 Task: Add Surya Brasil Light Brown Henna Cream to the cart.
Action: Mouse moved to (316, 161)
Screenshot: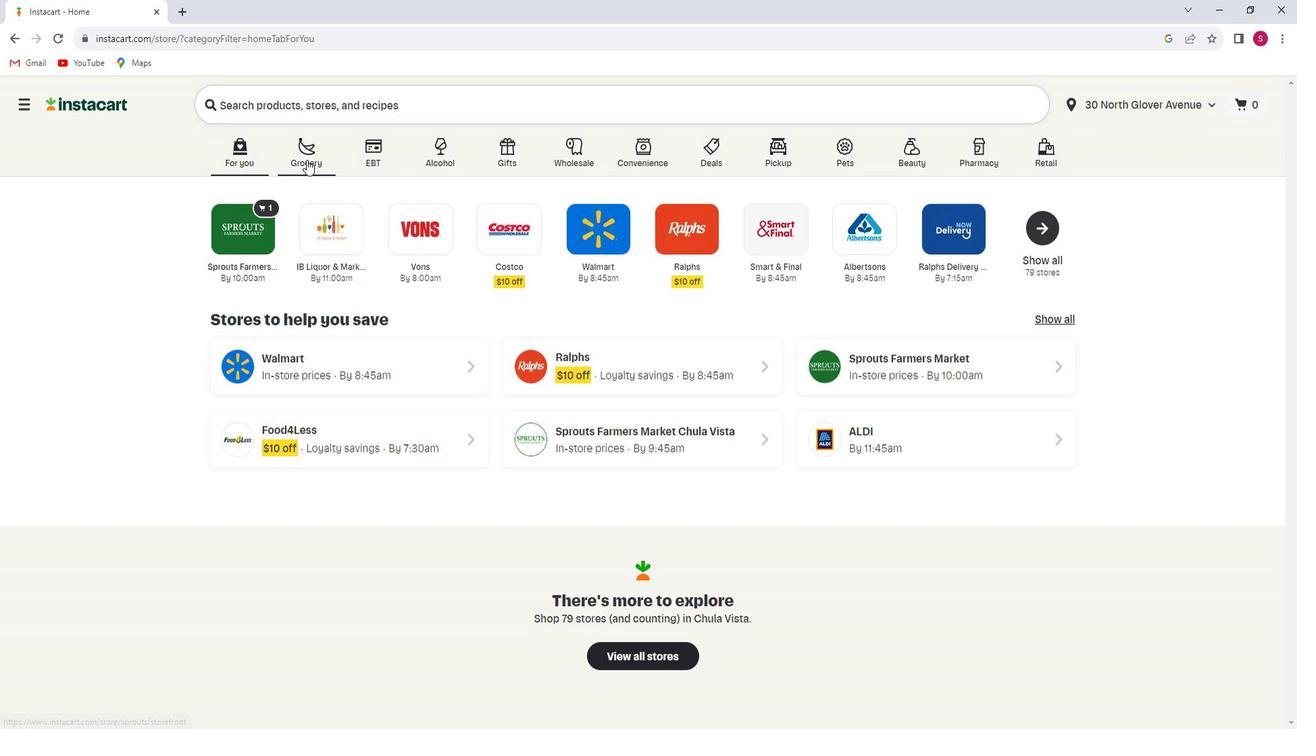 
Action: Mouse pressed left at (316, 161)
Screenshot: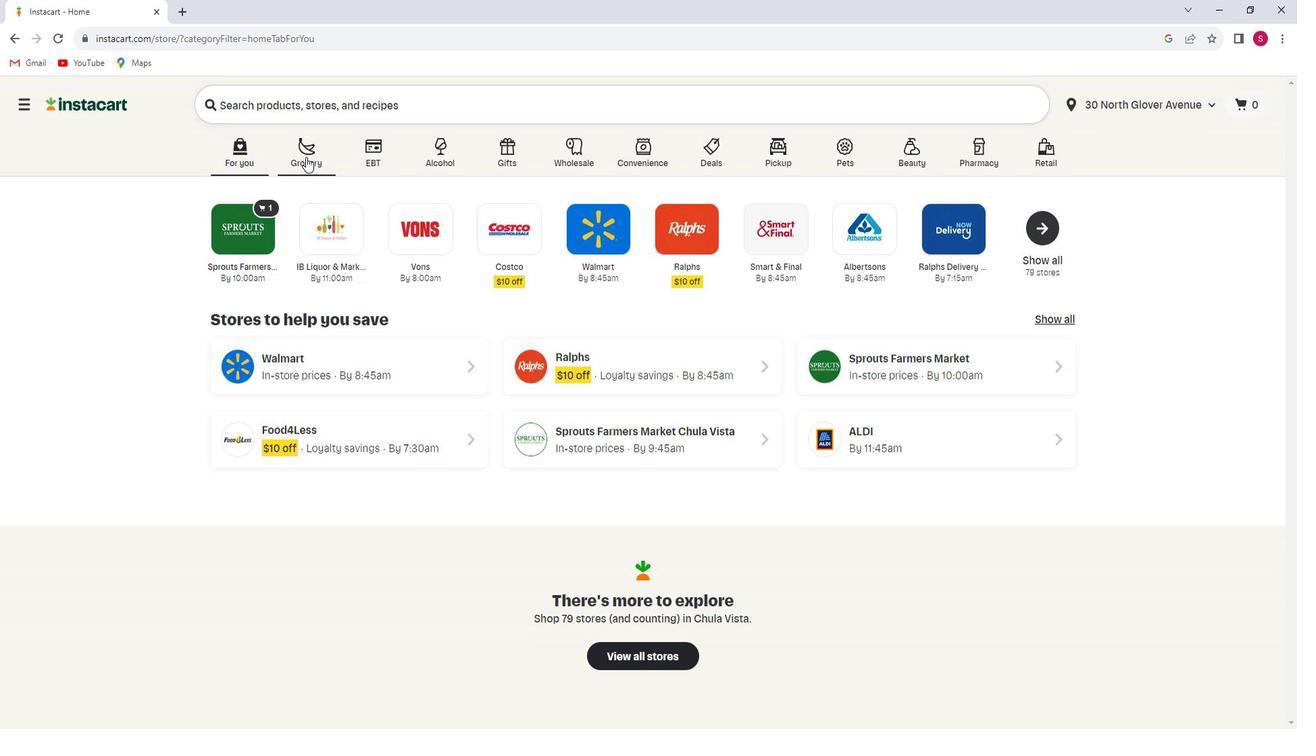 
Action: Mouse moved to (278, 304)
Screenshot: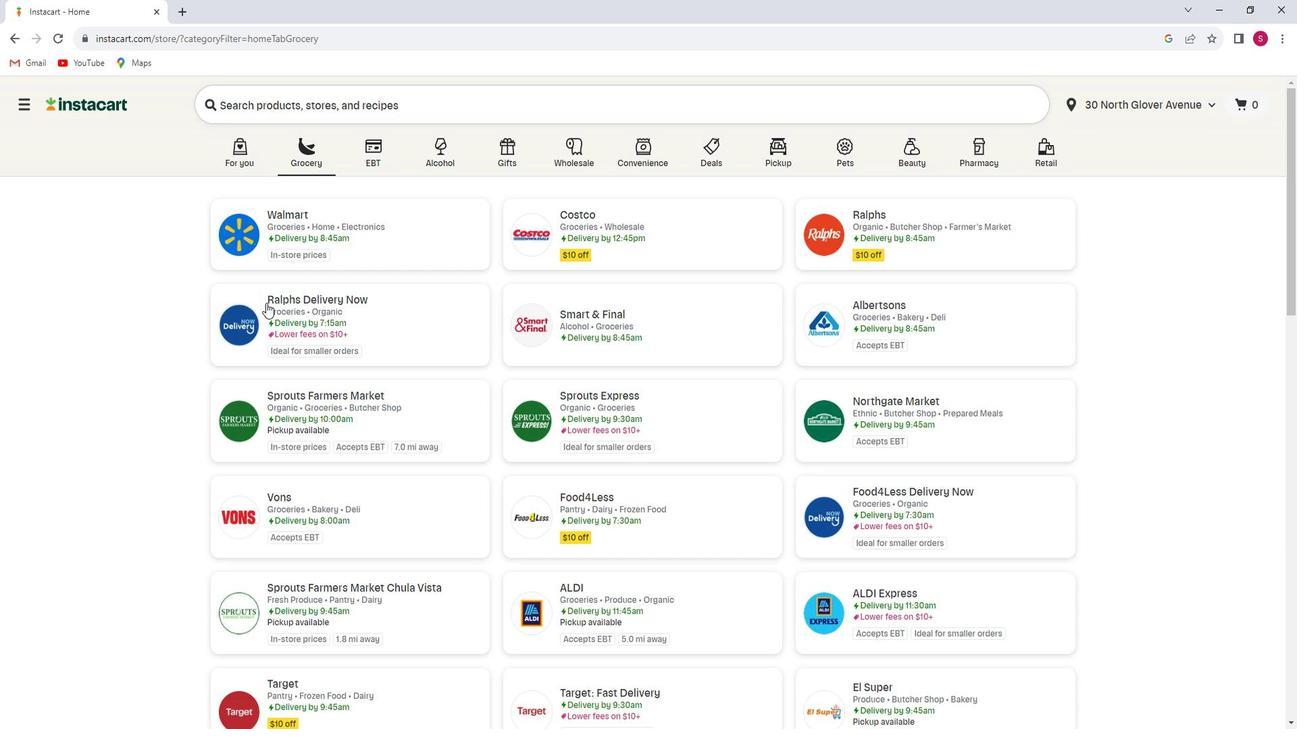 
Action: Mouse scrolled (278, 304) with delta (0, 0)
Screenshot: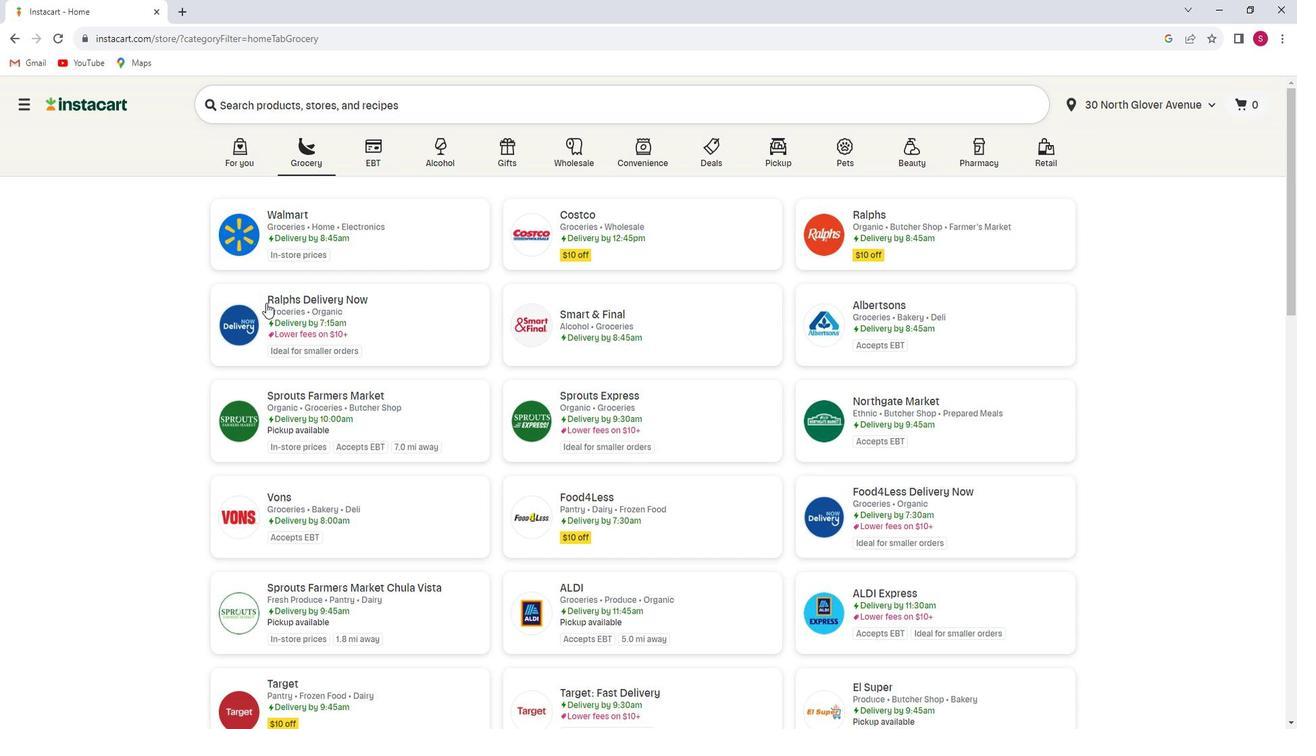 
Action: Mouse moved to (278, 305)
Screenshot: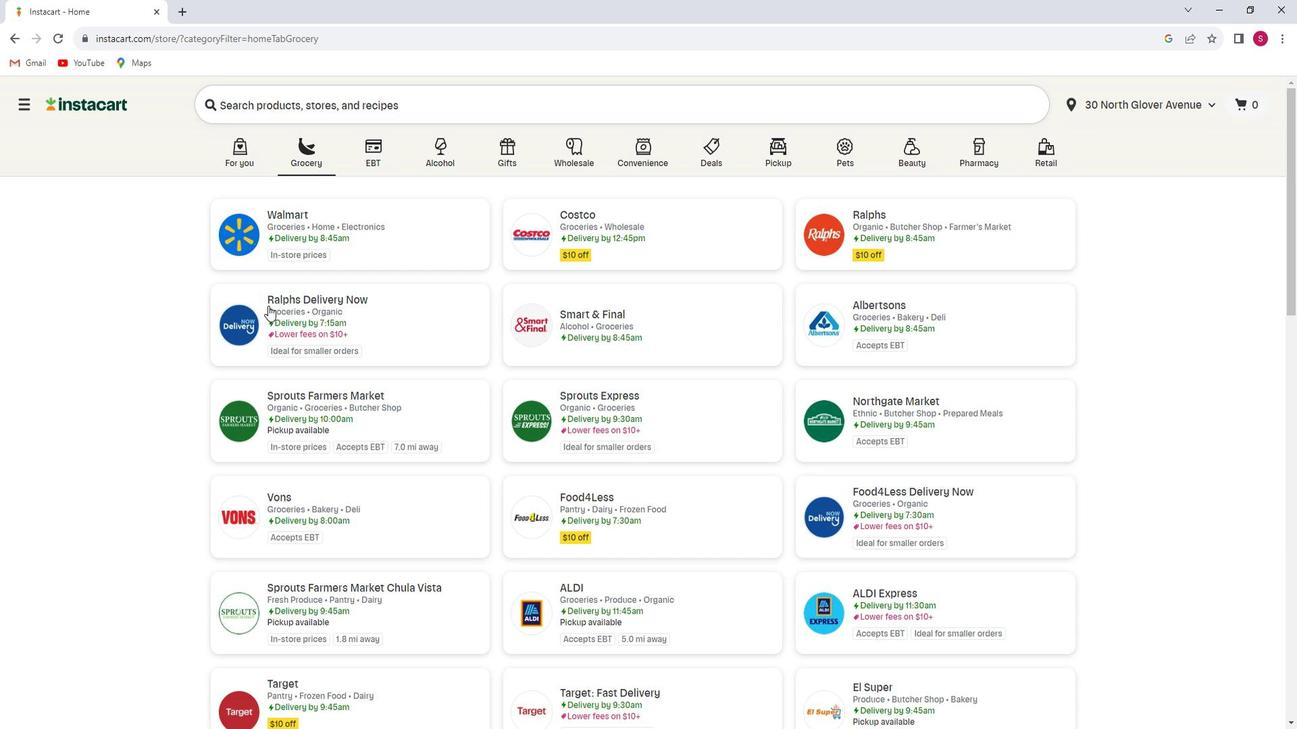 
Action: Mouse scrolled (278, 304) with delta (0, 0)
Screenshot: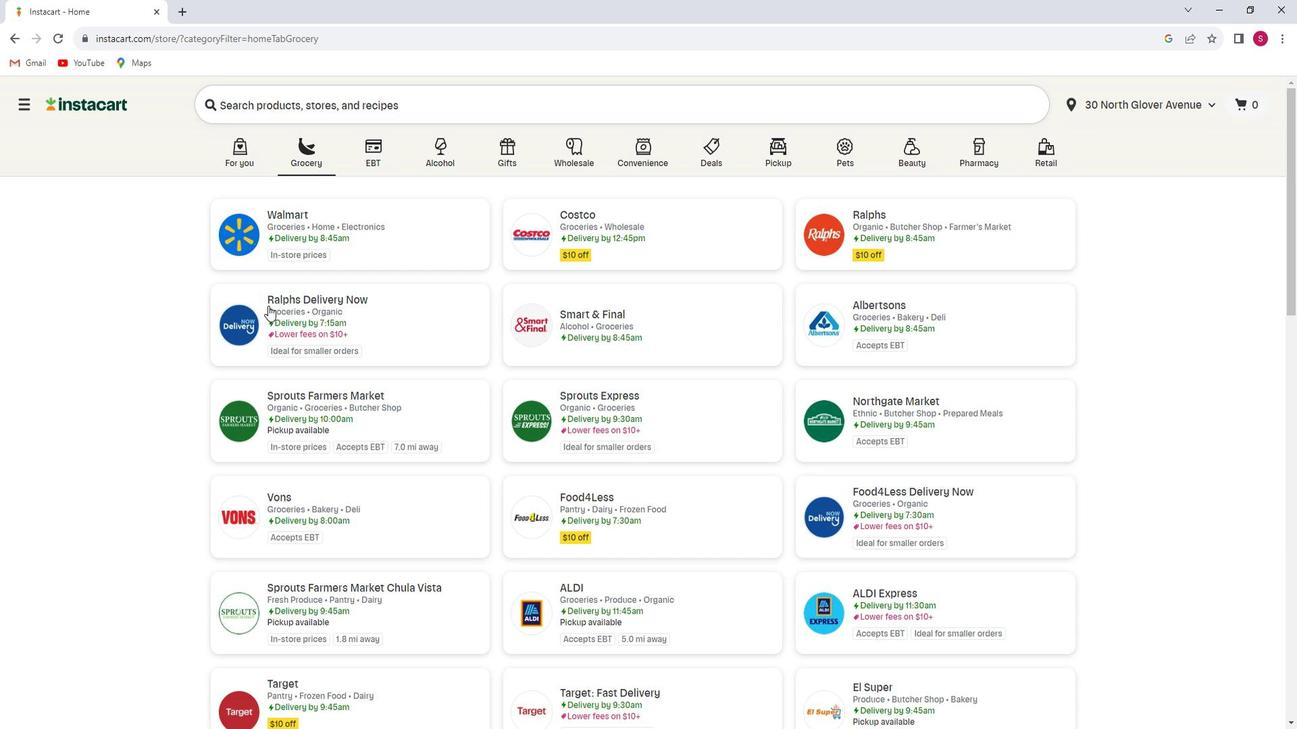 
Action: Mouse scrolled (278, 304) with delta (0, 0)
Screenshot: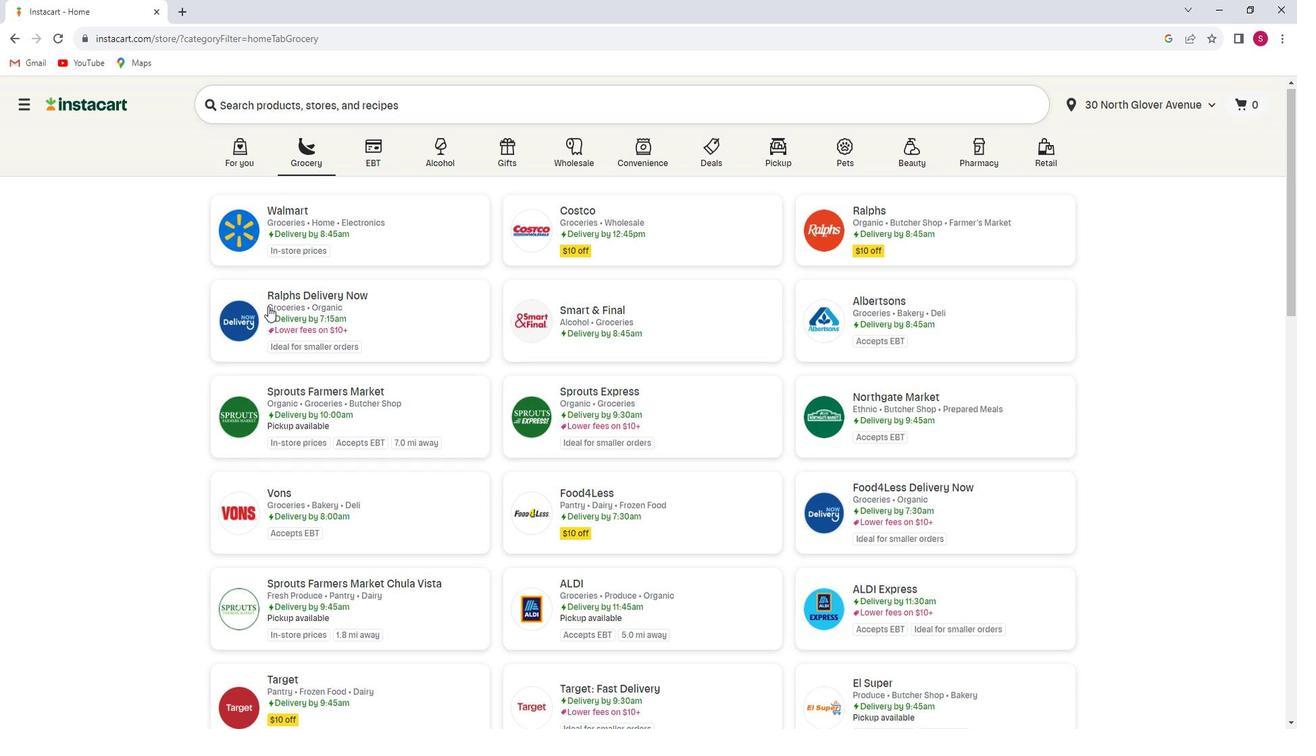 
Action: Mouse moved to (336, 208)
Screenshot: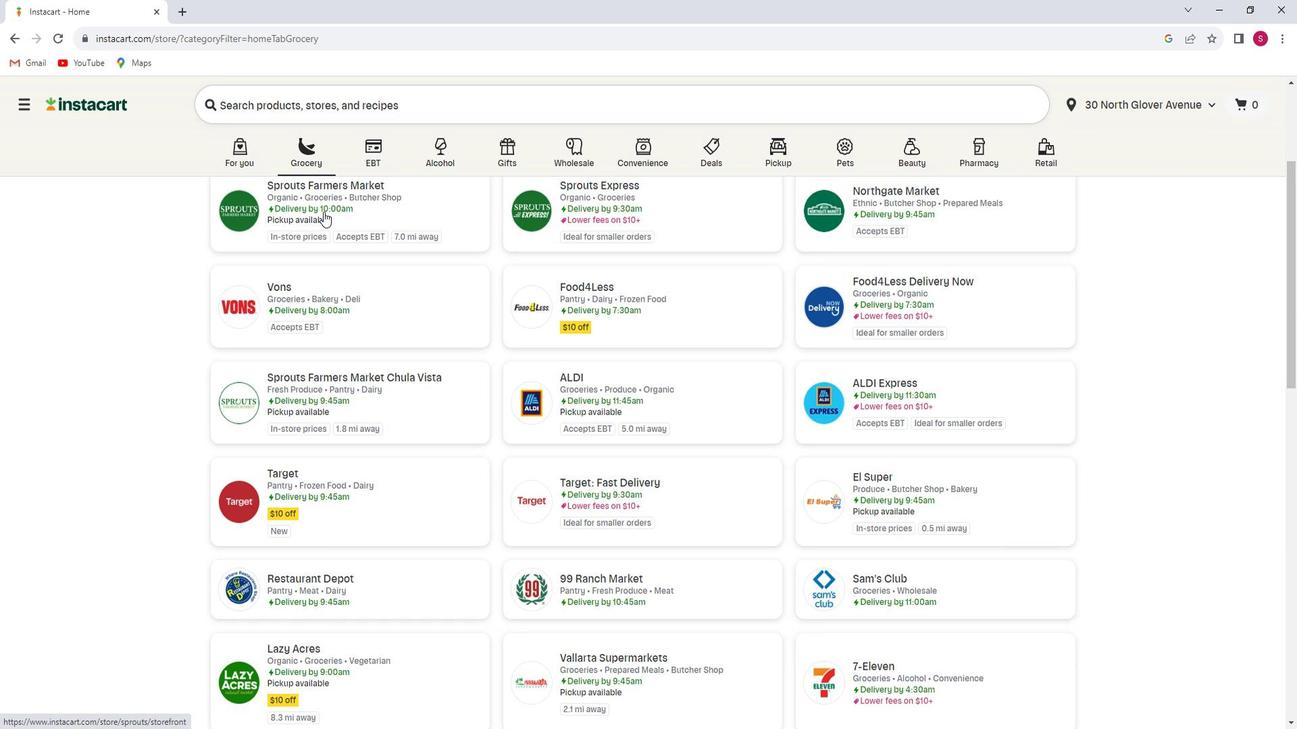 
Action: Mouse pressed left at (336, 208)
Screenshot: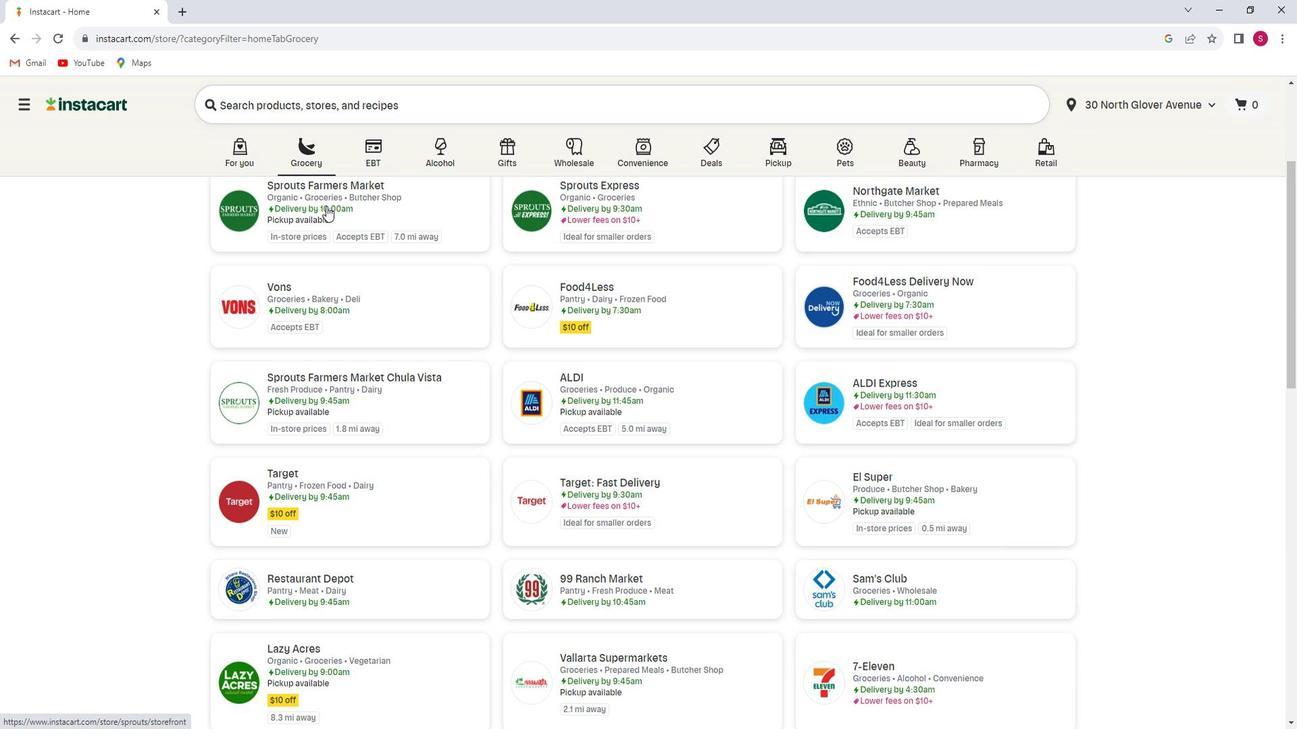 
Action: Mouse moved to (121, 350)
Screenshot: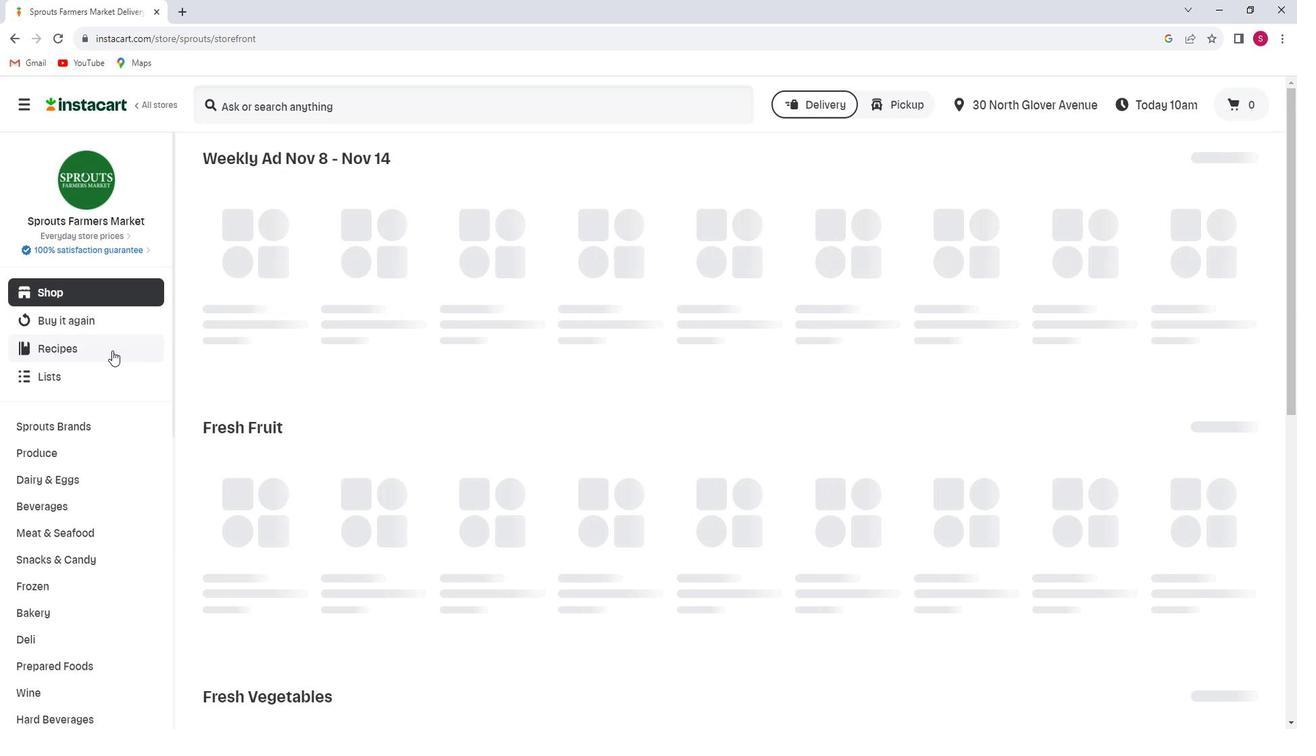 
Action: Mouse scrolled (121, 349) with delta (0, 0)
Screenshot: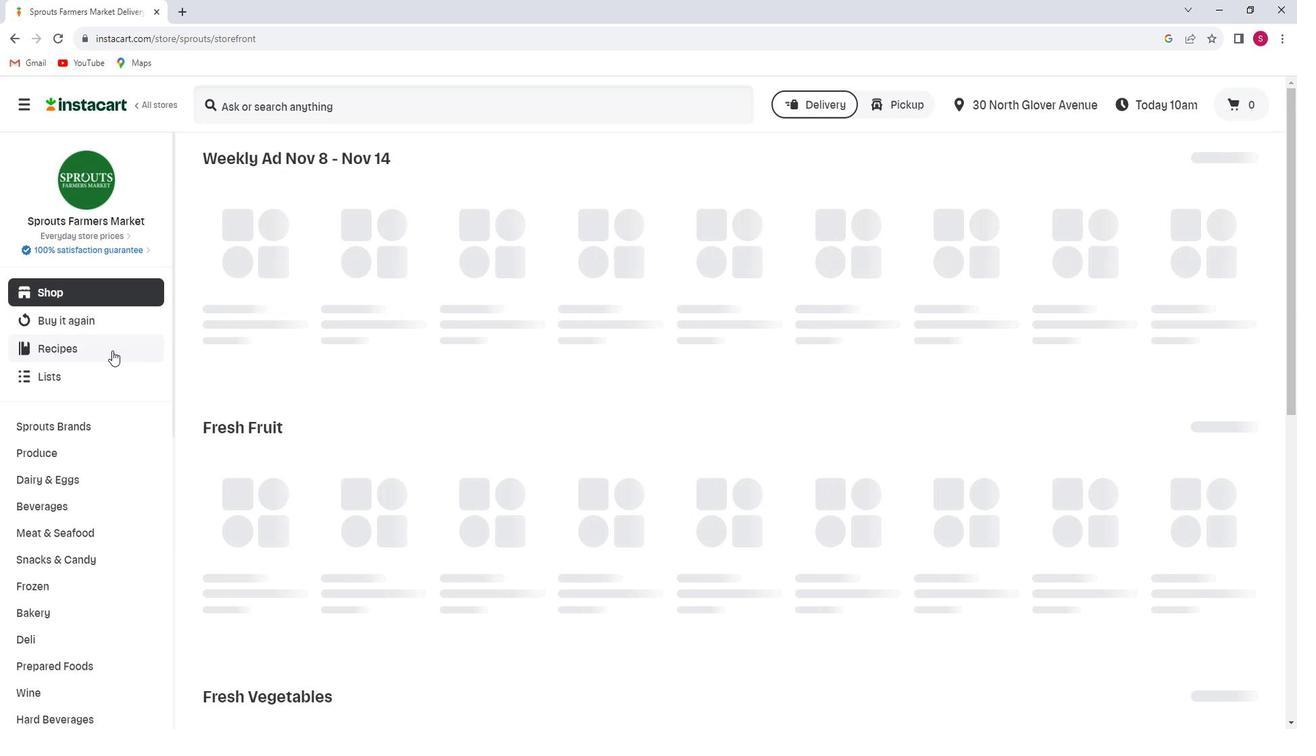 
Action: Mouse scrolled (121, 349) with delta (0, 0)
Screenshot: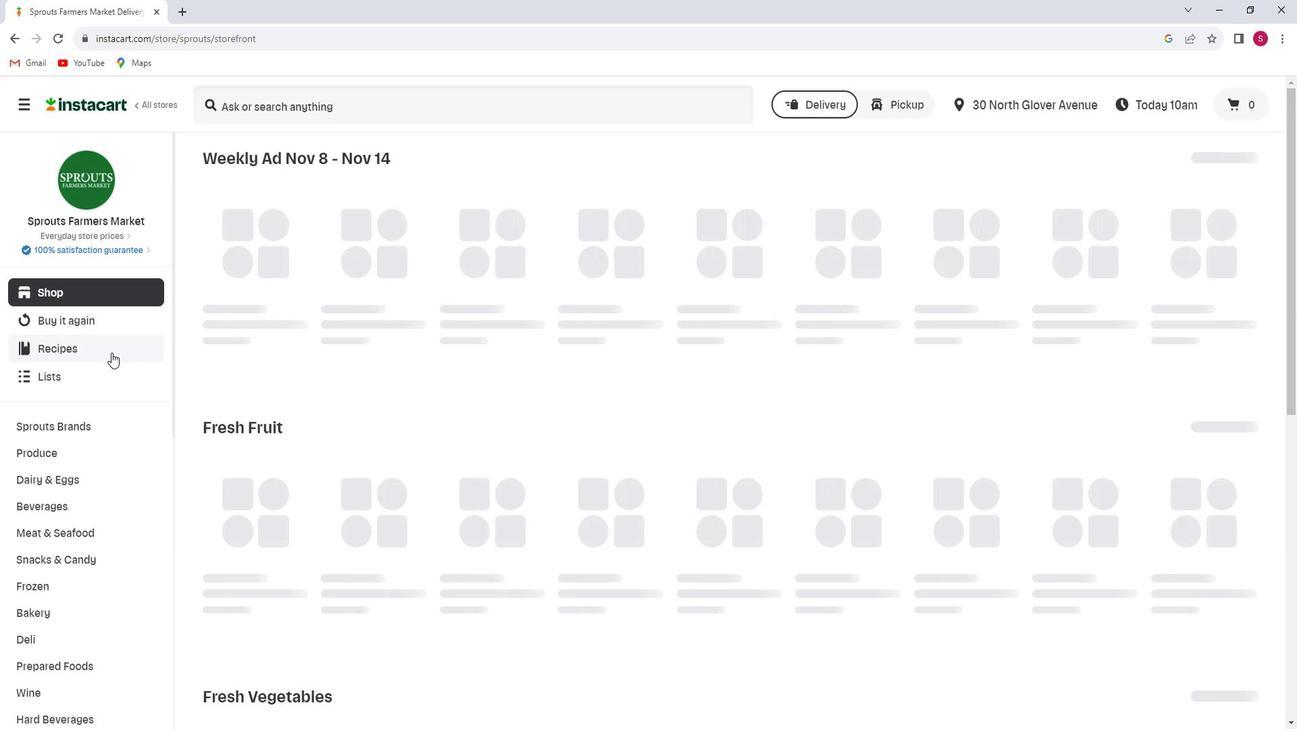
Action: Mouse scrolled (121, 349) with delta (0, 0)
Screenshot: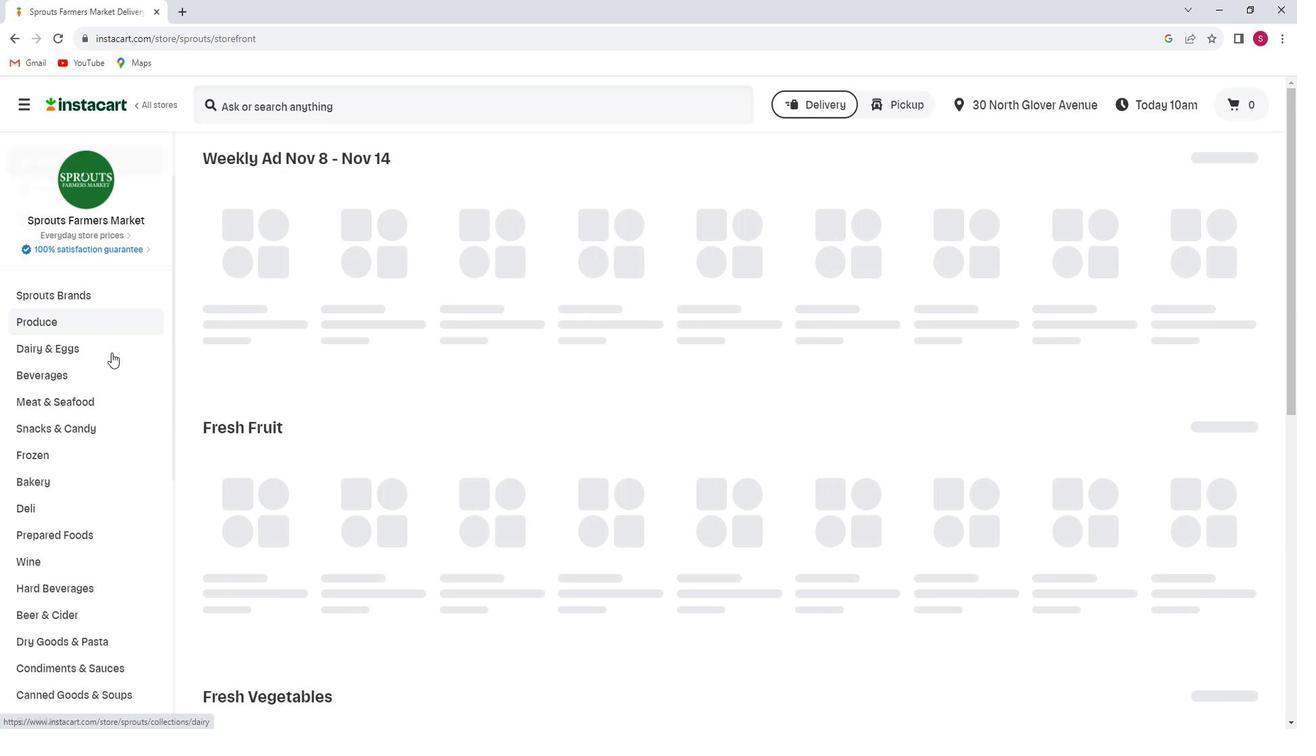 
Action: Mouse scrolled (121, 349) with delta (0, 0)
Screenshot: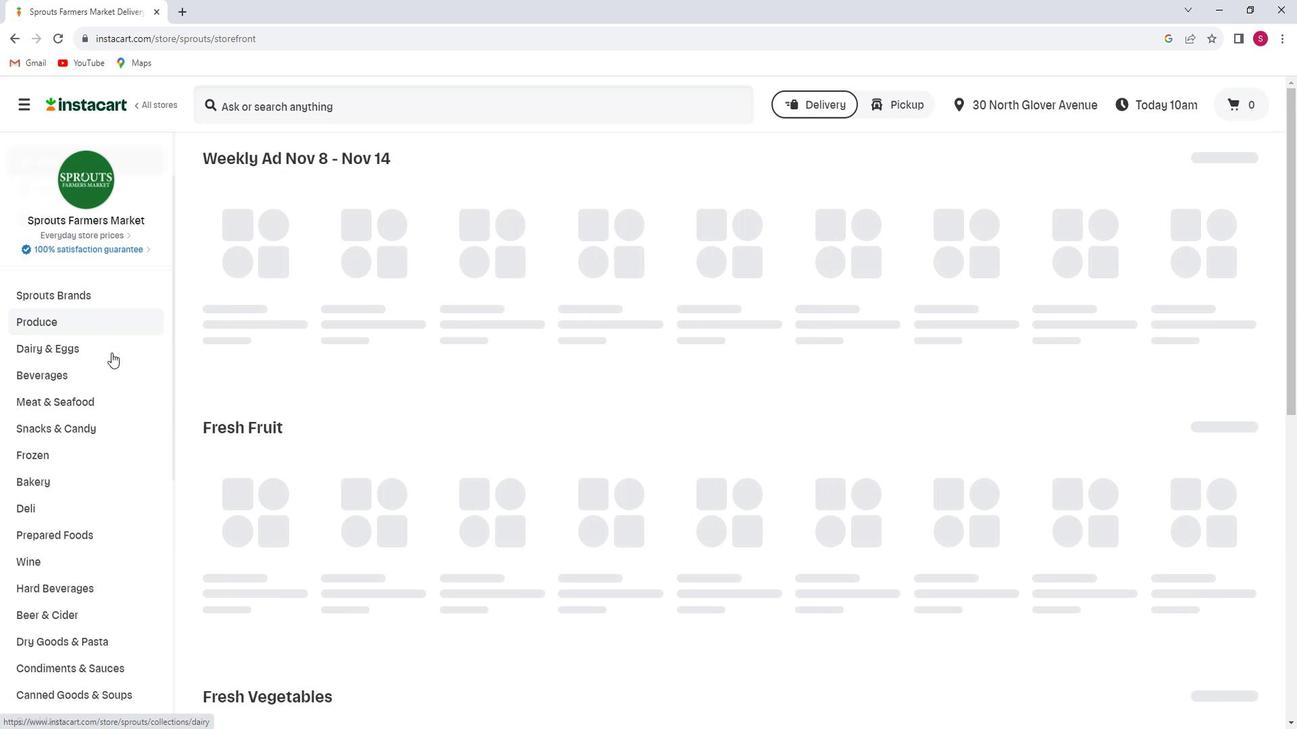 
Action: Mouse scrolled (121, 349) with delta (0, 0)
Screenshot: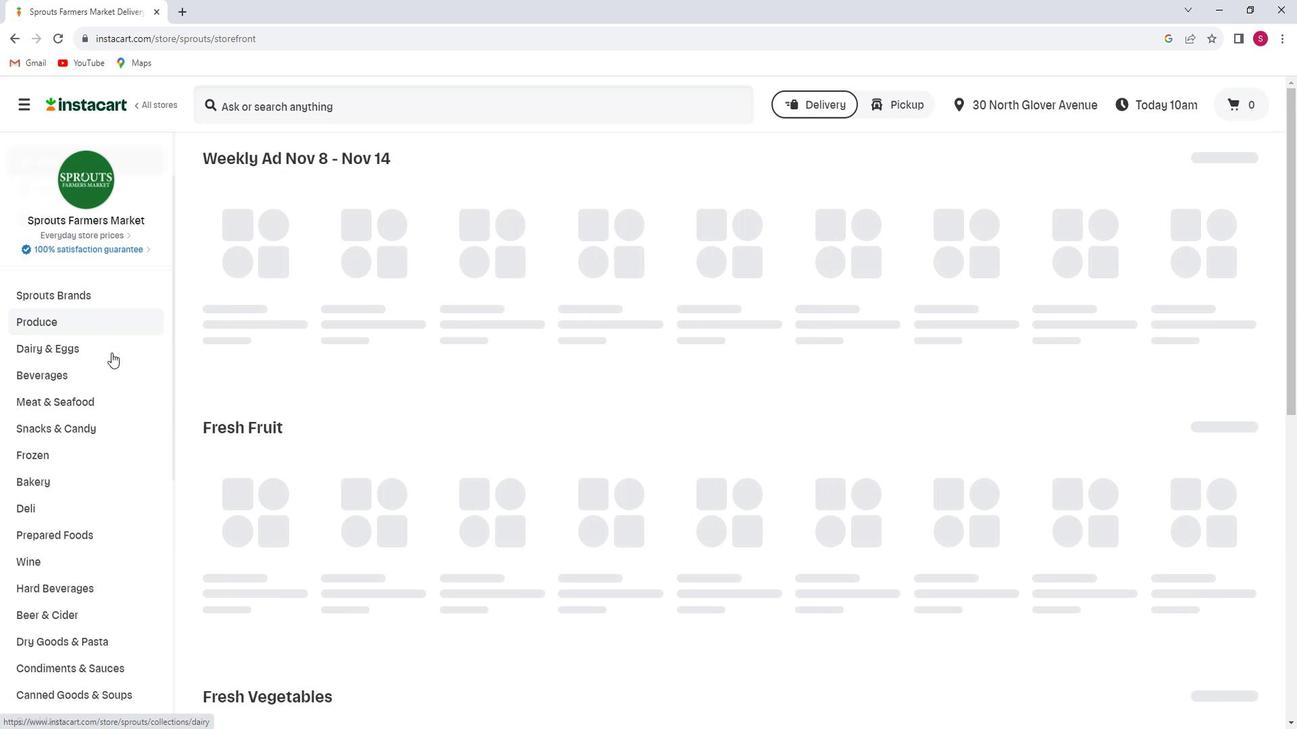 
Action: Mouse scrolled (121, 349) with delta (0, 0)
Screenshot: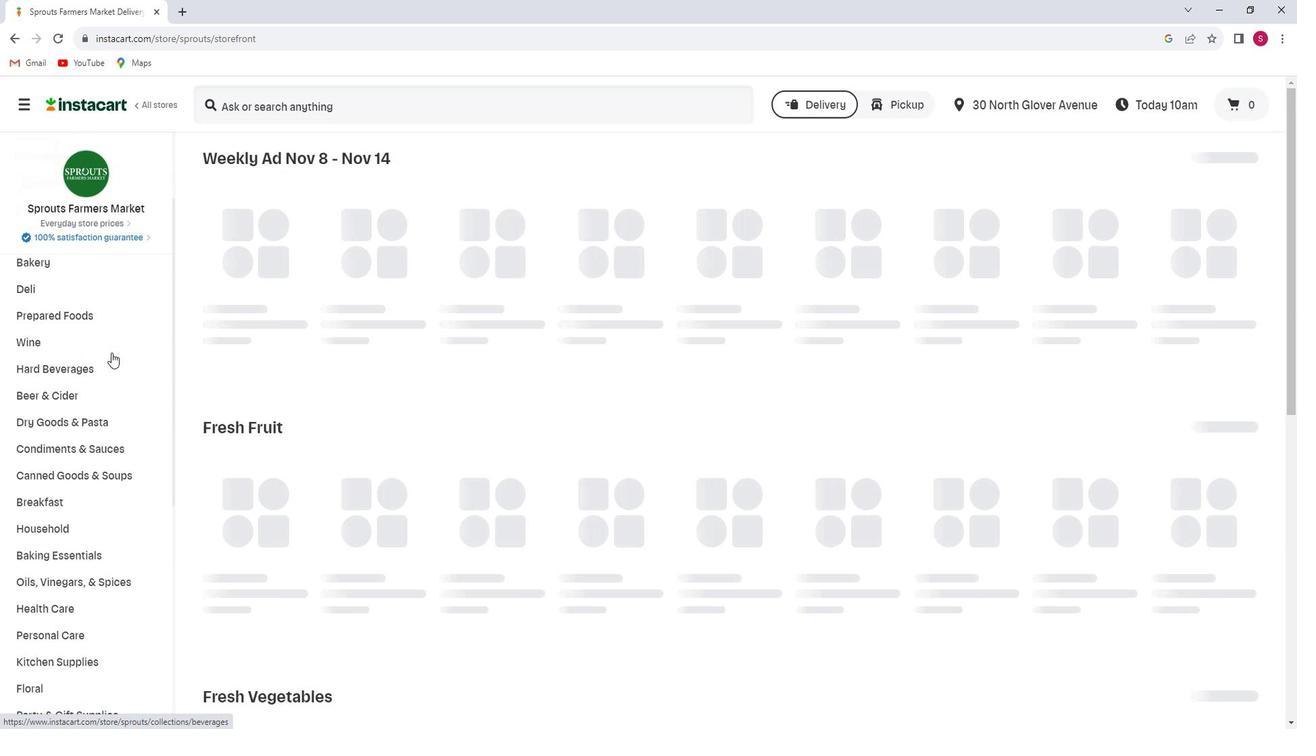 
Action: Mouse scrolled (121, 349) with delta (0, 0)
Screenshot: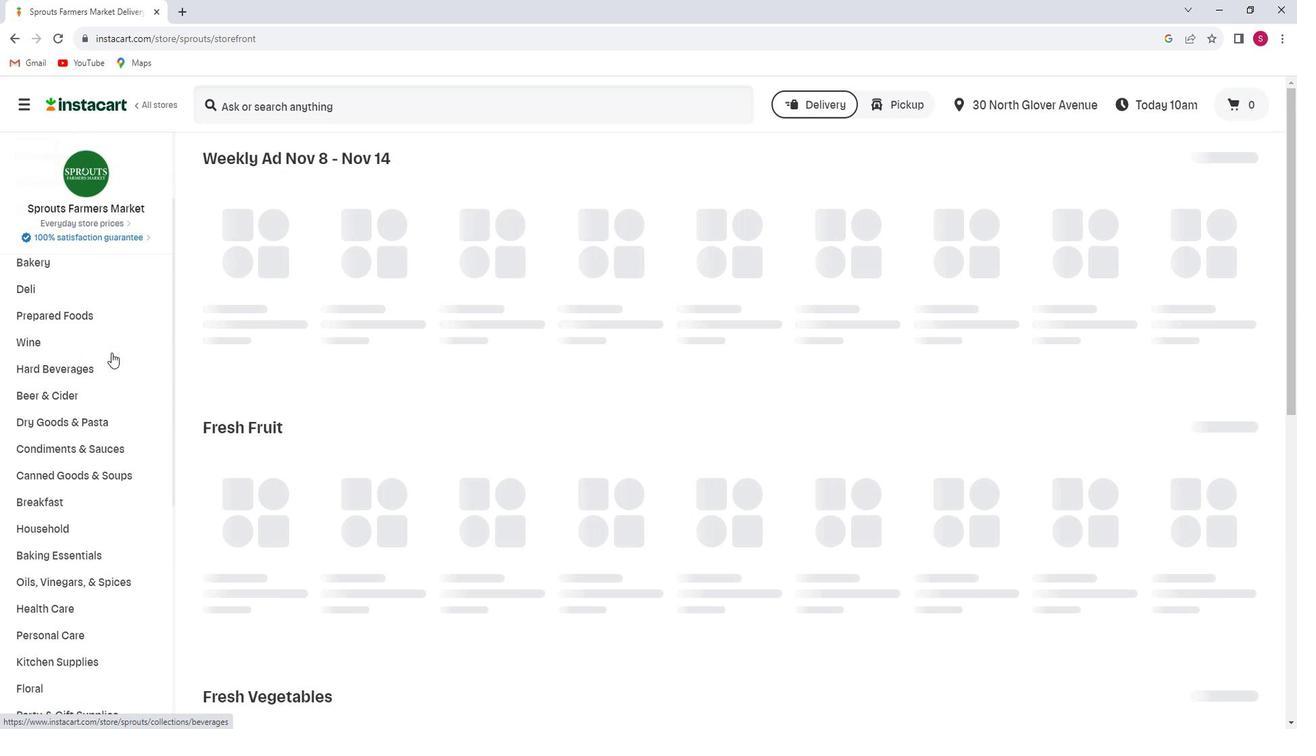
Action: Mouse scrolled (121, 349) with delta (0, 0)
Screenshot: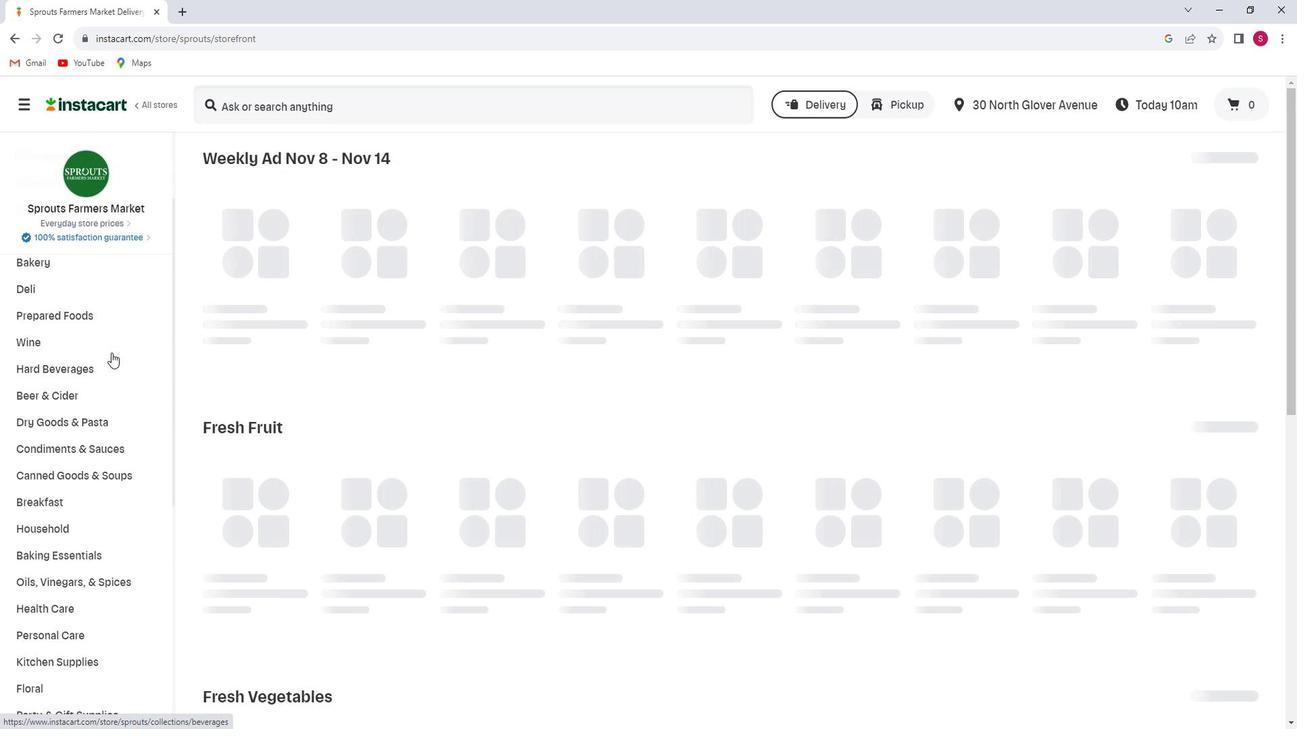 
Action: Mouse scrolled (121, 349) with delta (0, 0)
Screenshot: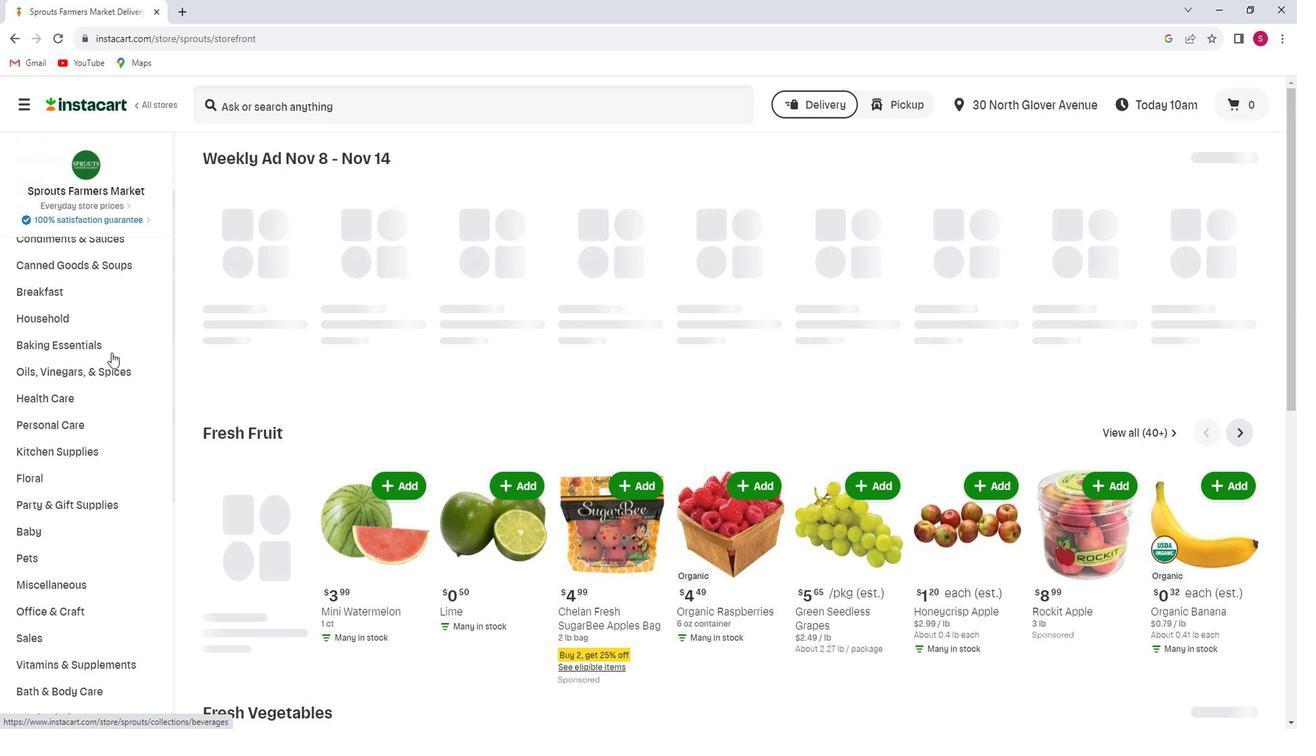 
Action: Mouse scrolled (121, 349) with delta (0, 0)
Screenshot: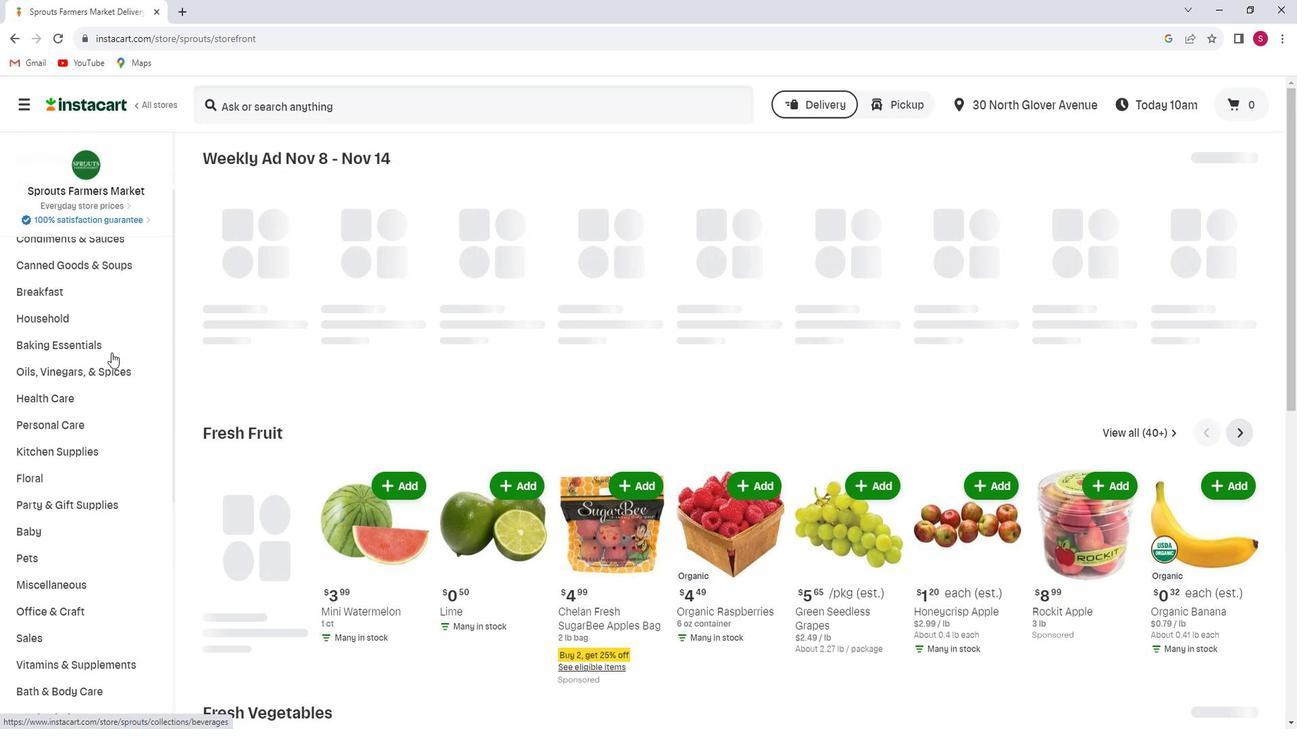 
Action: Mouse scrolled (121, 349) with delta (0, 0)
Screenshot: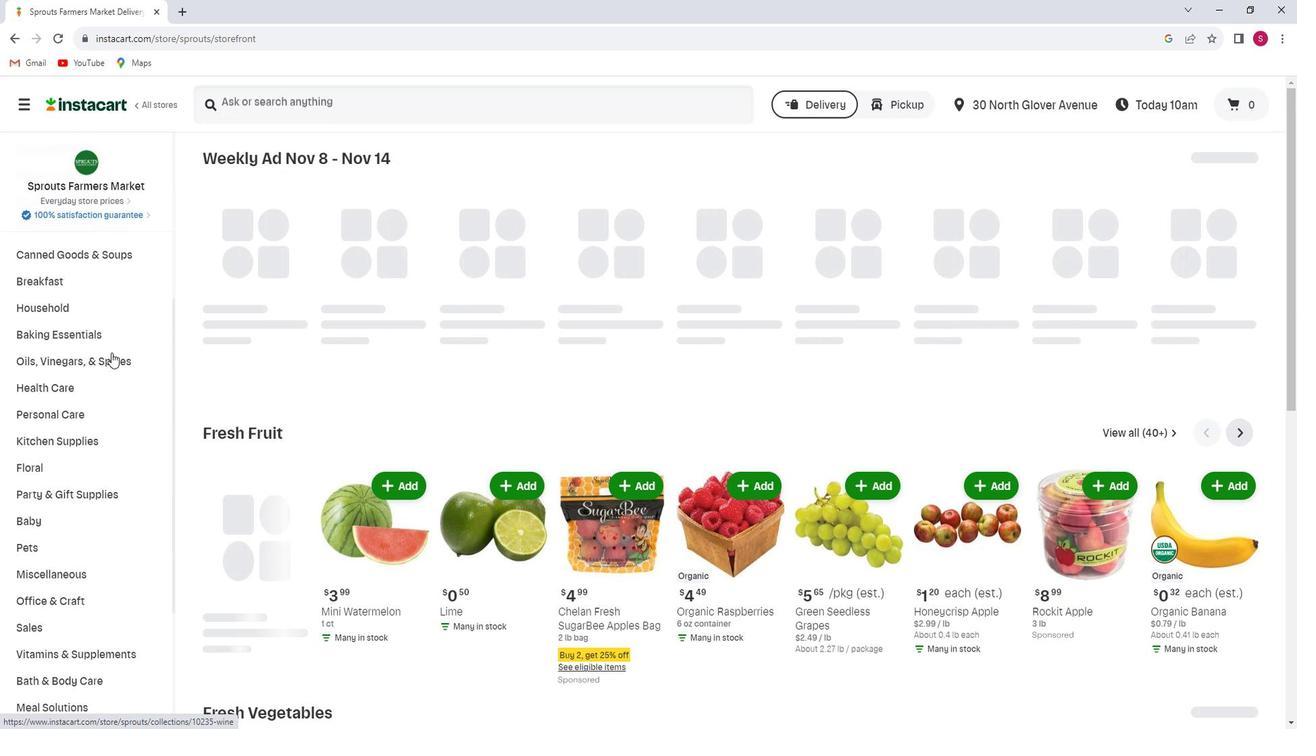 
Action: Mouse scrolled (121, 349) with delta (0, 0)
Screenshot: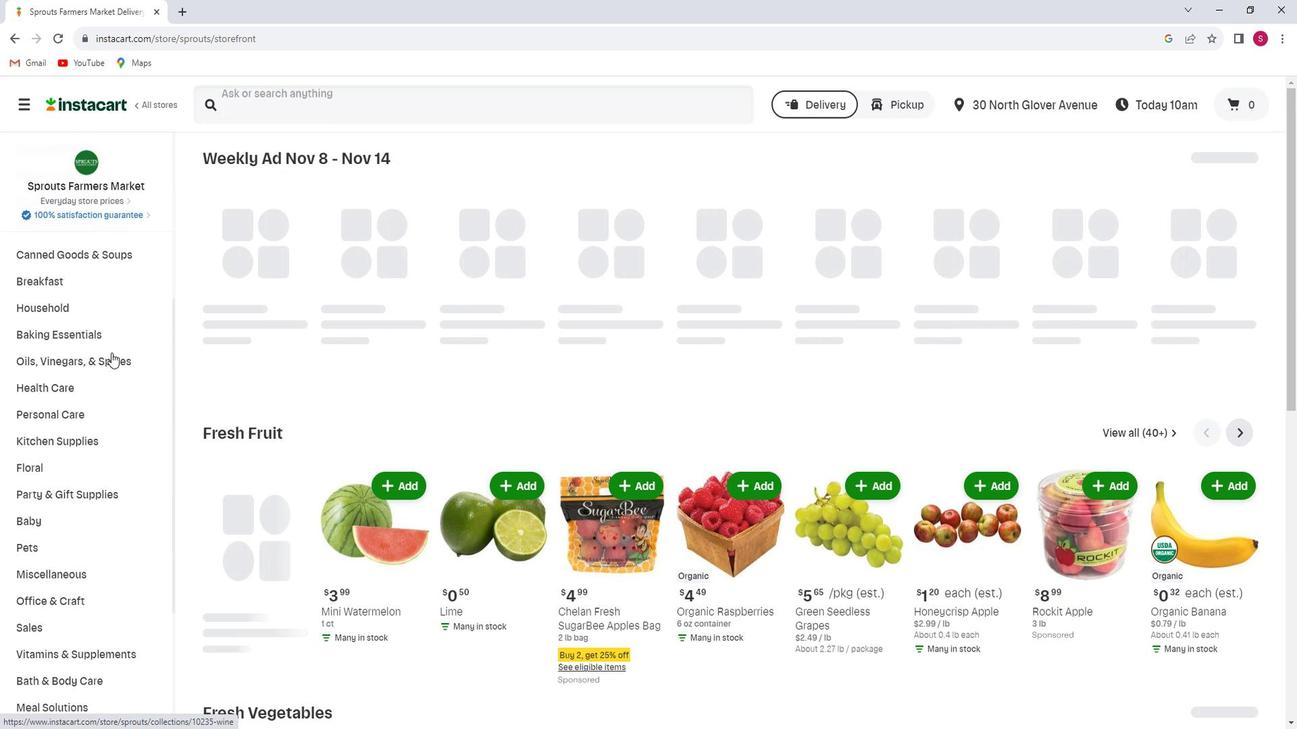 
Action: Mouse moved to (106, 406)
Screenshot: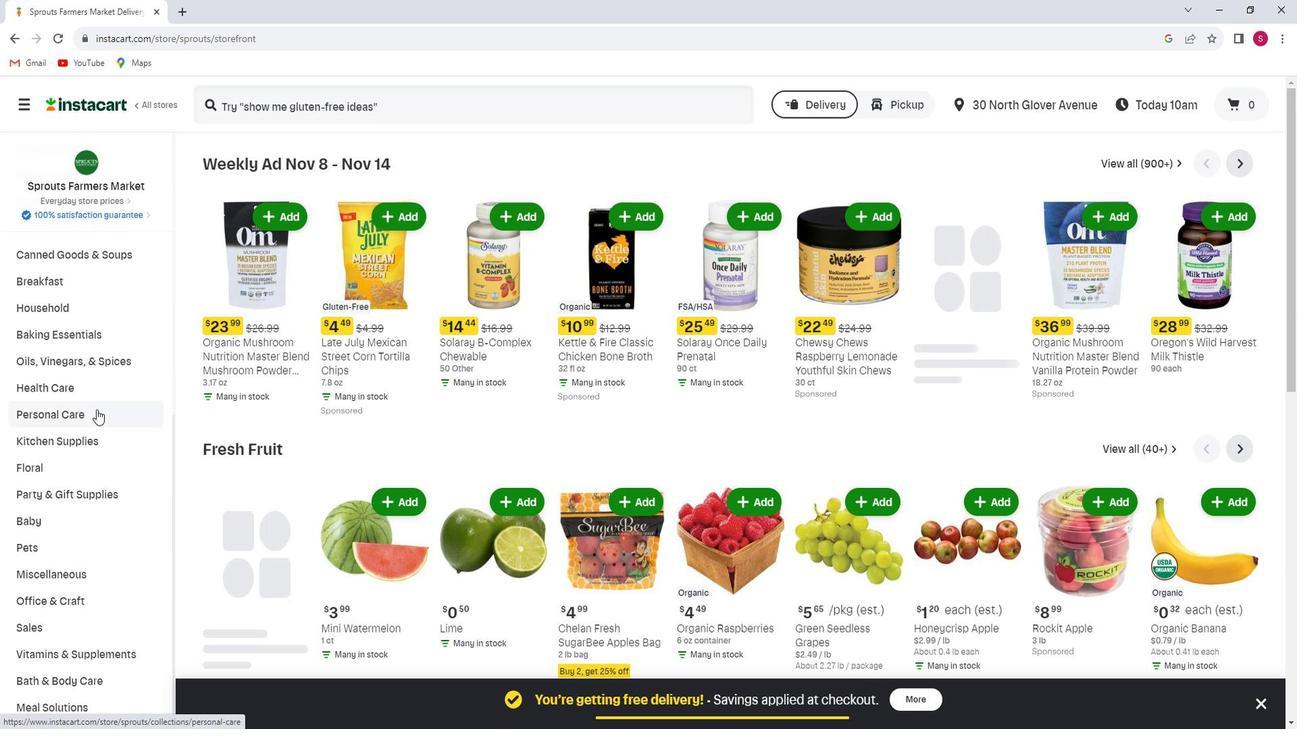 
Action: Mouse pressed left at (106, 406)
Screenshot: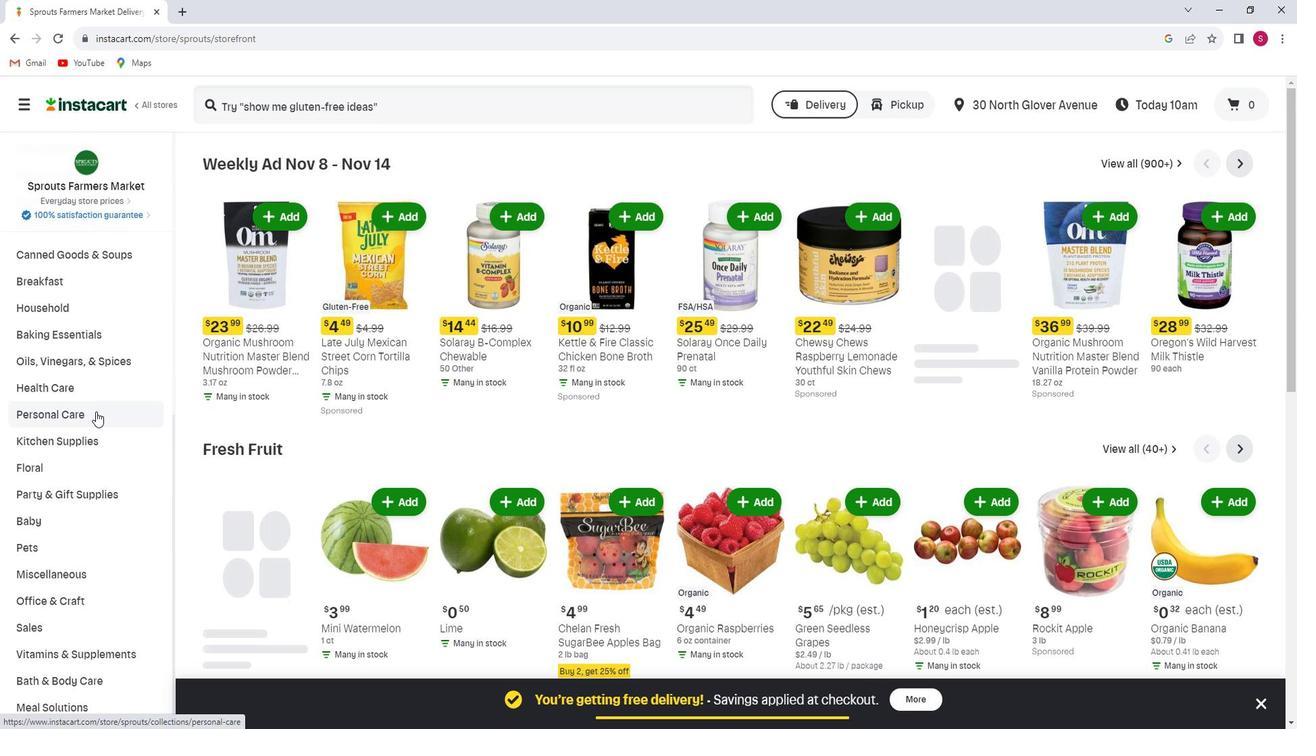 
Action: Mouse moved to (877, 199)
Screenshot: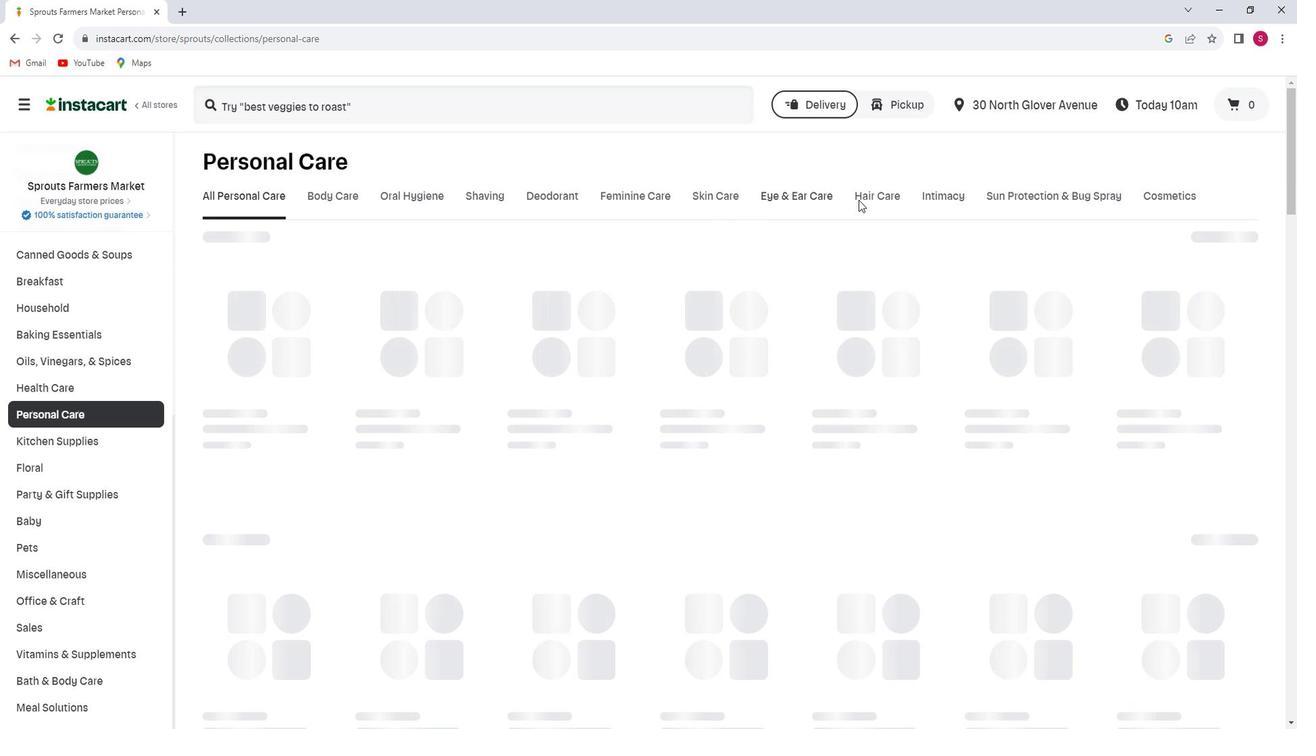 
Action: Mouse pressed left at (877, 199)
Screenshot: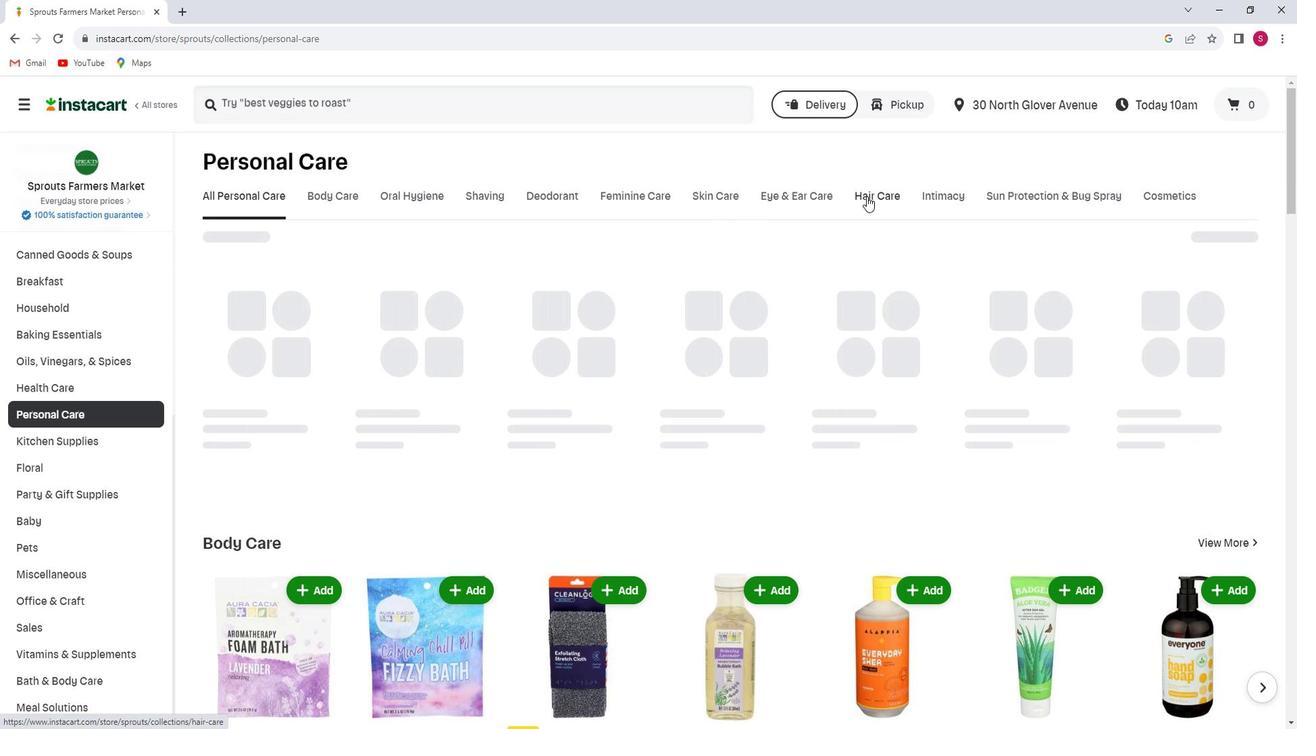 
Action: Mouse moved to (685, 252)
Screenshot: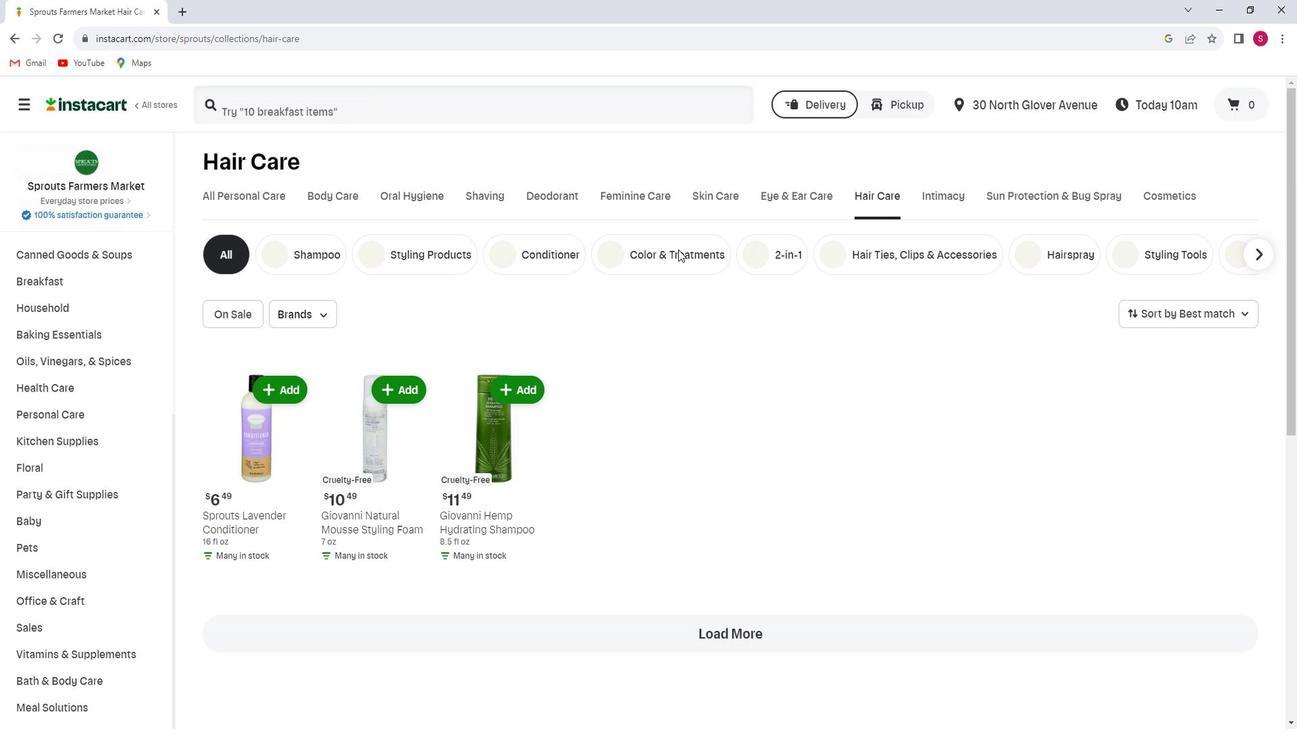 
Action: Mouse pressed left at (685, 252)
Screenshot: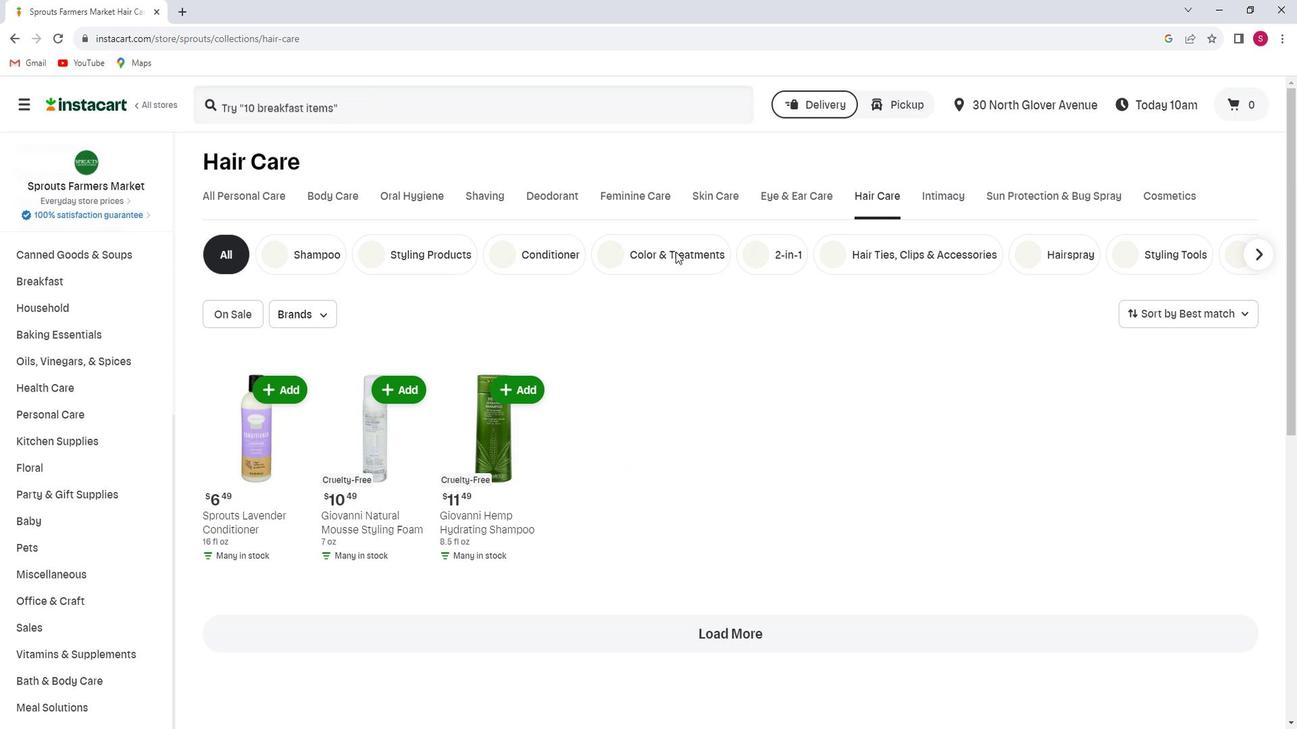 
Action: Mouse moved to (395, 109)
Screenshot: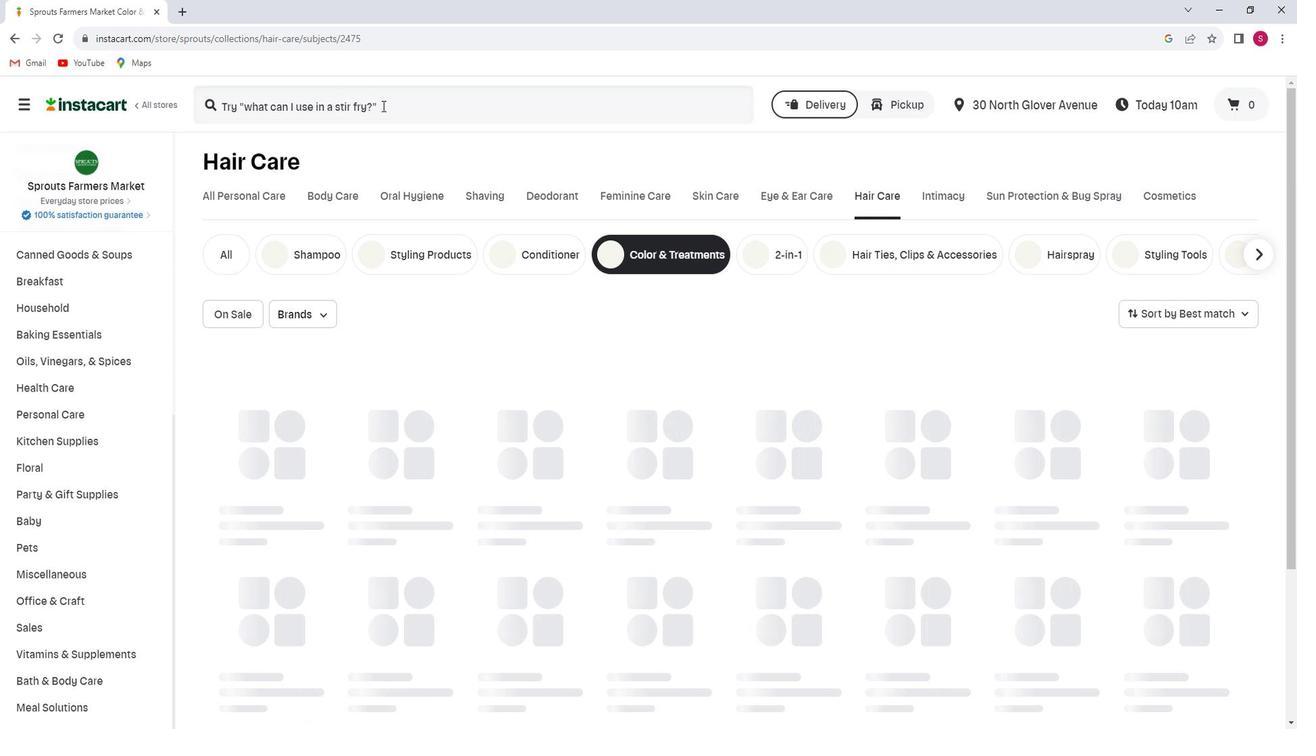 
Action: Mouse pressed left at (395, 109)
Screenshot: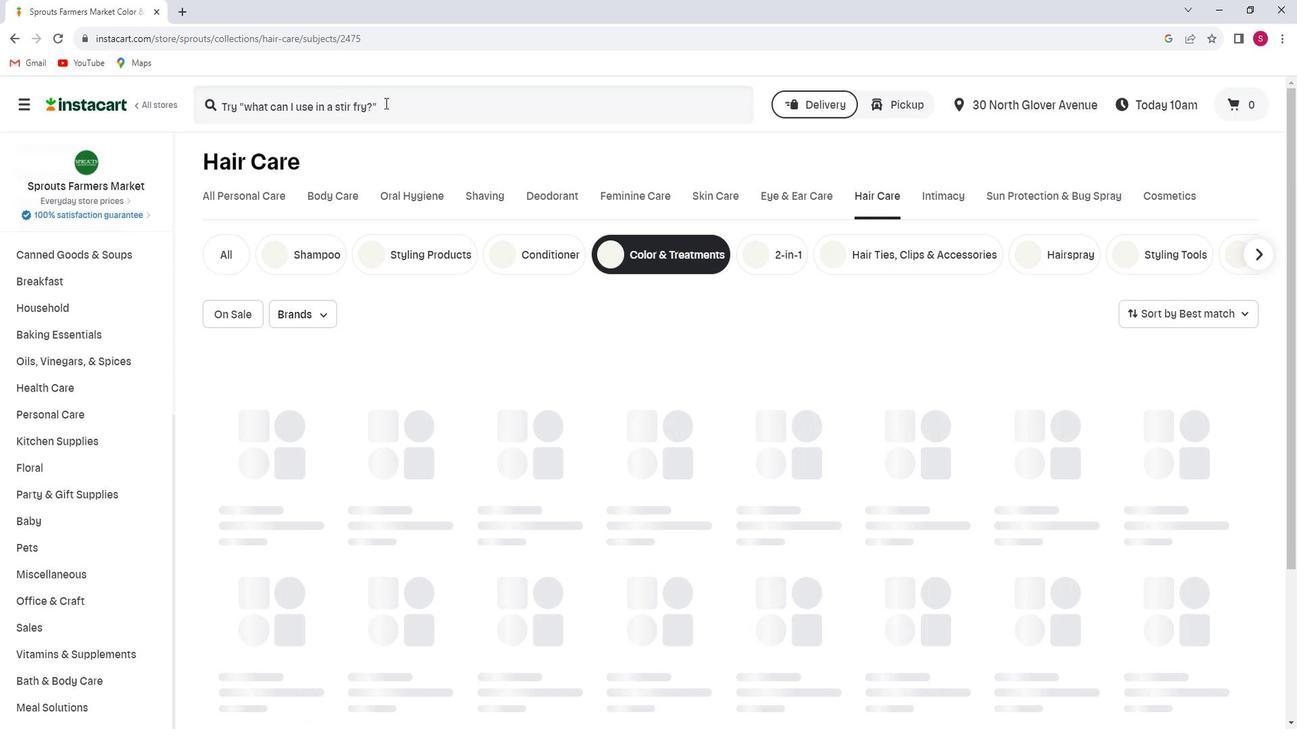 
Action: Key pressed <Key.shift>Surya<Key.space><Key.shift>Brasil<Key.space><Key.shift>light<Key.space><Key.shift>Brown<Key.space><Key.shift><Key.shift><Key.shift><Key.shift>Henna<Key.space><Key.shift>Cream<Key.enter>
Screenshot: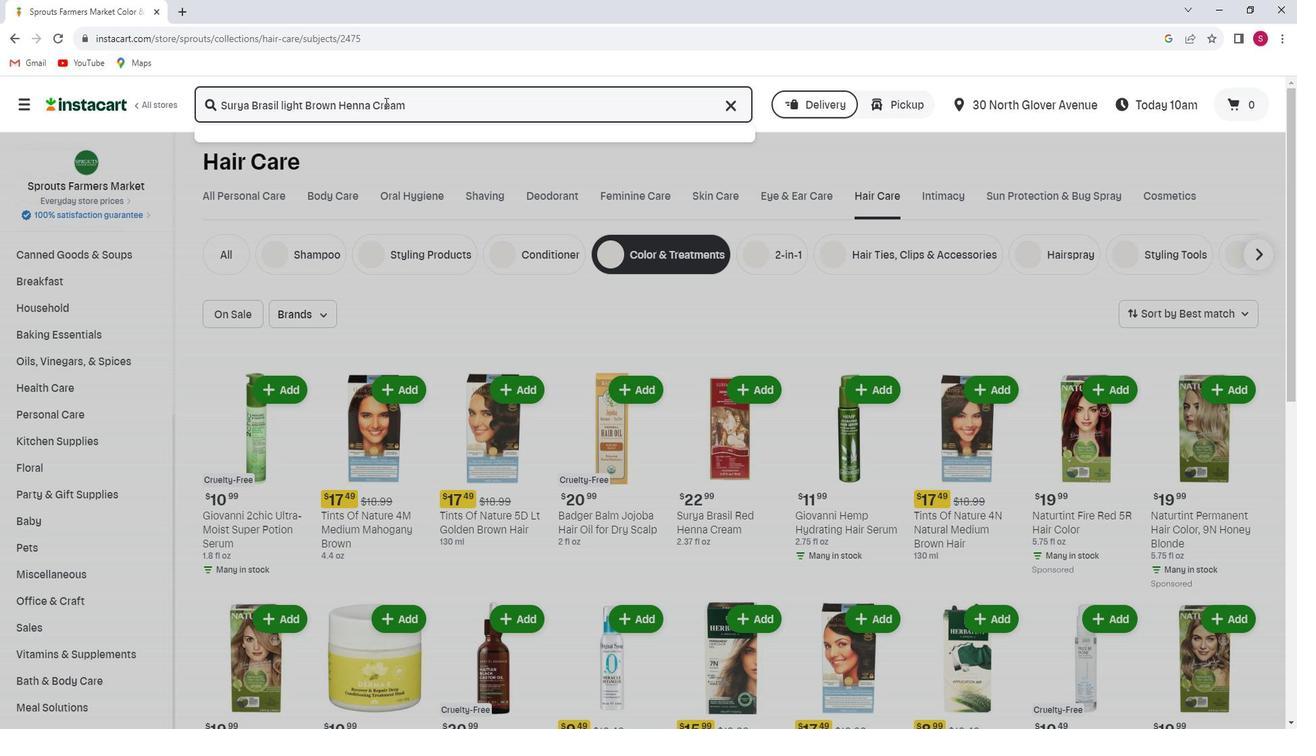 
Action: Mouse moved to (420, 255)
Screenshot: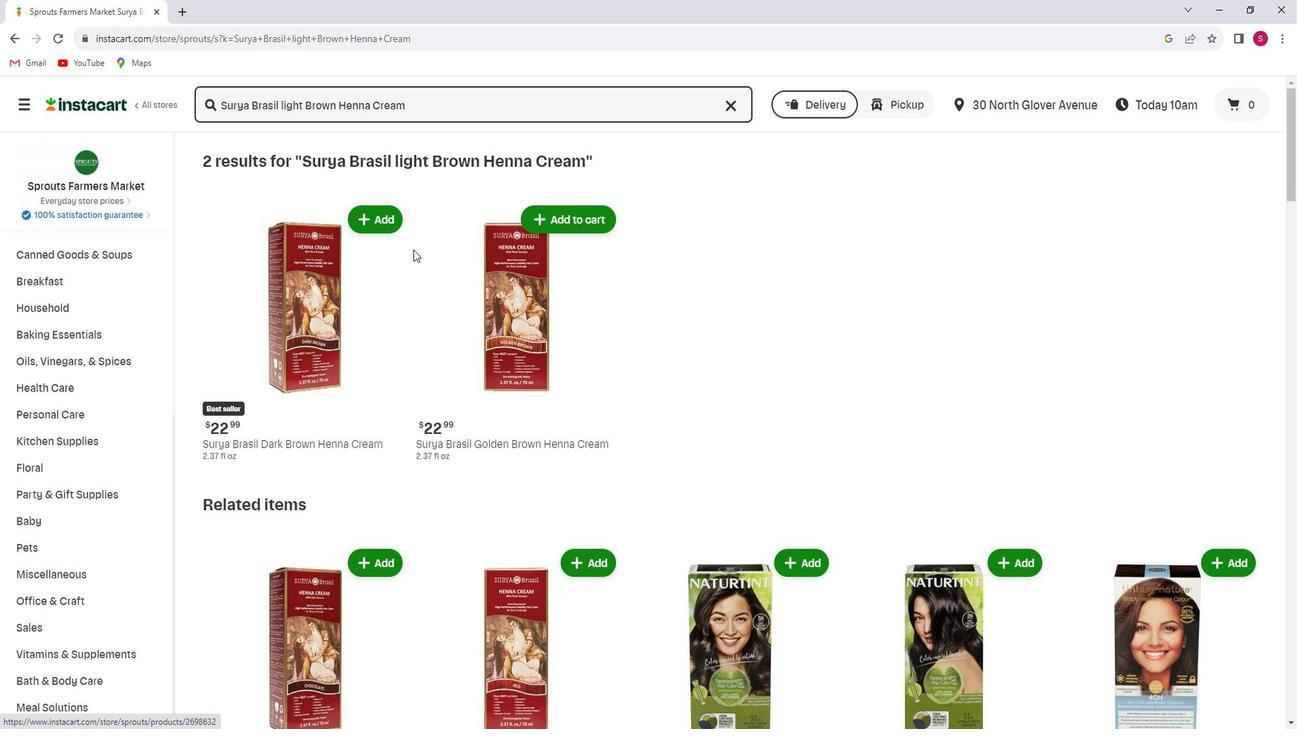 
Action: Mouse scrolled (420, 254) with delta (0, 0)
Screenshot: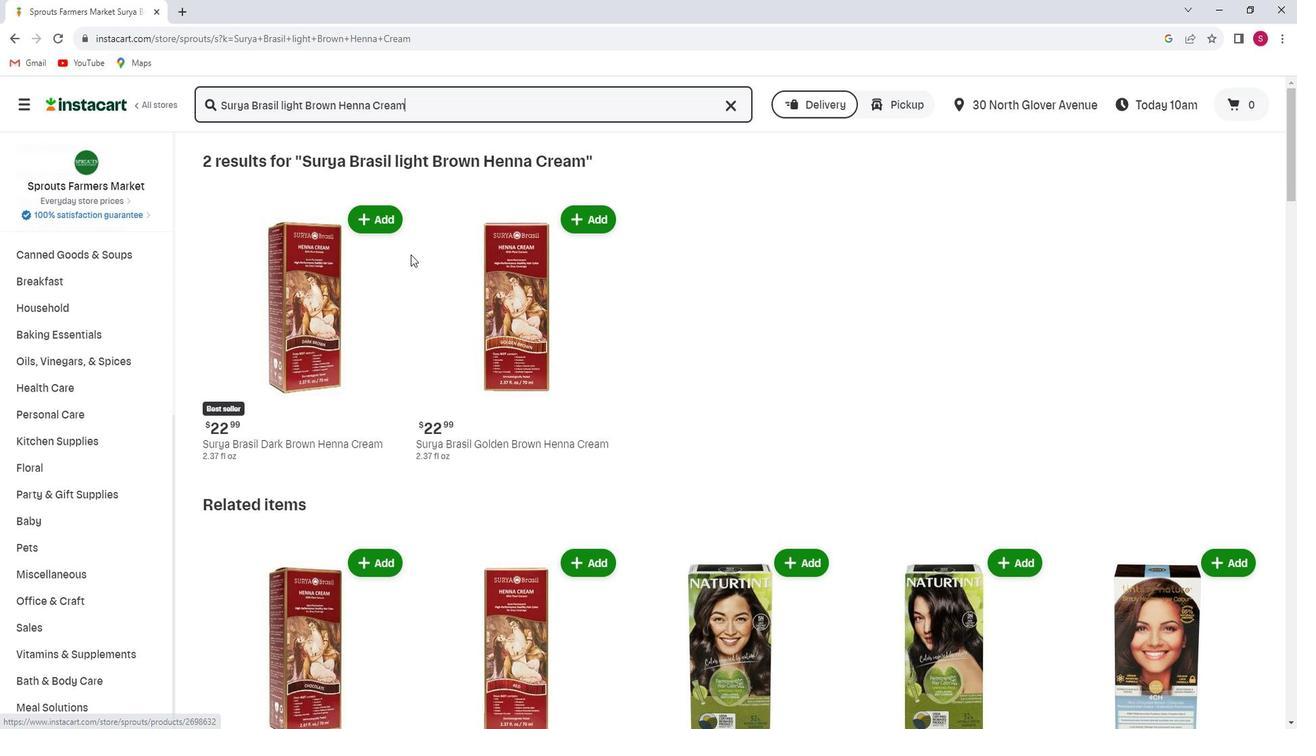 
Action: Mouse scrolled (420, 254) with delta (0, 0)
Screenshot: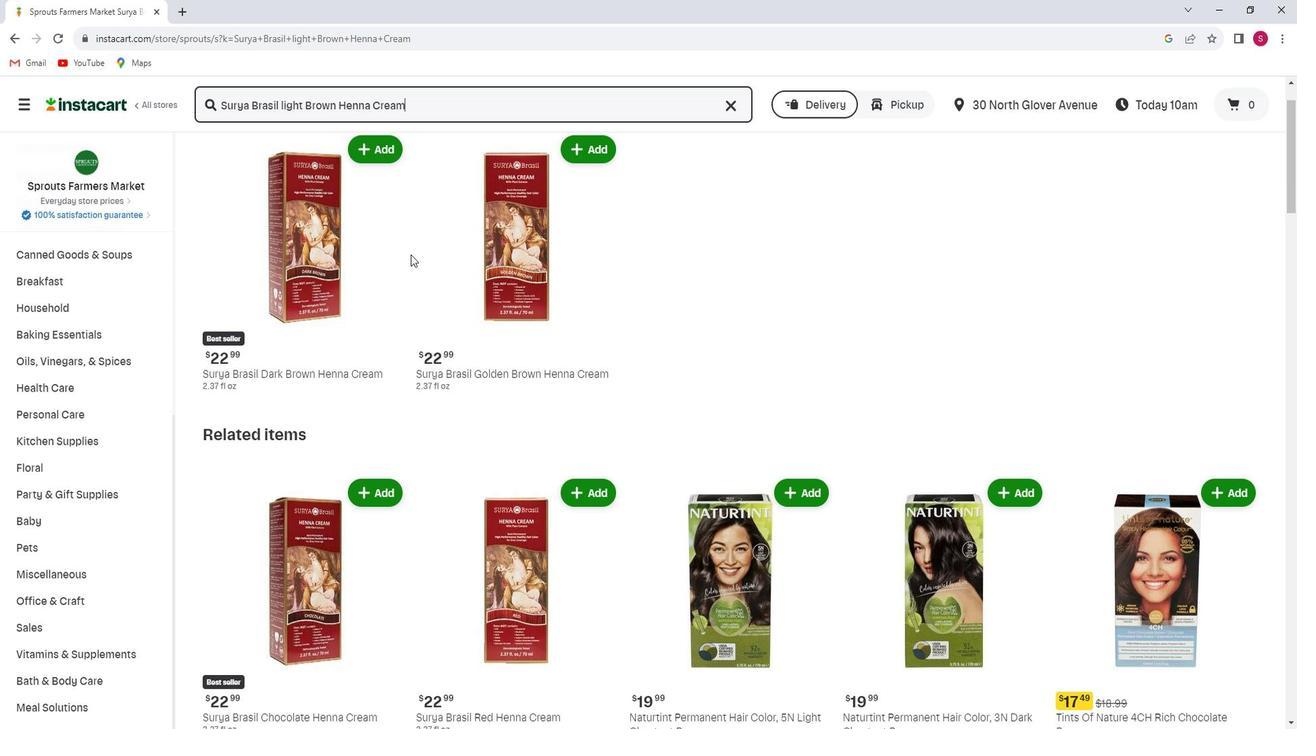 
Action: Mouse scrolled (420, 254) with delta (0, 0)
Screenshot: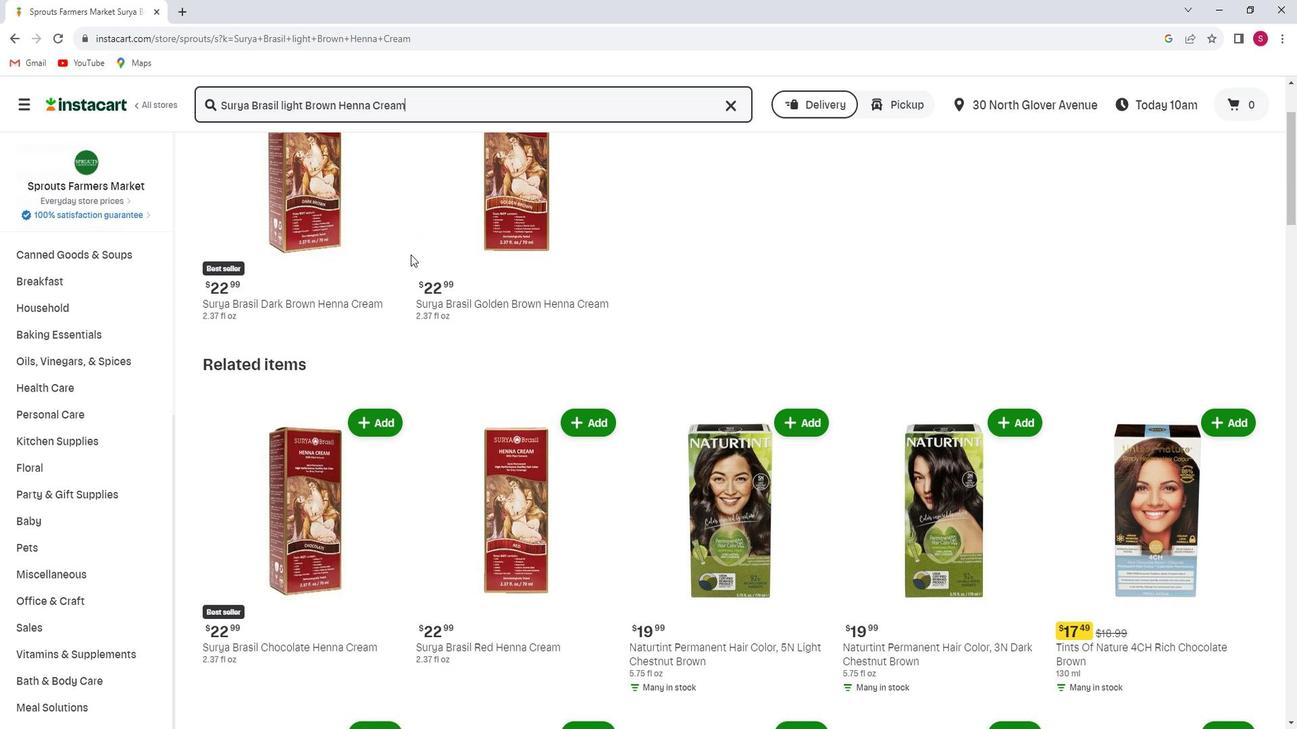 
Action: Mouse scrolled (420, 254) with delta (0, 0)
Screenshot: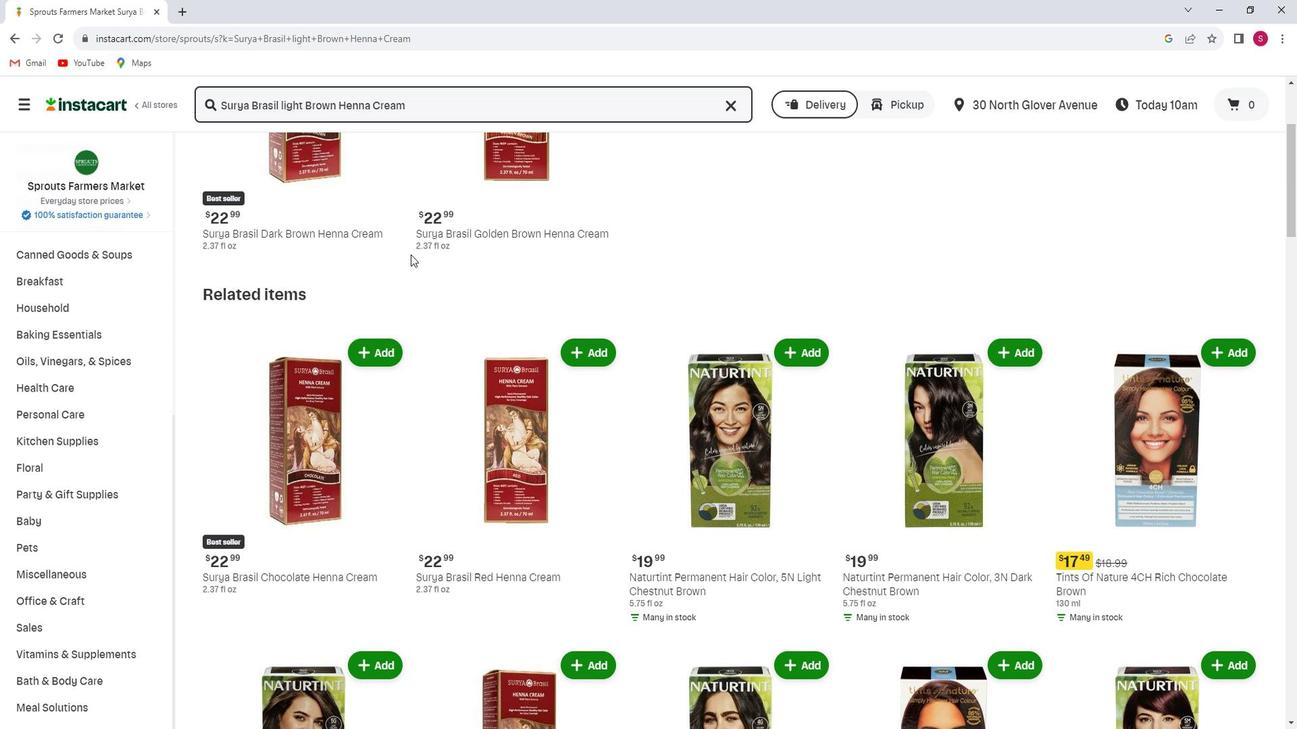 
Action: Mouse scrolled (420, 254) with delta (0, 0)
Screenshot: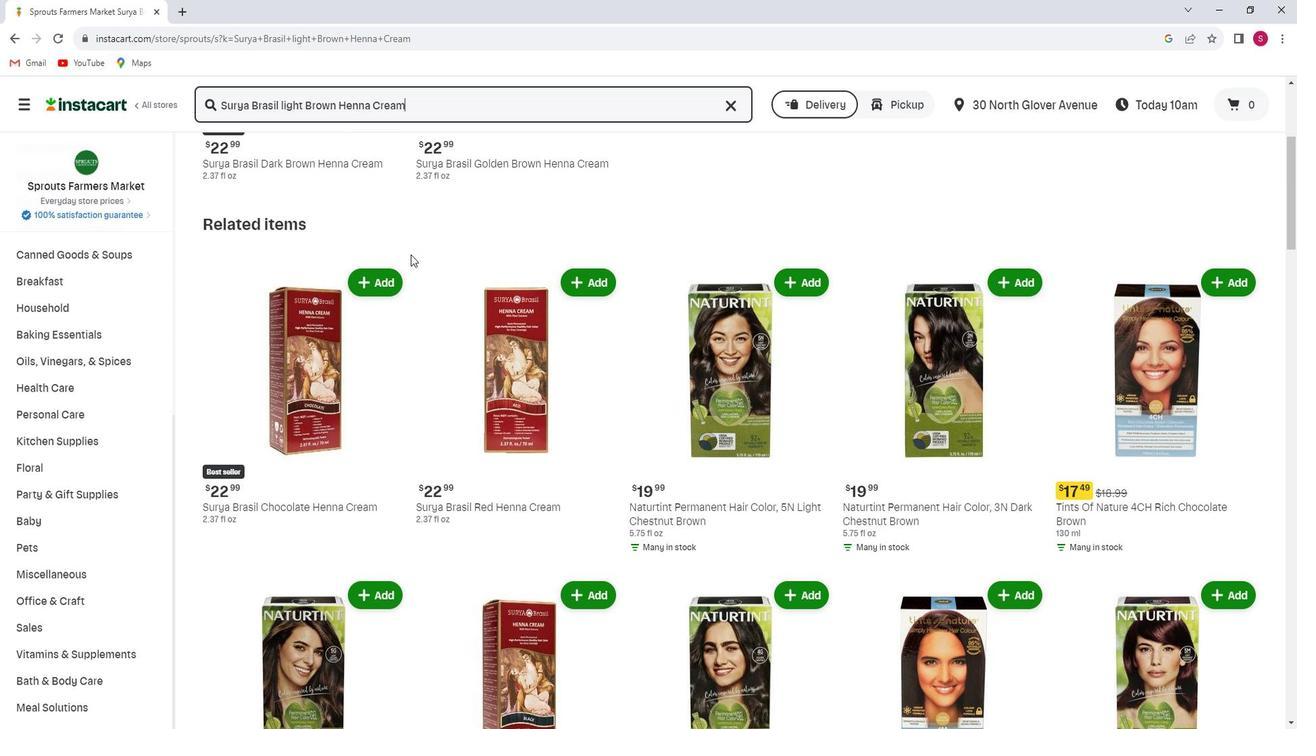 
Action: Mouse moved to (436, 266)
Screenshot: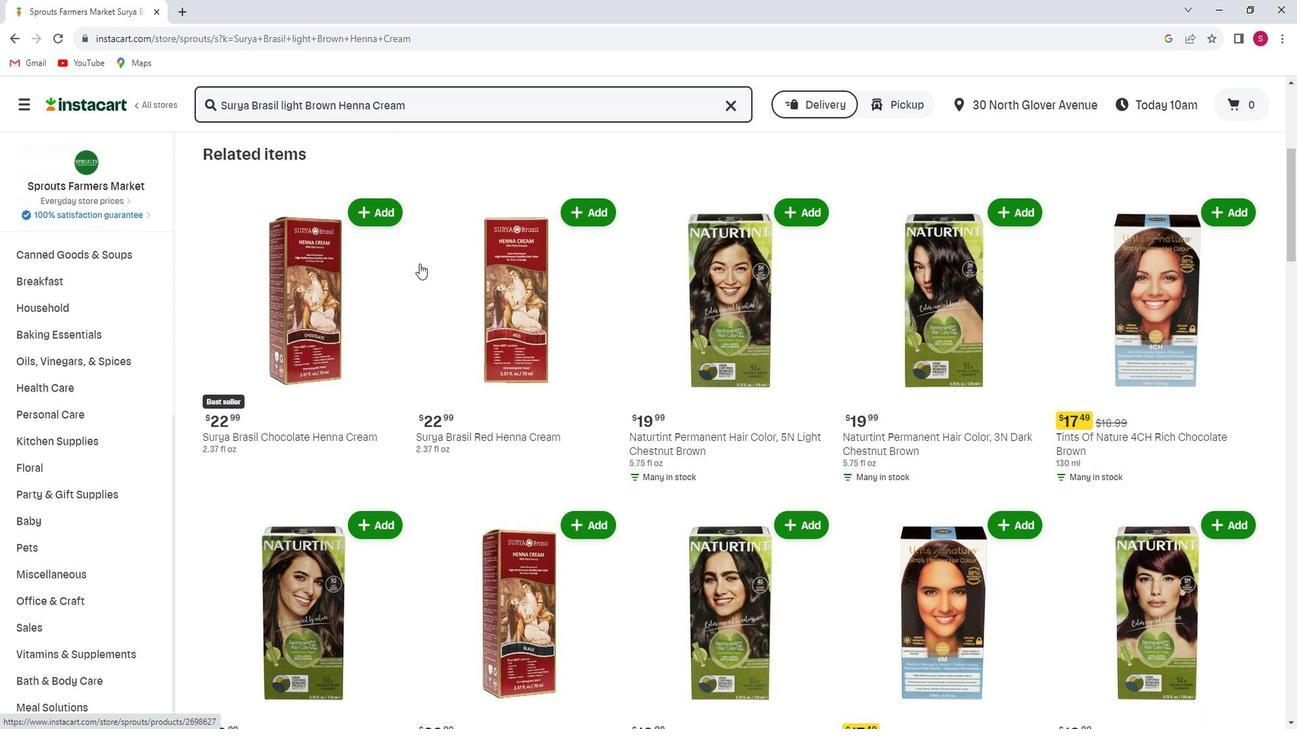 
Action: Mouse scrolled (436, 266) with delta (0, 0)
Screenshot: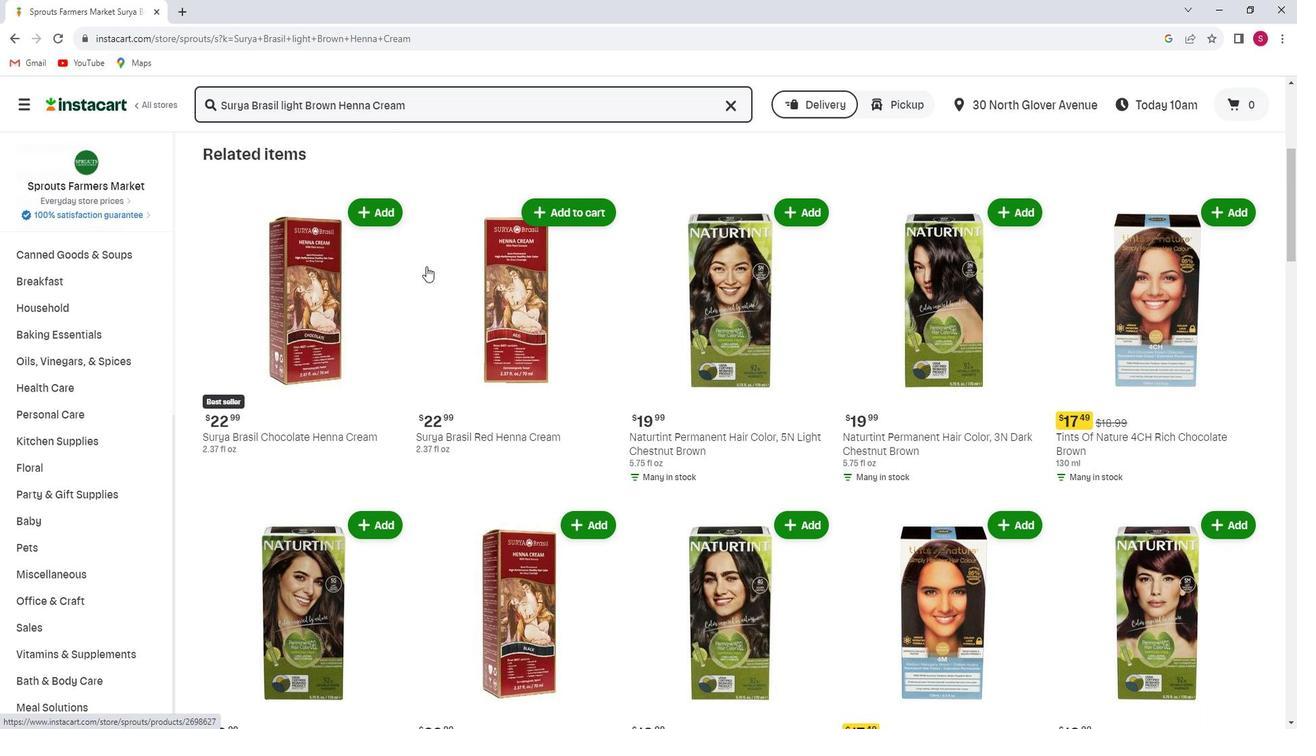 
Action: Mouse scrolled (436, 266) with delta (0, 0)
Screenshot: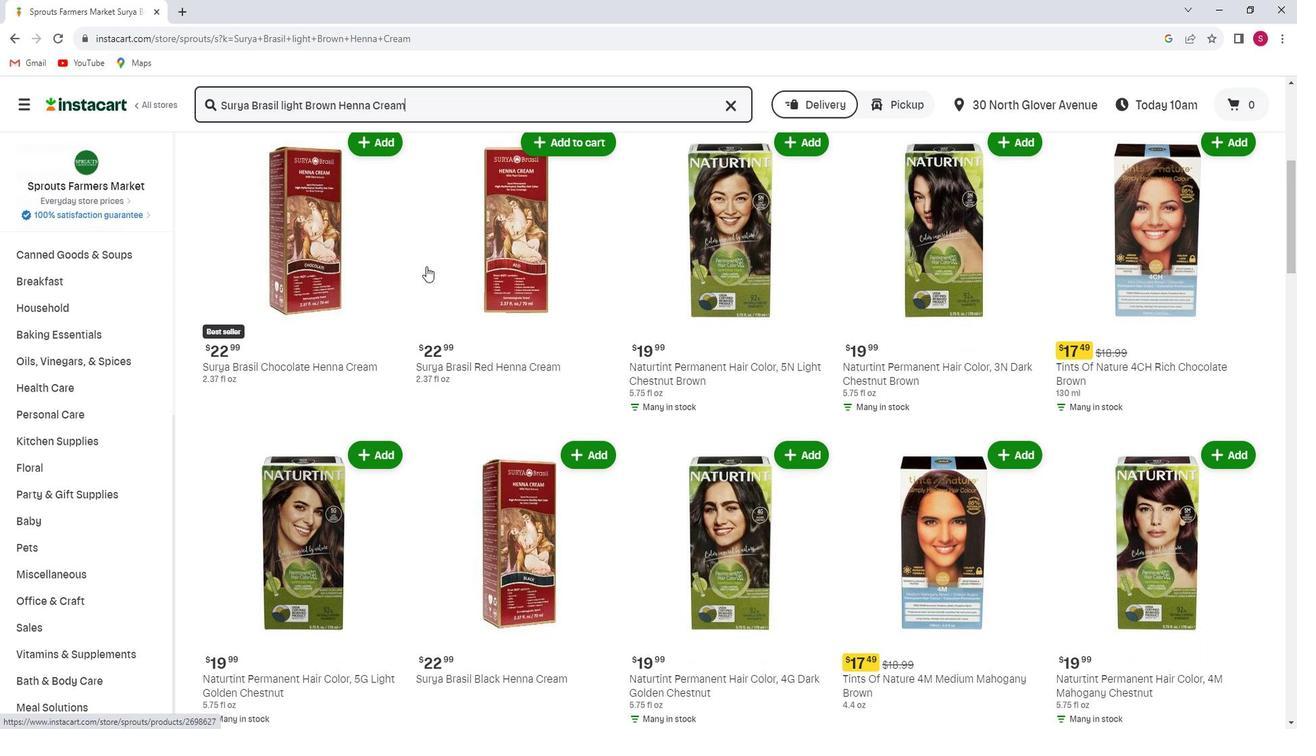 
Action: Mouse scrolled (436, 266) with delta (0, 0)
Screenshot: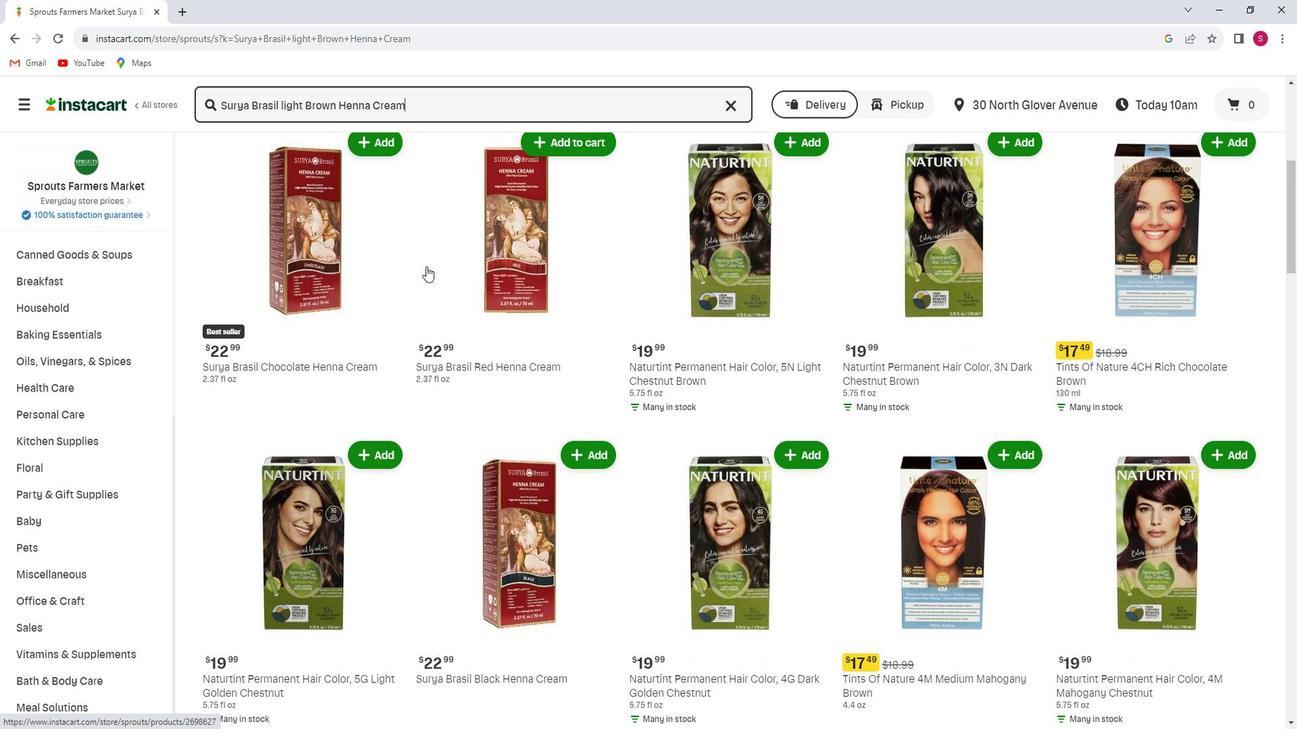 
Action: Mouse scrolled (436, 266) with delta (0, 0)
Screenshot: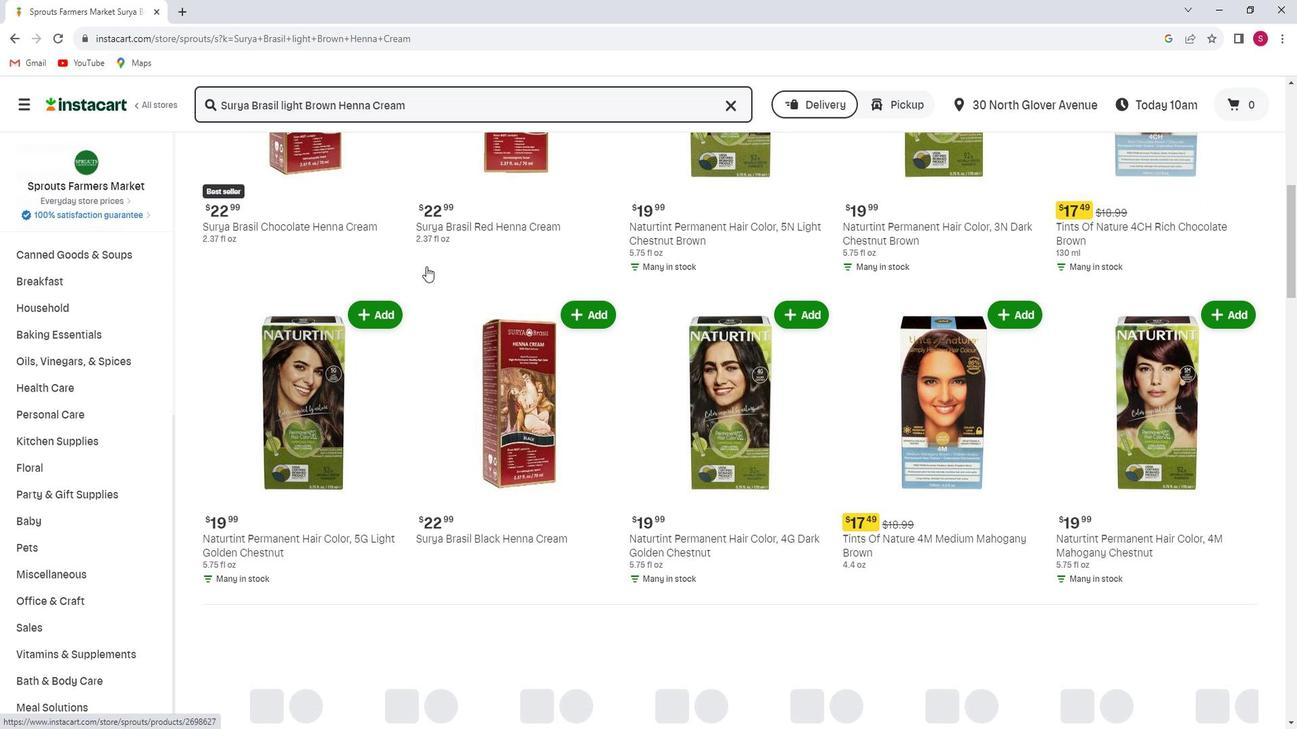 
Action: Mouse scrolled (436, 266) with delta (0, 0)
Screenshot: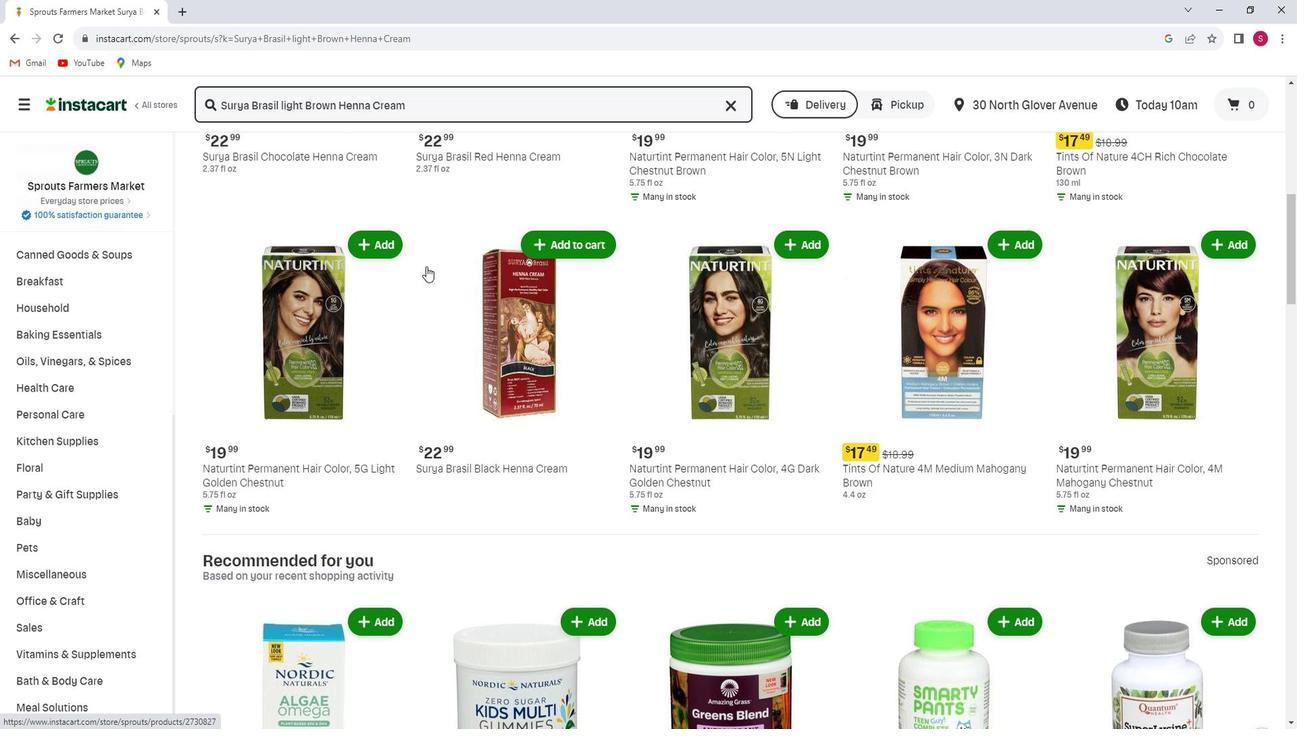 
Action: Mouse scrolled (436, 266) with delta (0, 0)
Screenshot: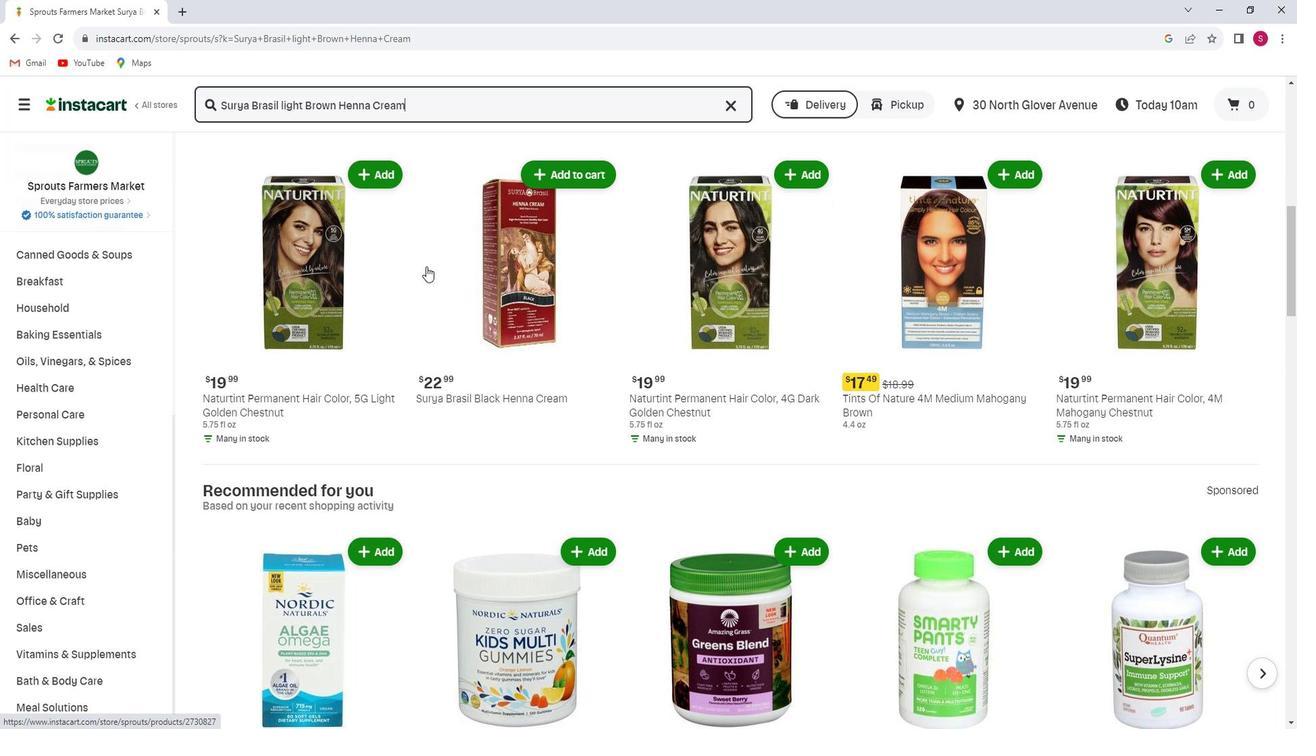 
Action: Mouse scrolled (436, 266) with delta (0, 0)
Screenshot: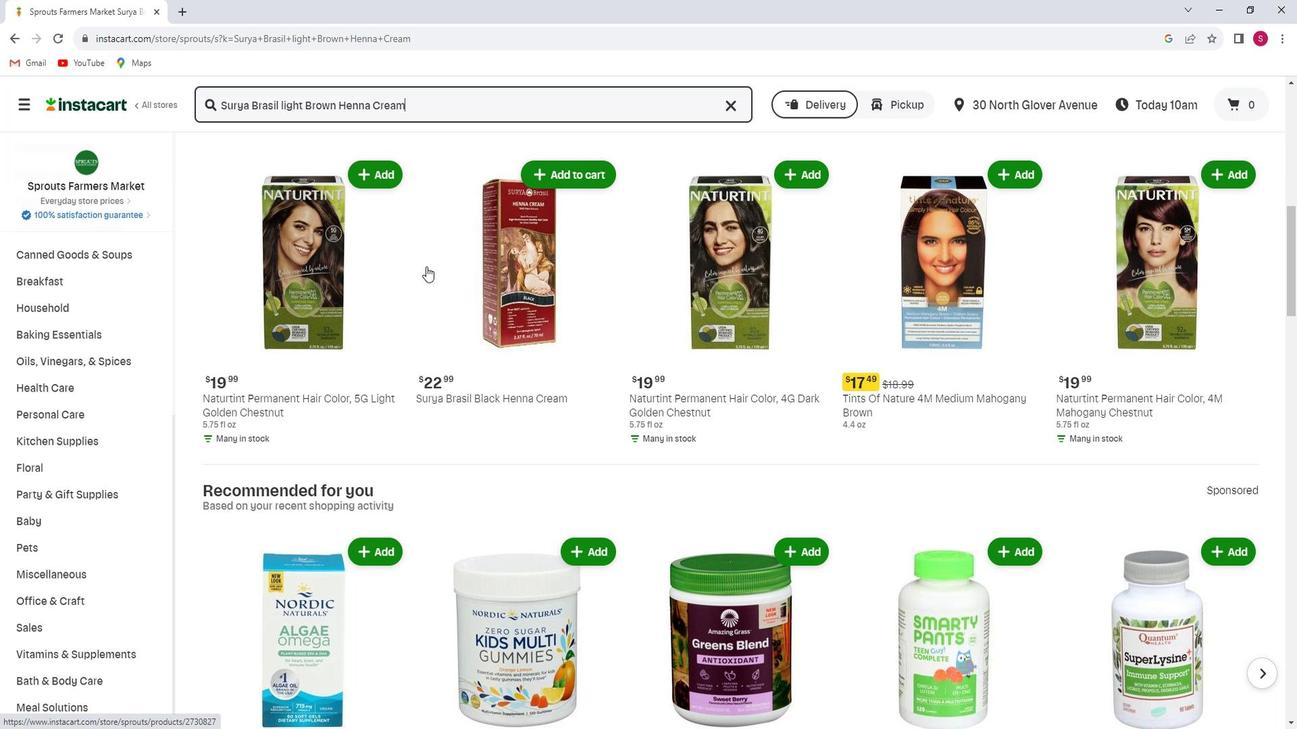 
Action: Mouse scrolled (436, 266) with delta (0, 0)
Screenshot: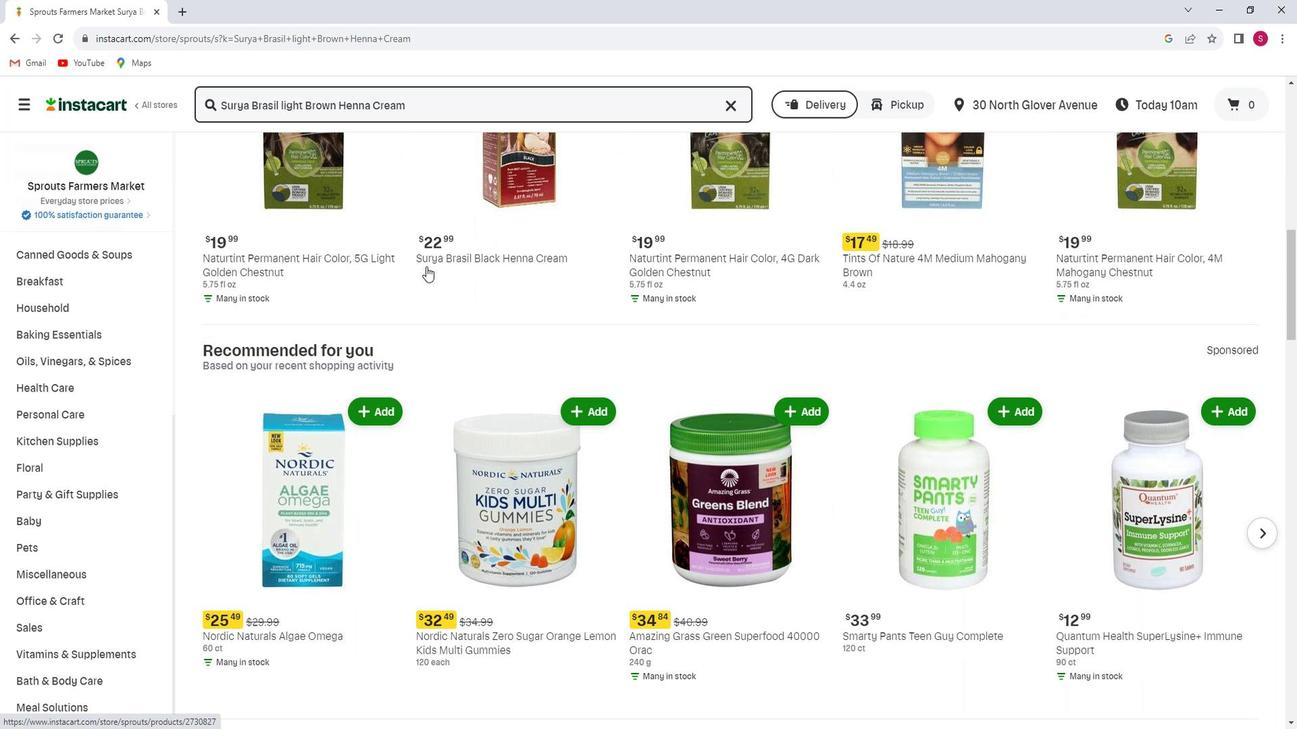 
Action: Mouse scrolled (436, 266) with delta (0, 0)
Screenshot: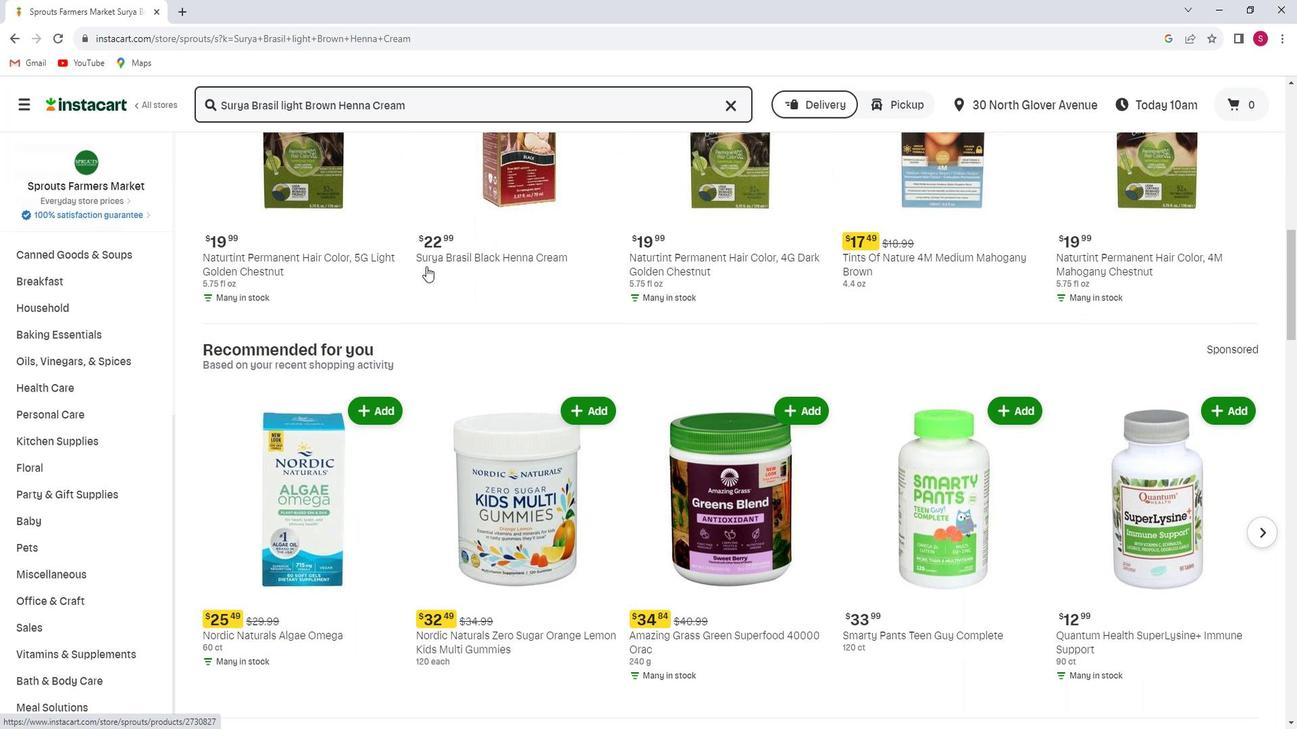 
Action: Mouse scrolled (436, 266) with delta (0, 0)
Screenshot: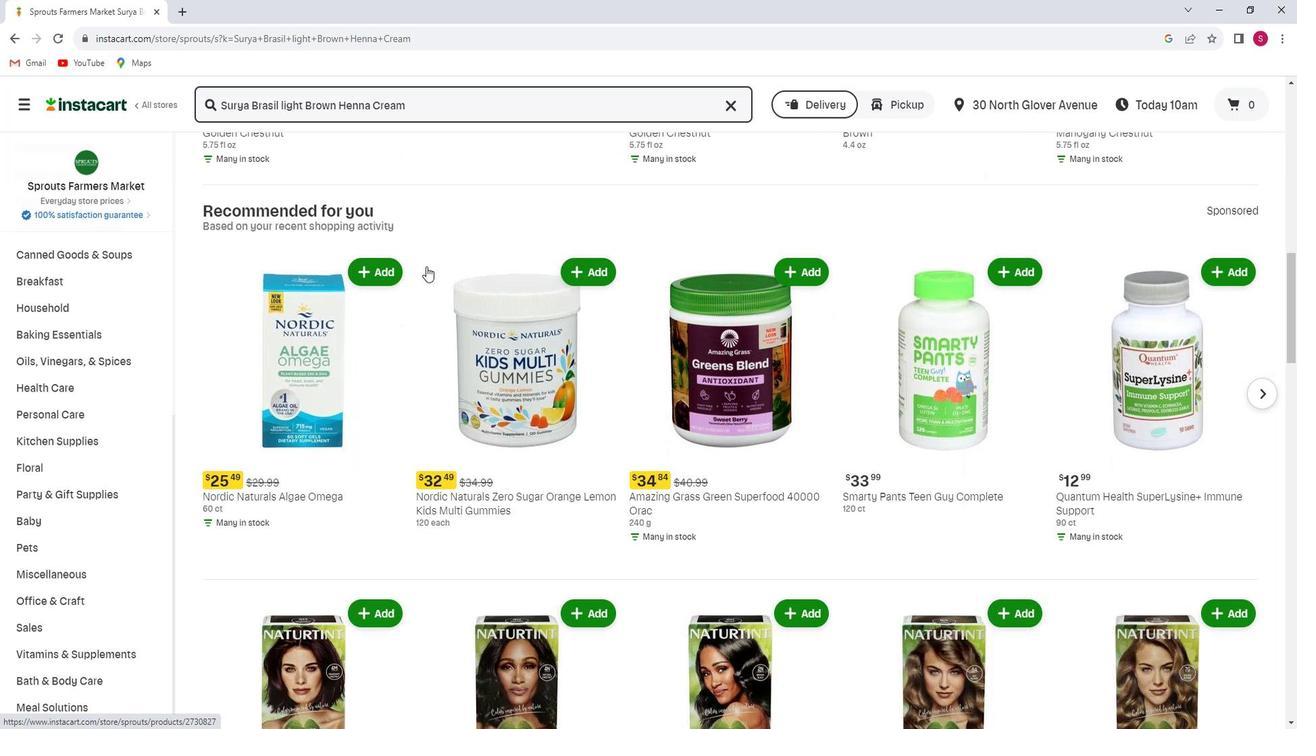 
Action: Mouse scrolled (436, 266) with delta (0, 0)
Screenshot: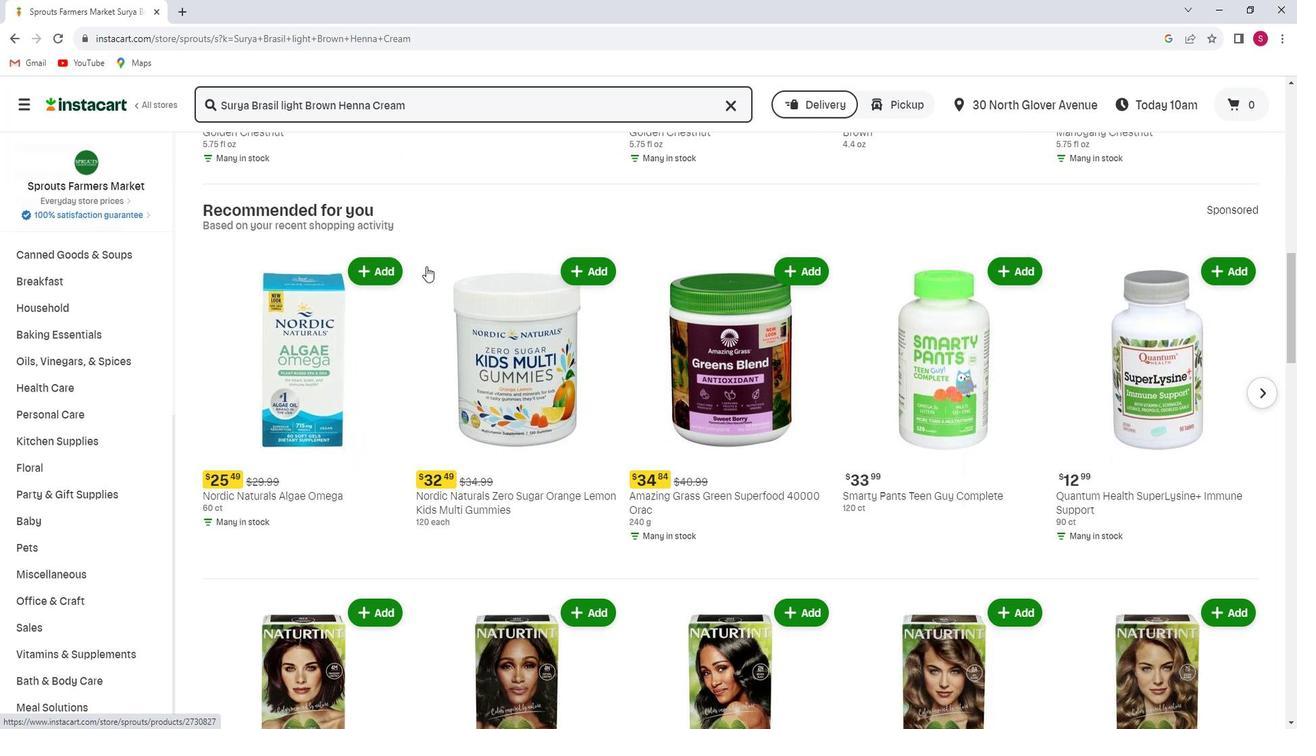 
Action: Mouse scrolled (436, 266) with delta (0, 0)
Screenshot: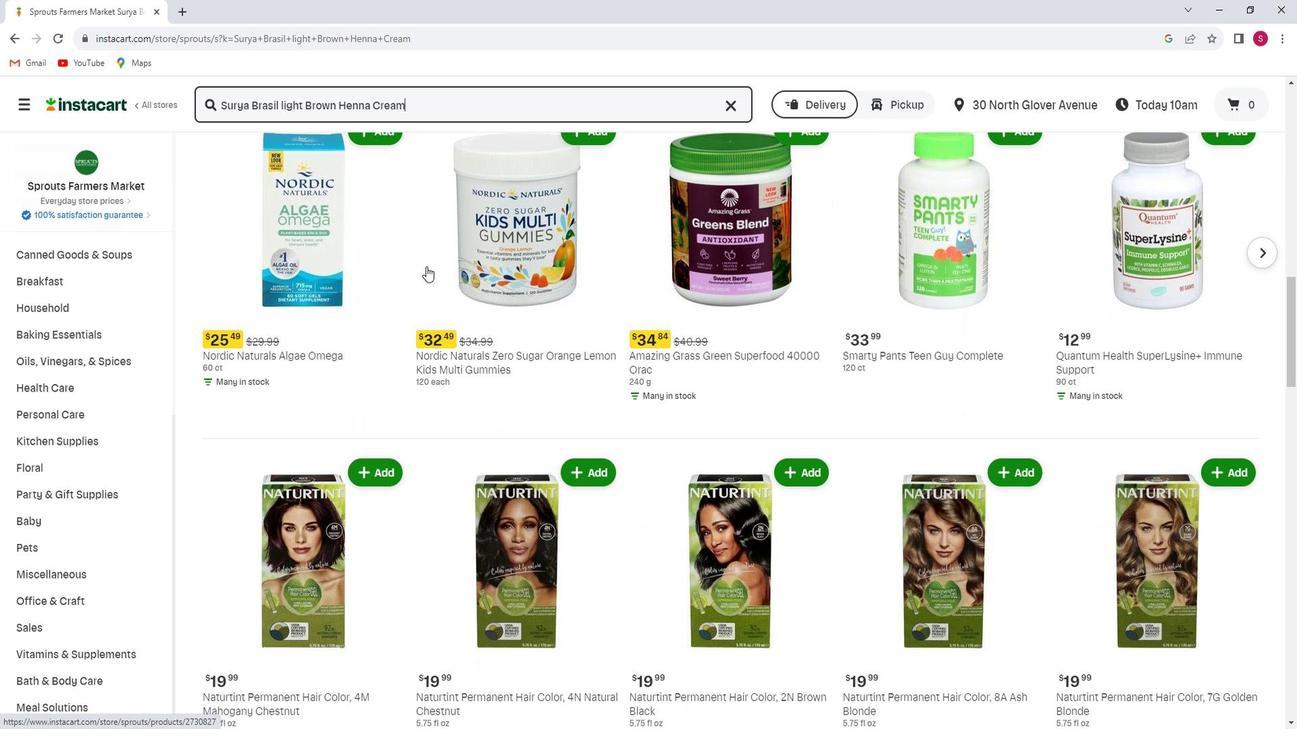 
Action: Mouse scrolled (436, 266) with delta (0, 0)
Screenshot: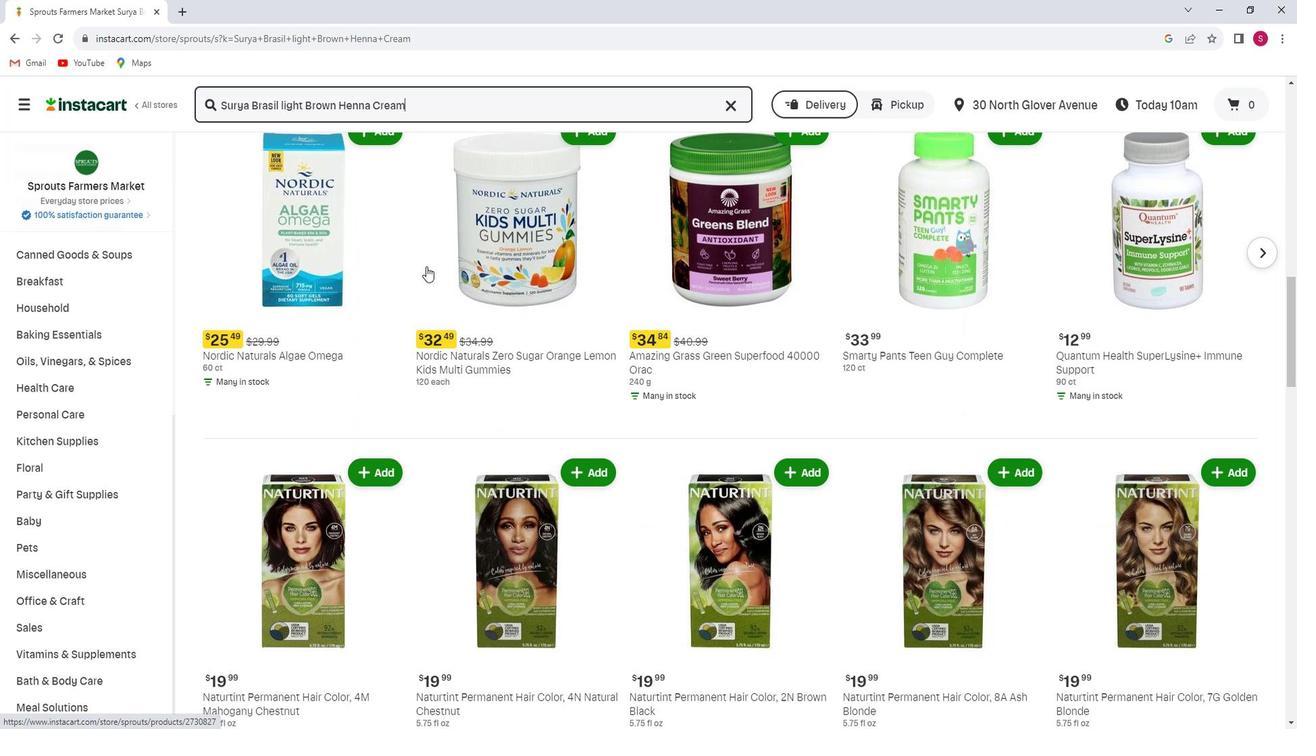 
Action: Mouse scrolled (436, 266) with delta (0, 0)
Screenshot: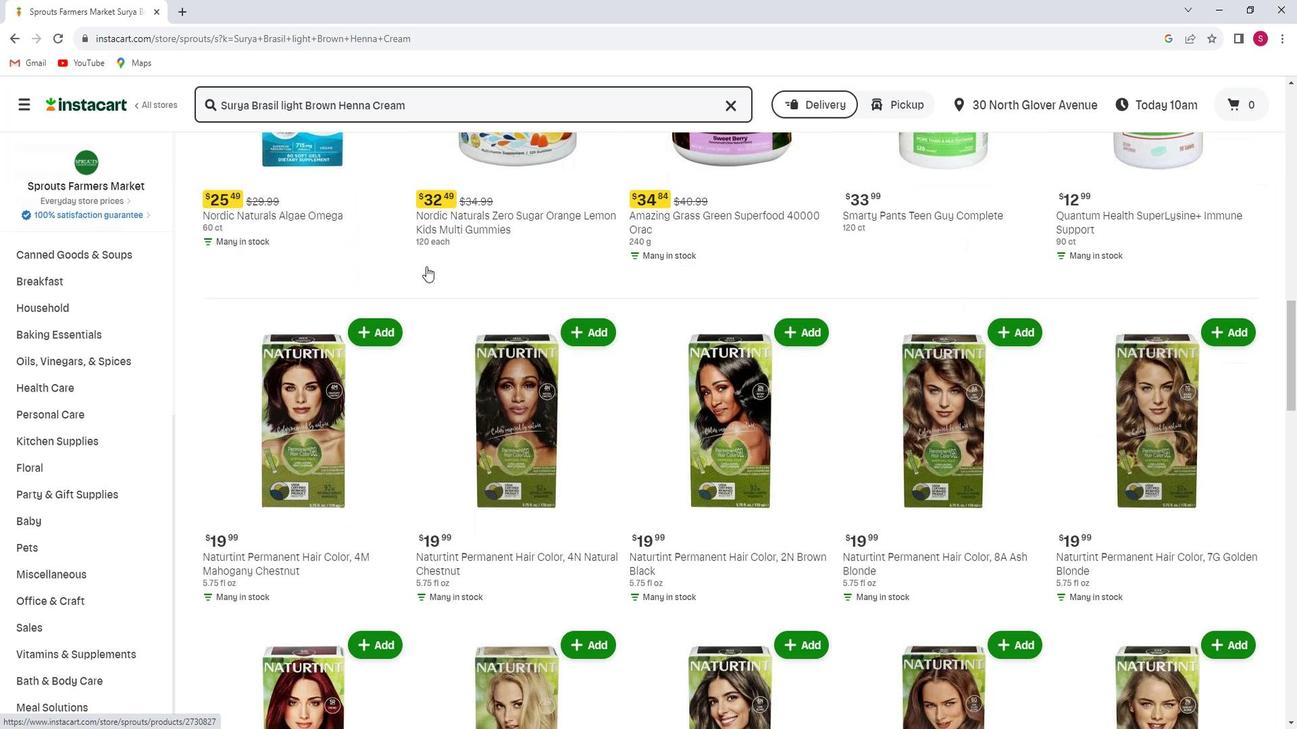 
Action: Mouse scrolled (436, 266) with delta (0, 0)
Screenshot: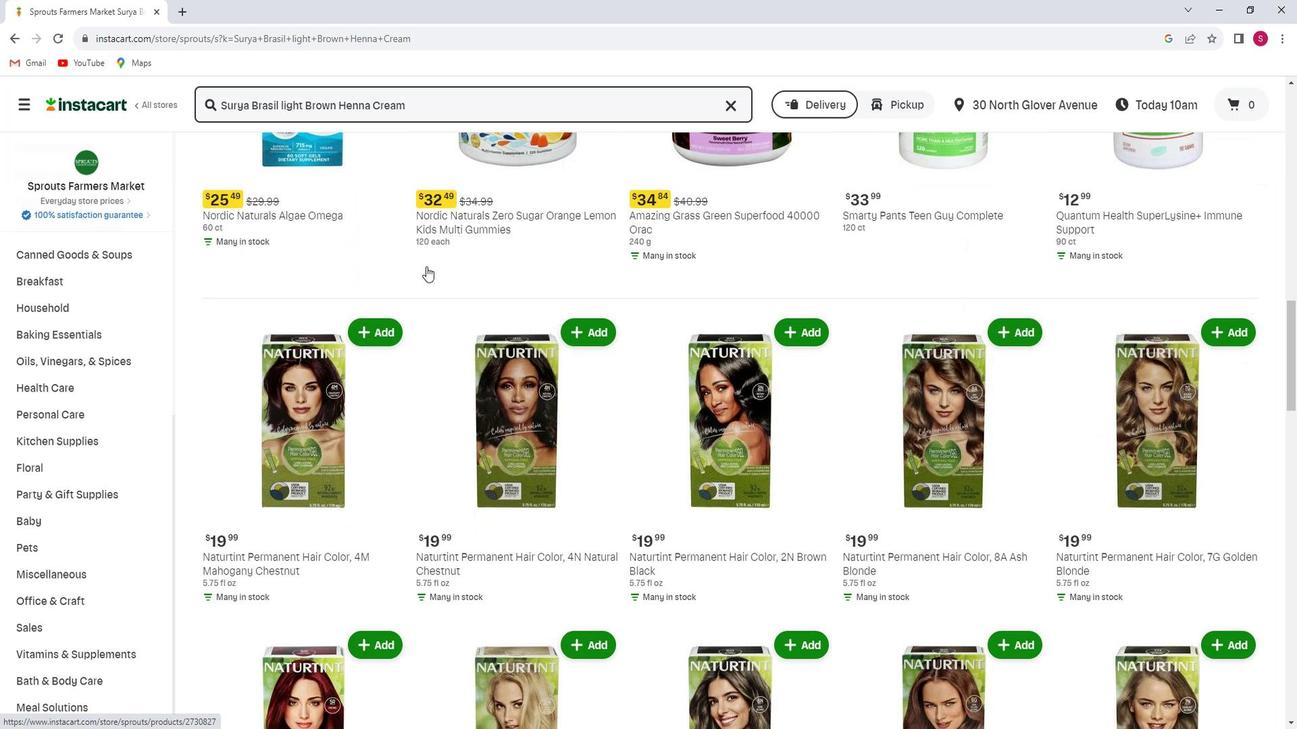 
Action: Mouse scrolled (436, 266) with delta (0, 0)
Screenshot: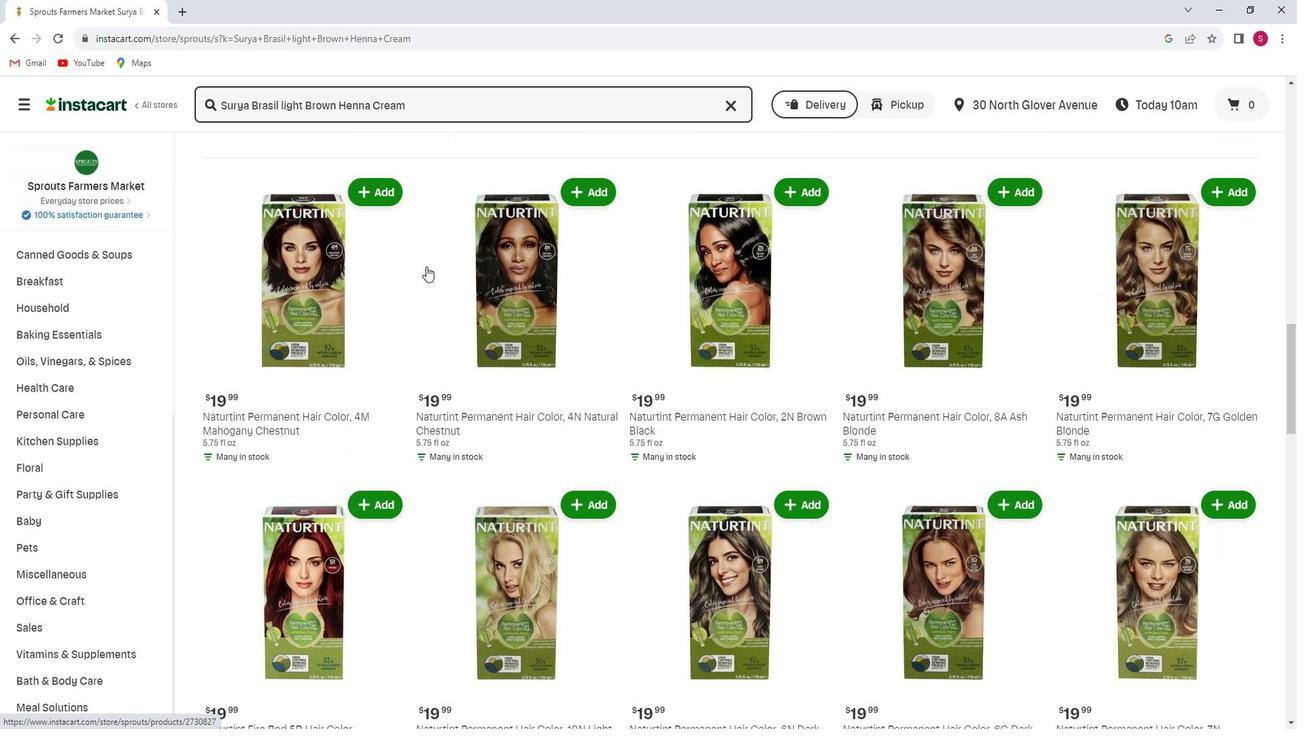 
Action: Mouse scrolled (436, 266) with delta (0, 0)
Screenshot: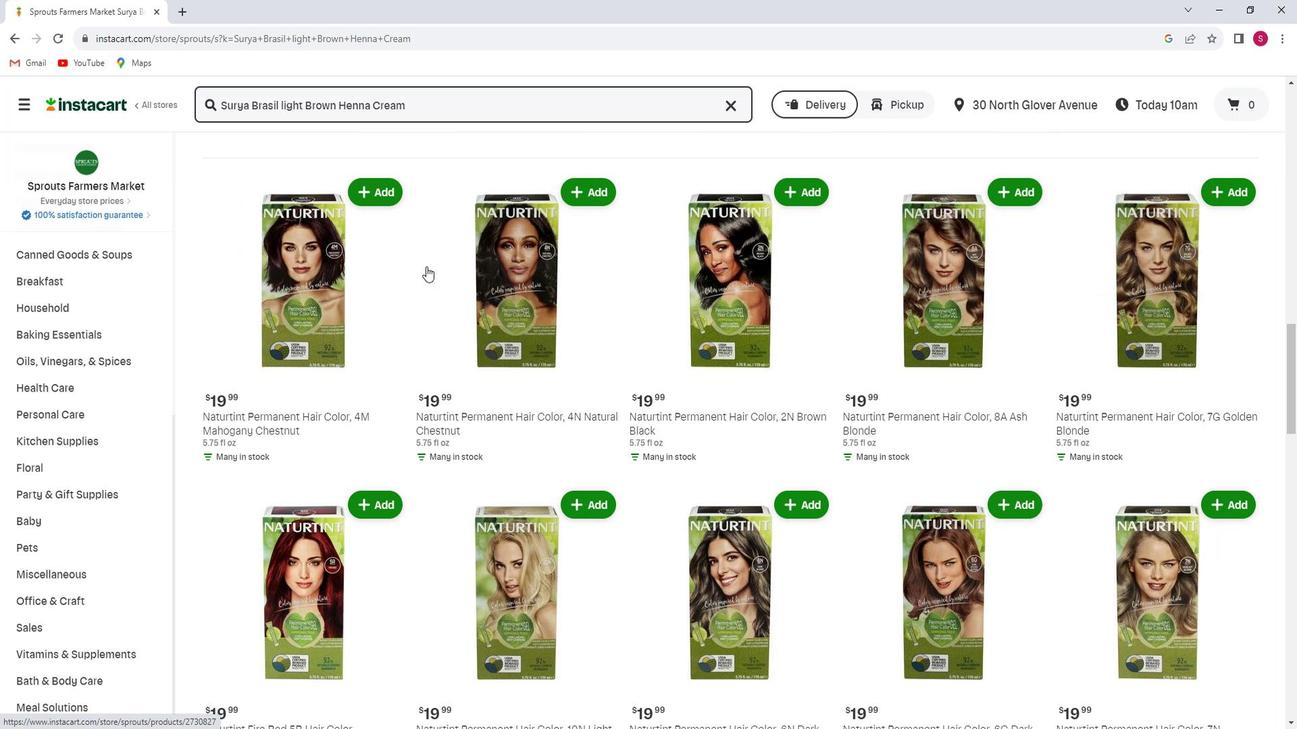 
Action: Mouse scrolled (436, 266) with delta (0, 0)
Screenshot: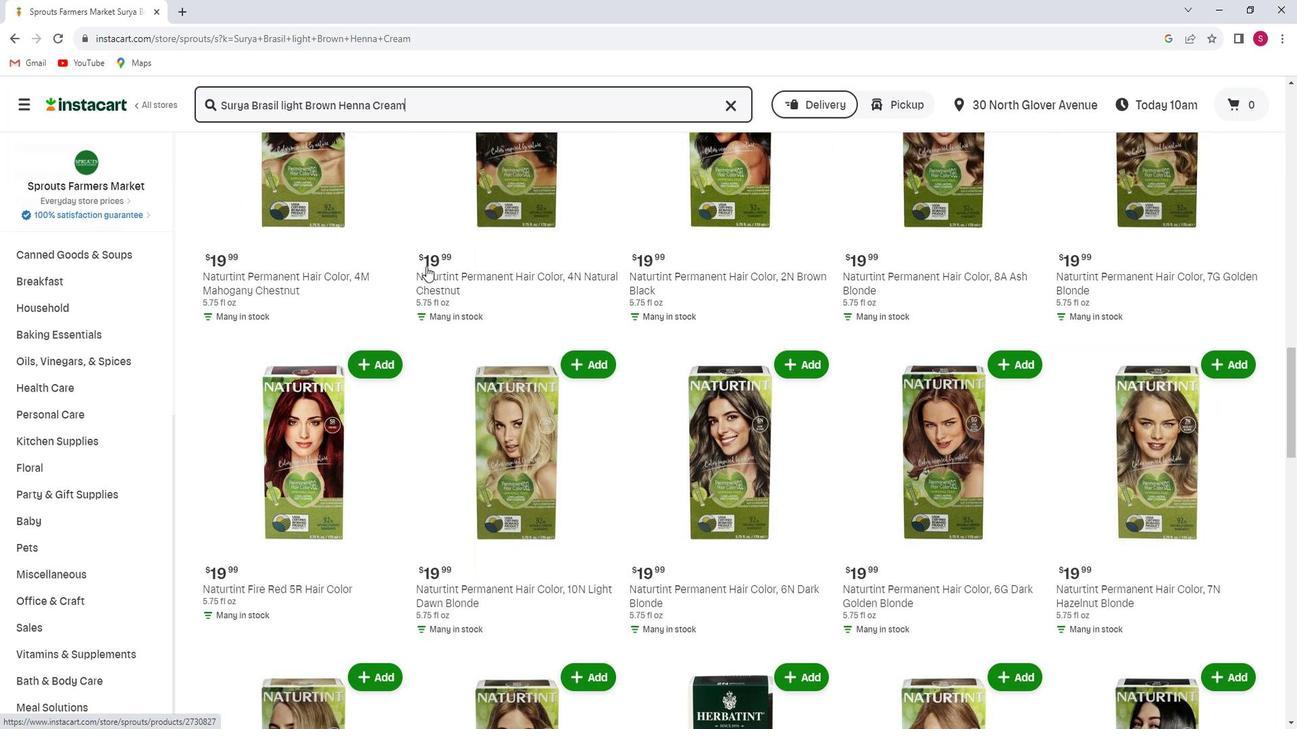 
Action: Mouse scrolled (436, 266) with delta (0, 0)
Screenshot: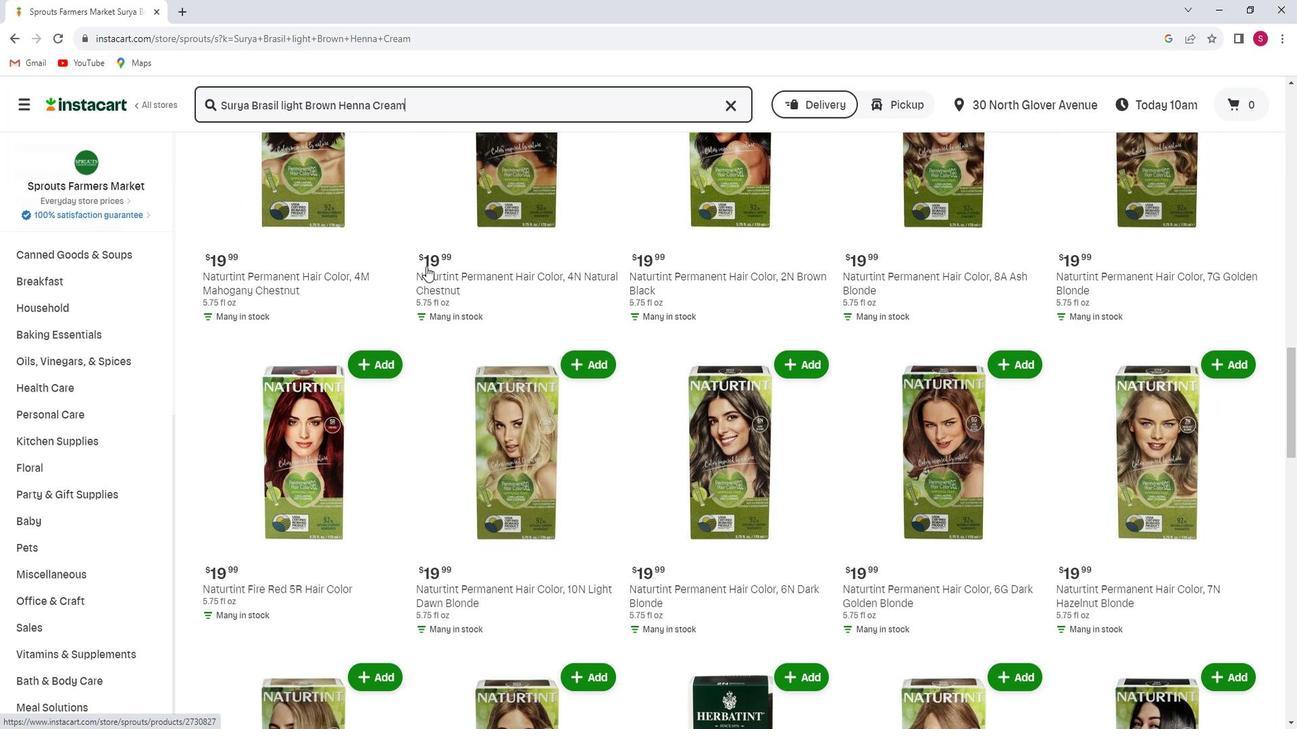 
Action: Mouse scrolled (436, 266) with delta (0, 0)
Screenshot: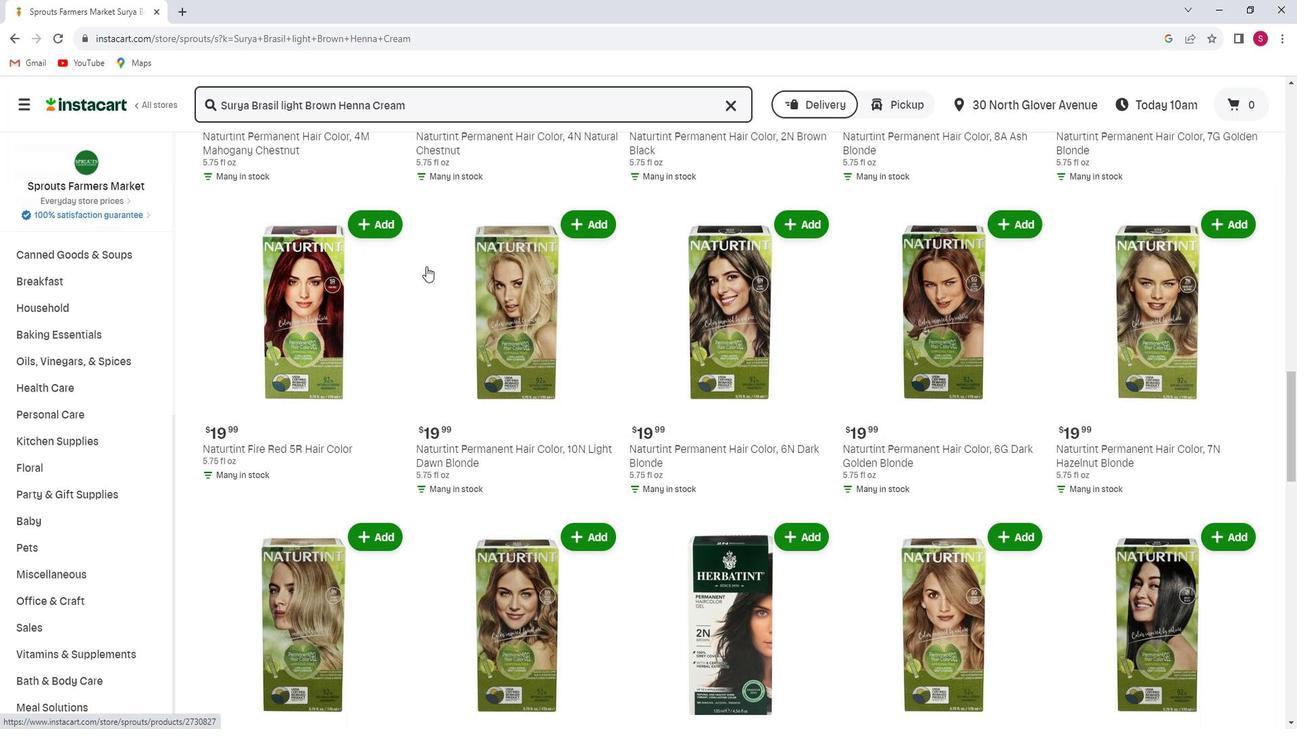 
Action: Mouse scrolled (436, 266) with delta (0, 0)
Screenshot: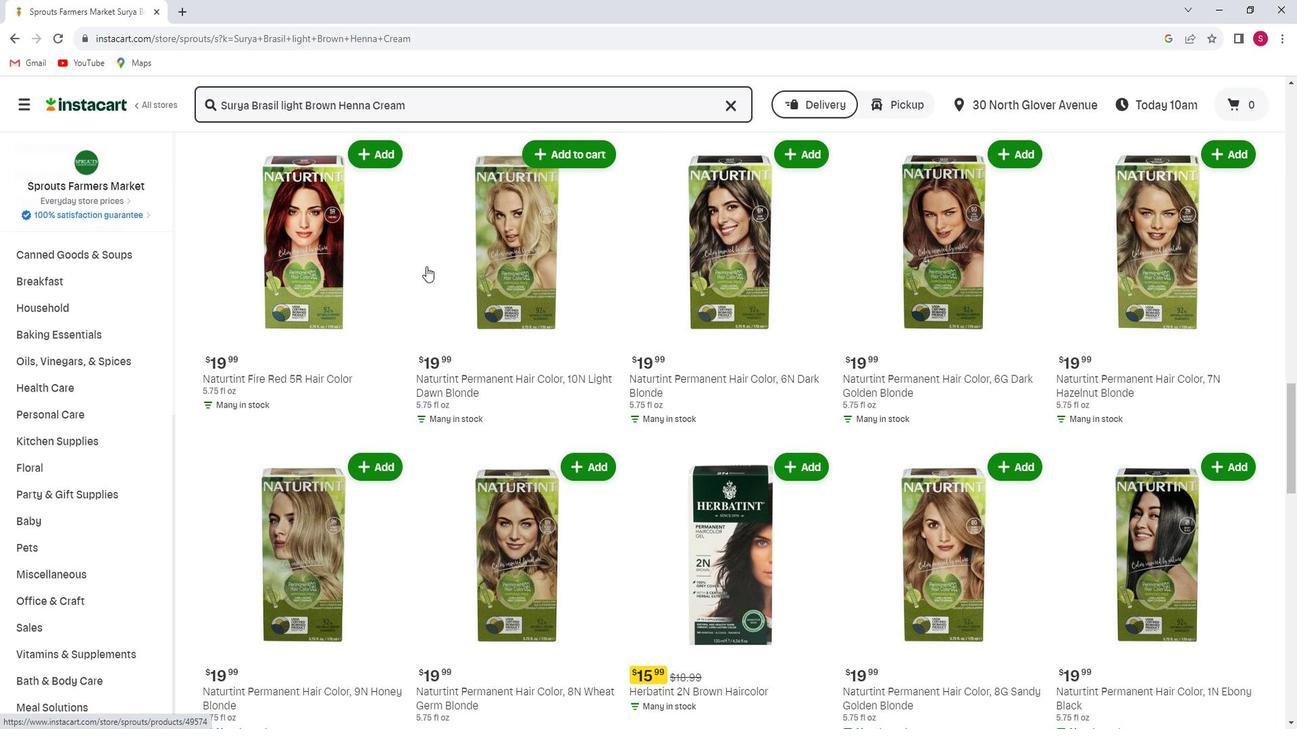 
Action: Mouse scrolled (436, 266) with delta (0, 0)
Screenshot: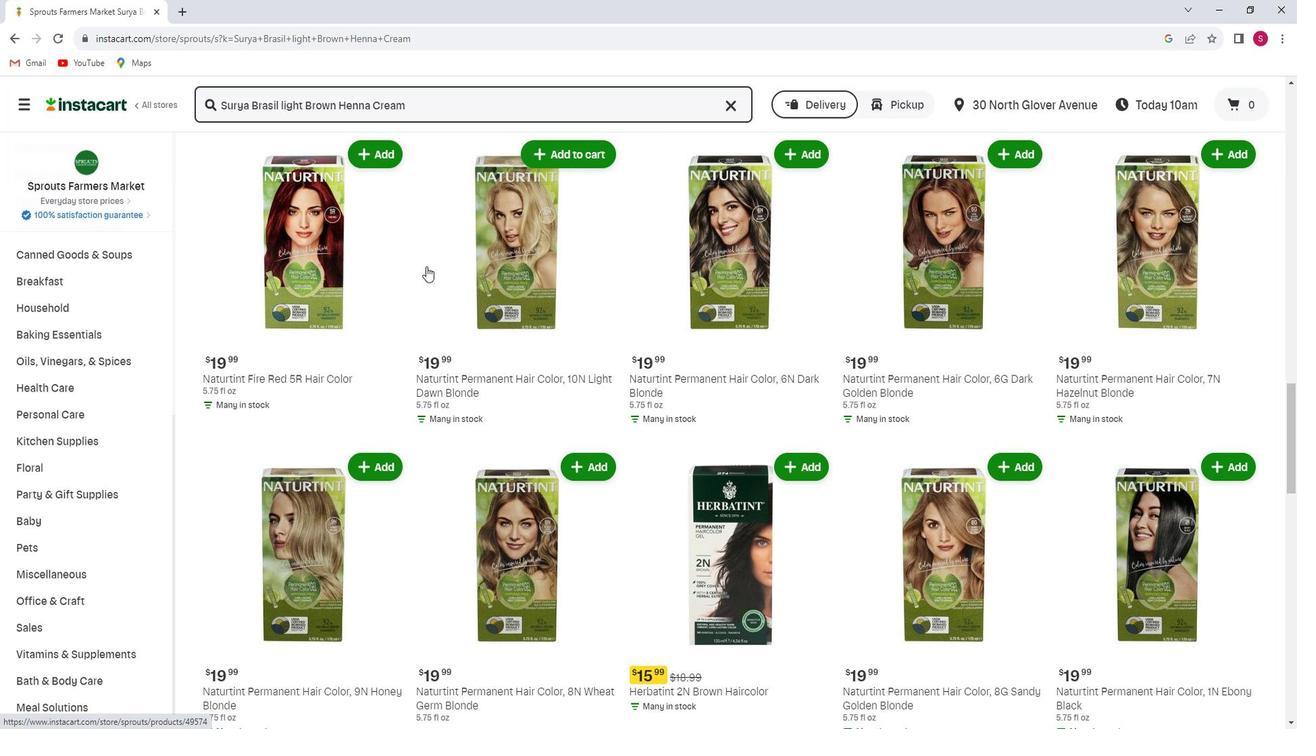 
Action: Mouse scrolled (436, 266) with delta (0, 0)
Screenshot: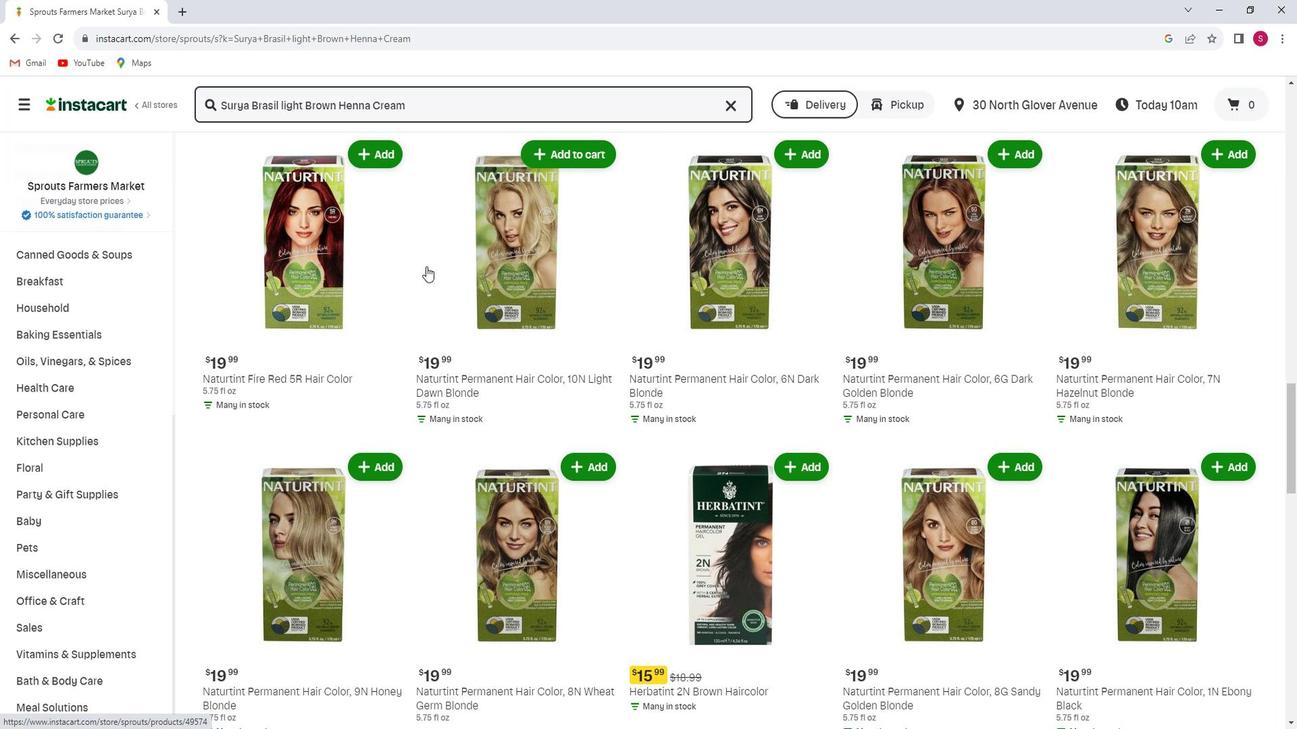 
Action: Mouse scrolled (436, 266) with delta (0, 0)
Screenshot: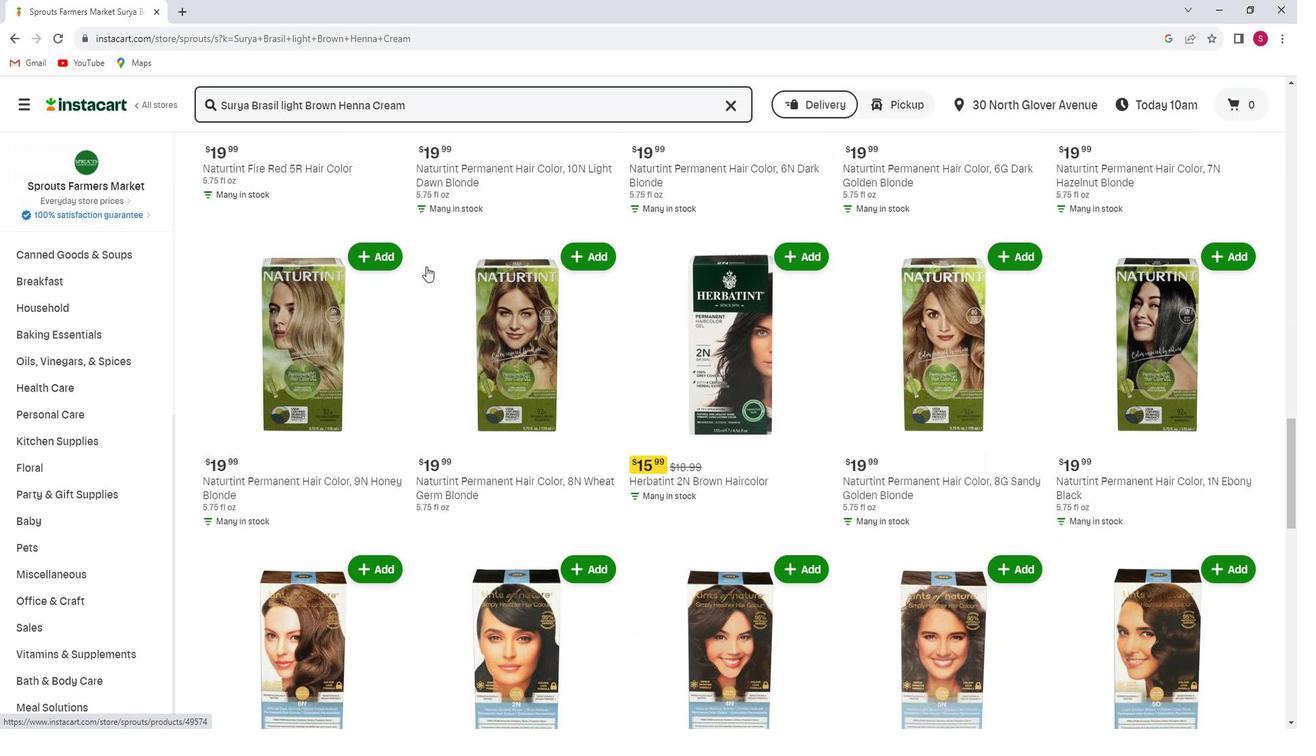 
Action: Mouse scrolled (436, 266) with delta (0, 0)
Screenshot: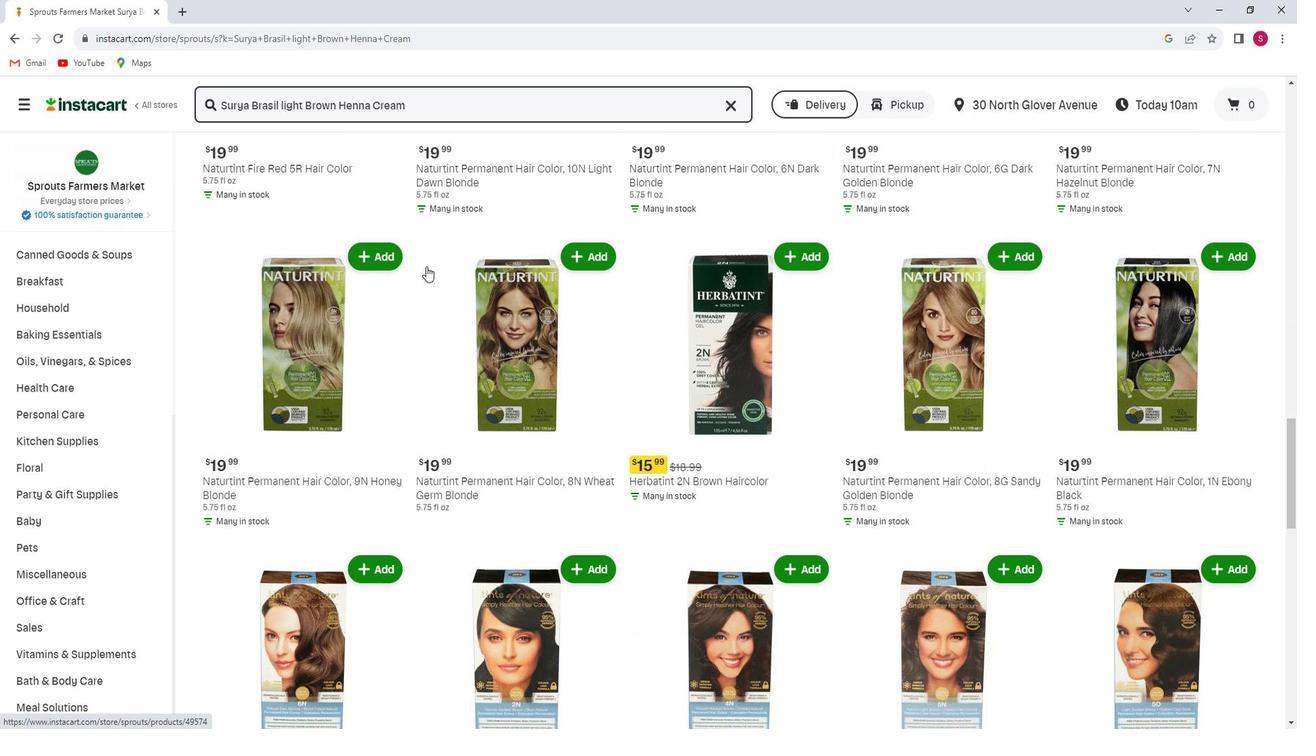 
Action: Mouse scrolled (436, 266) with delta (0, 0)
Screenshot: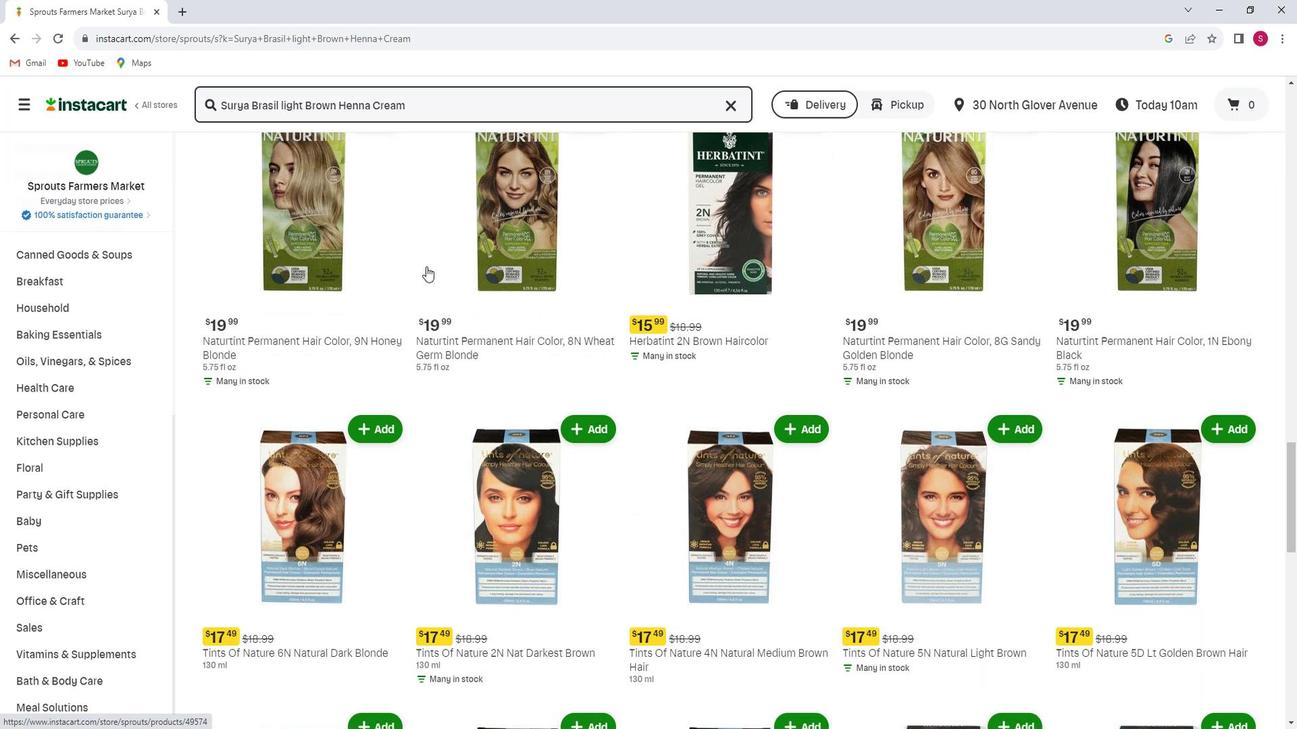 
Action: Mouse scrolled (436, 266) with delta (0, 0)
Screenshot: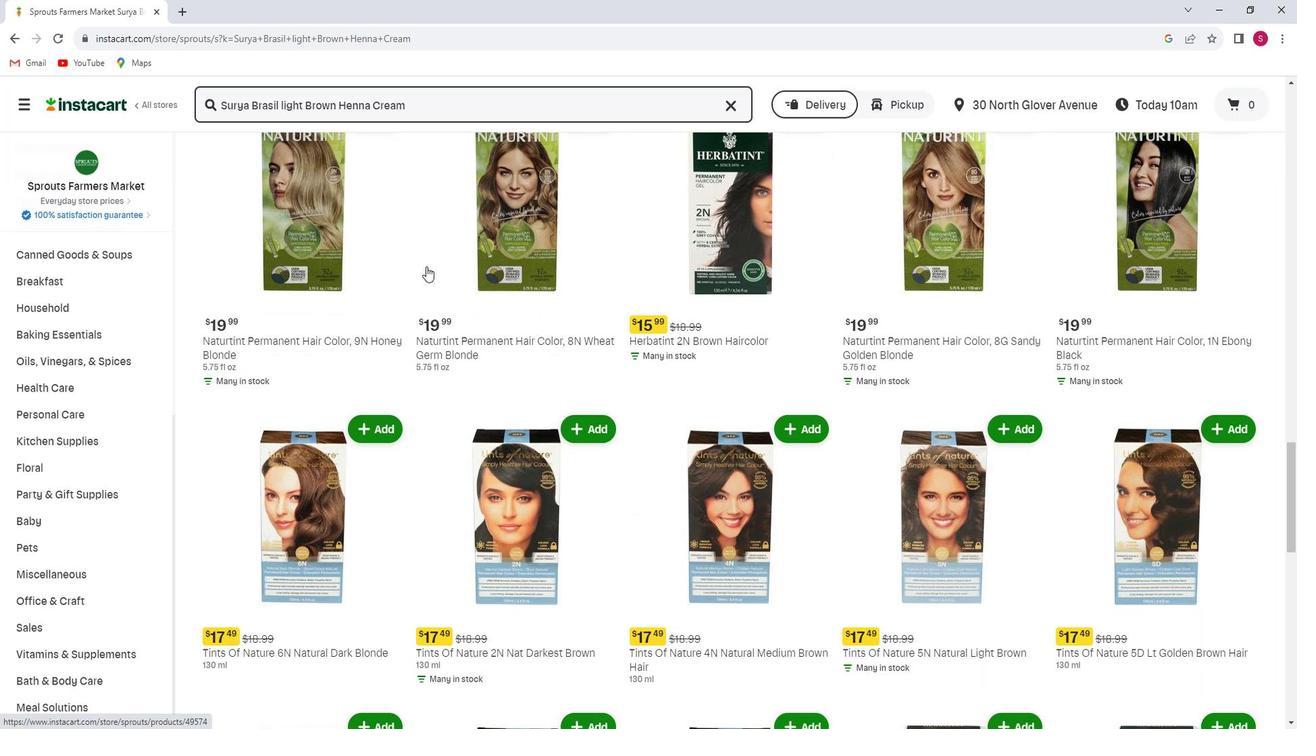 
Action: Mouse scrolled (436, 266) with delta (0, 0)
Screenshot: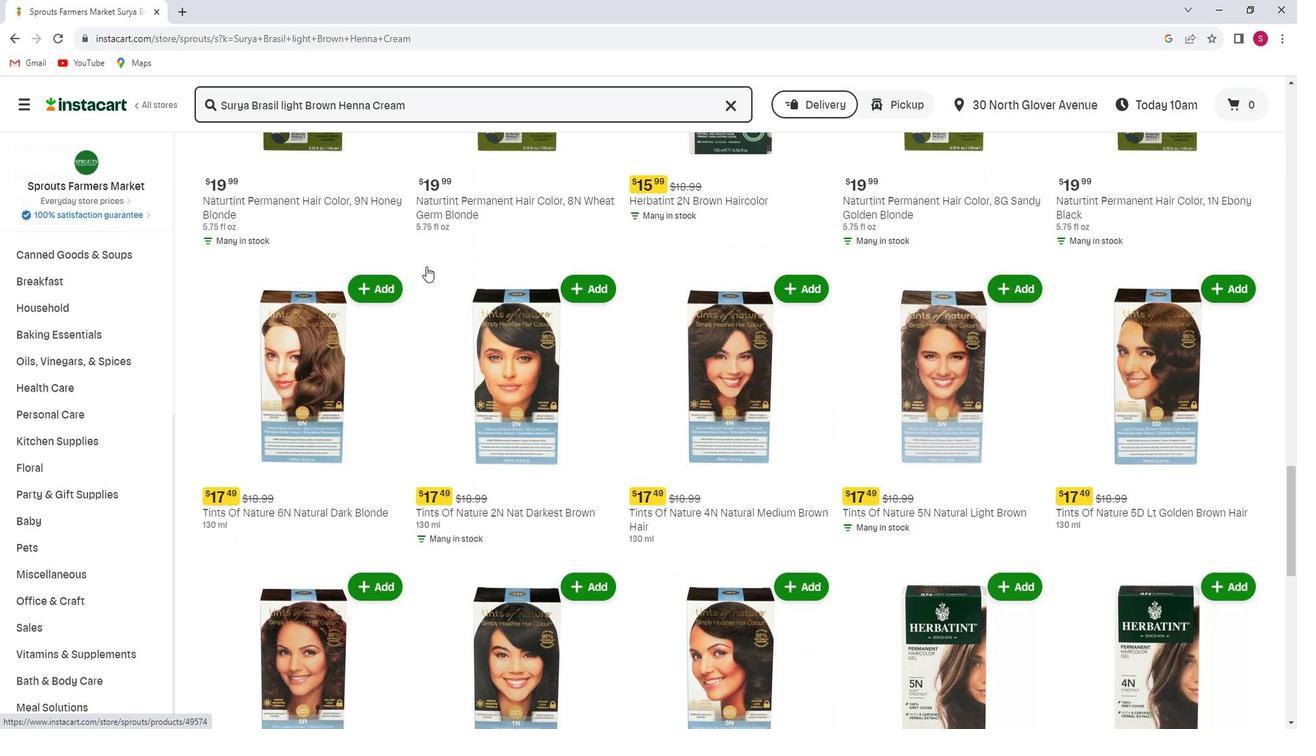 
Action: Mouse scrolled (436, 266) with delta (0, 0)
Screenshot: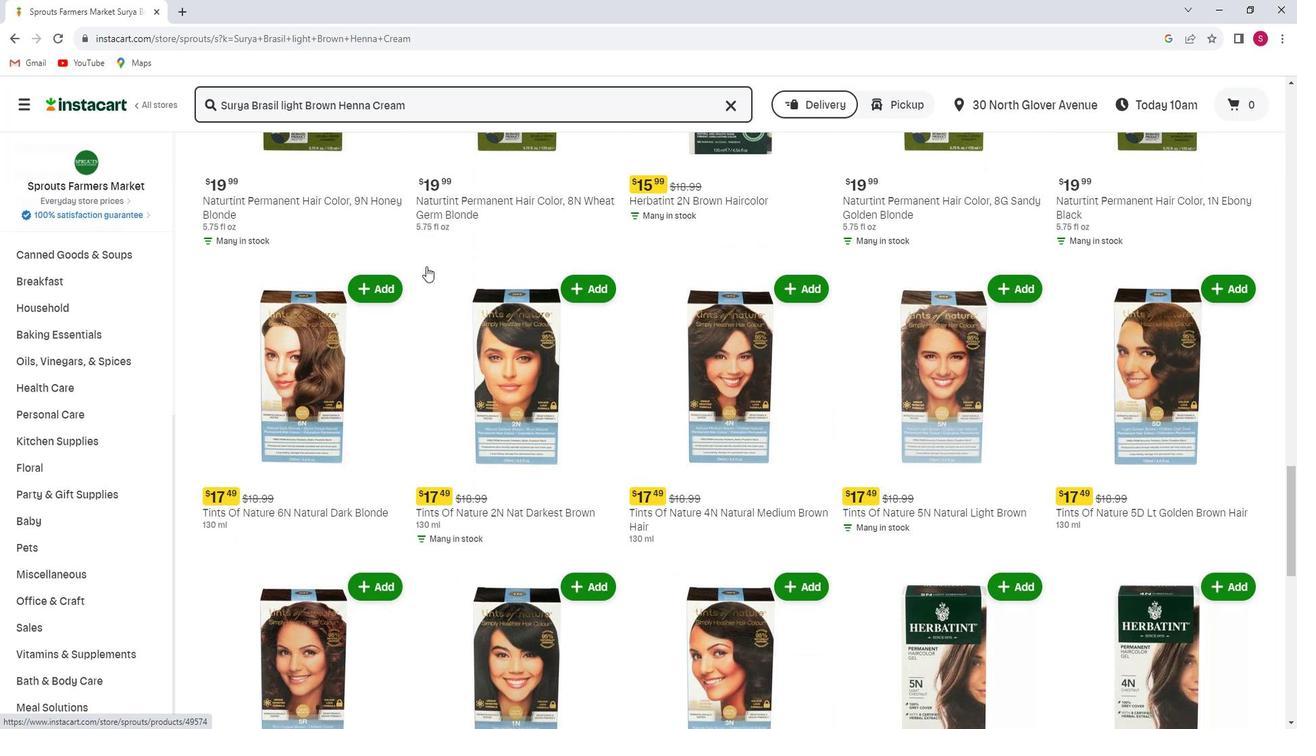
Action: Mouse scrolled (436, 266) with delta (0, 0)
Screenshot: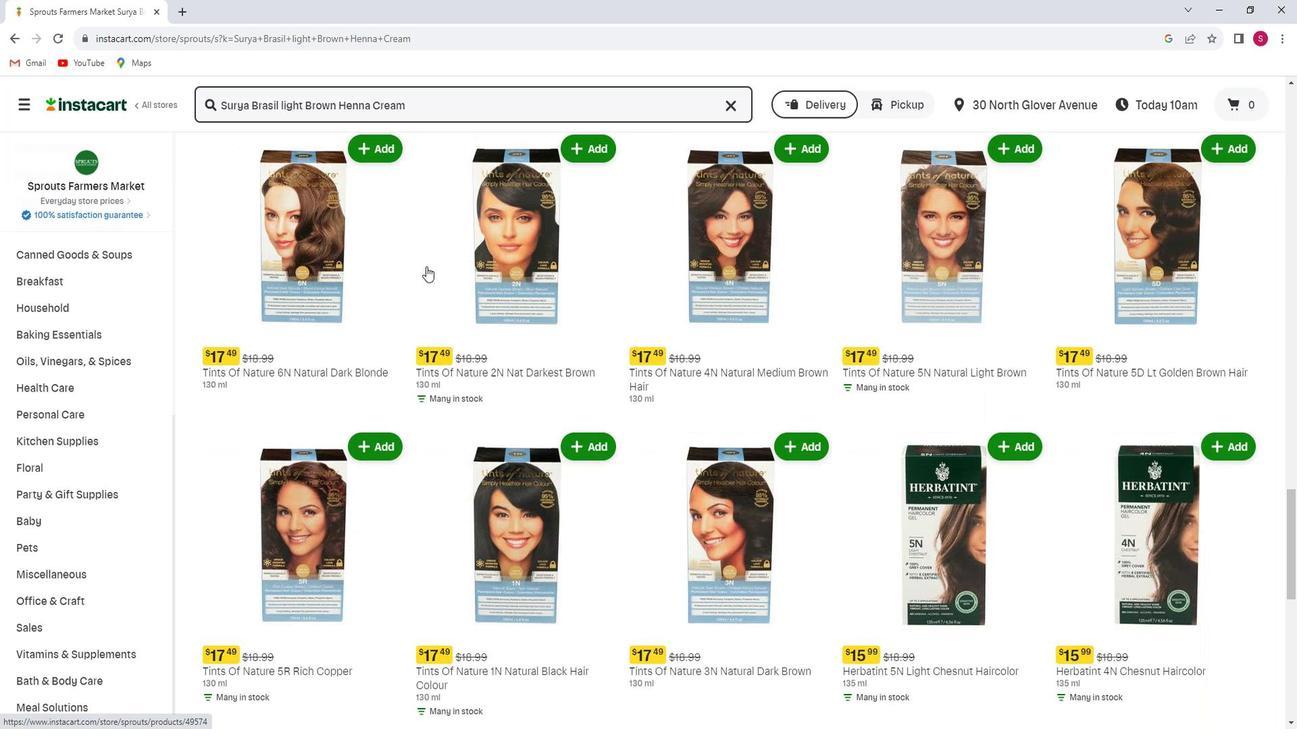 
Action: Mouse scrolled (436, 266) with delta (0, 0)
Screenshot: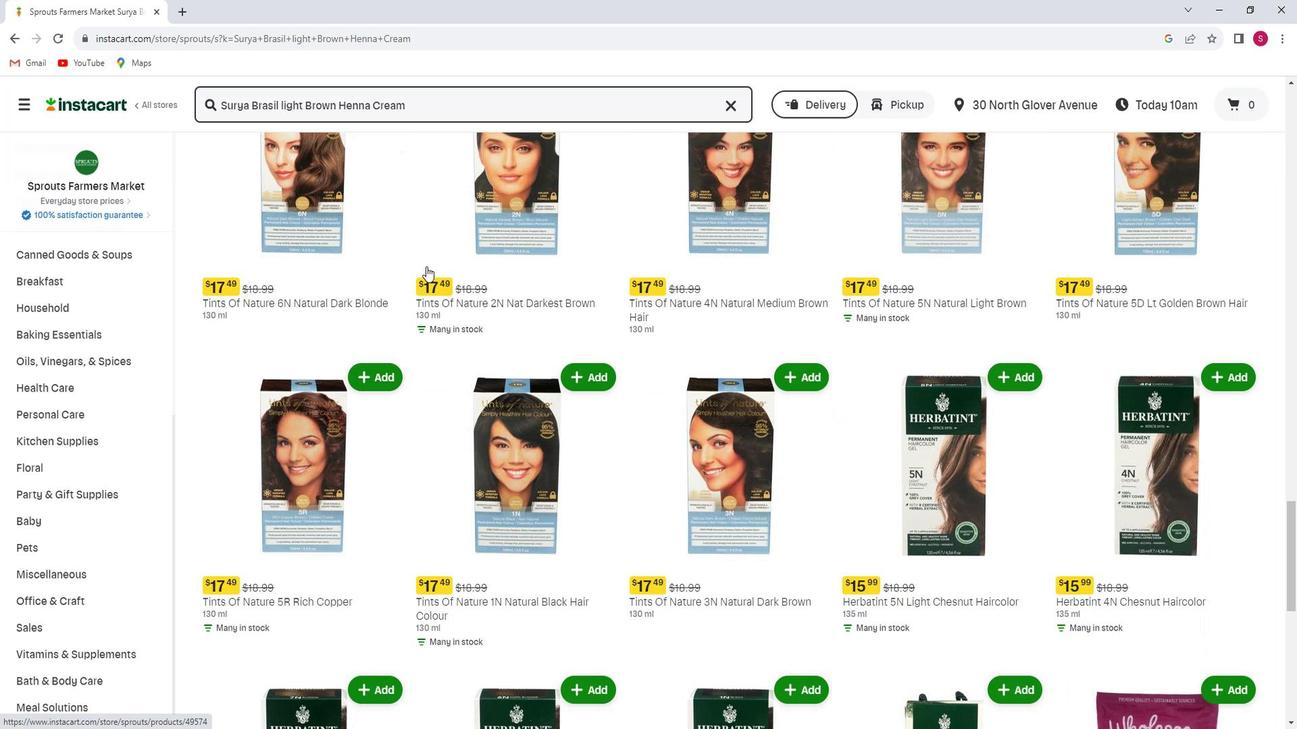 
Action: Mouse scrolled (436, 266) with delta (0, 0)
Screenshot: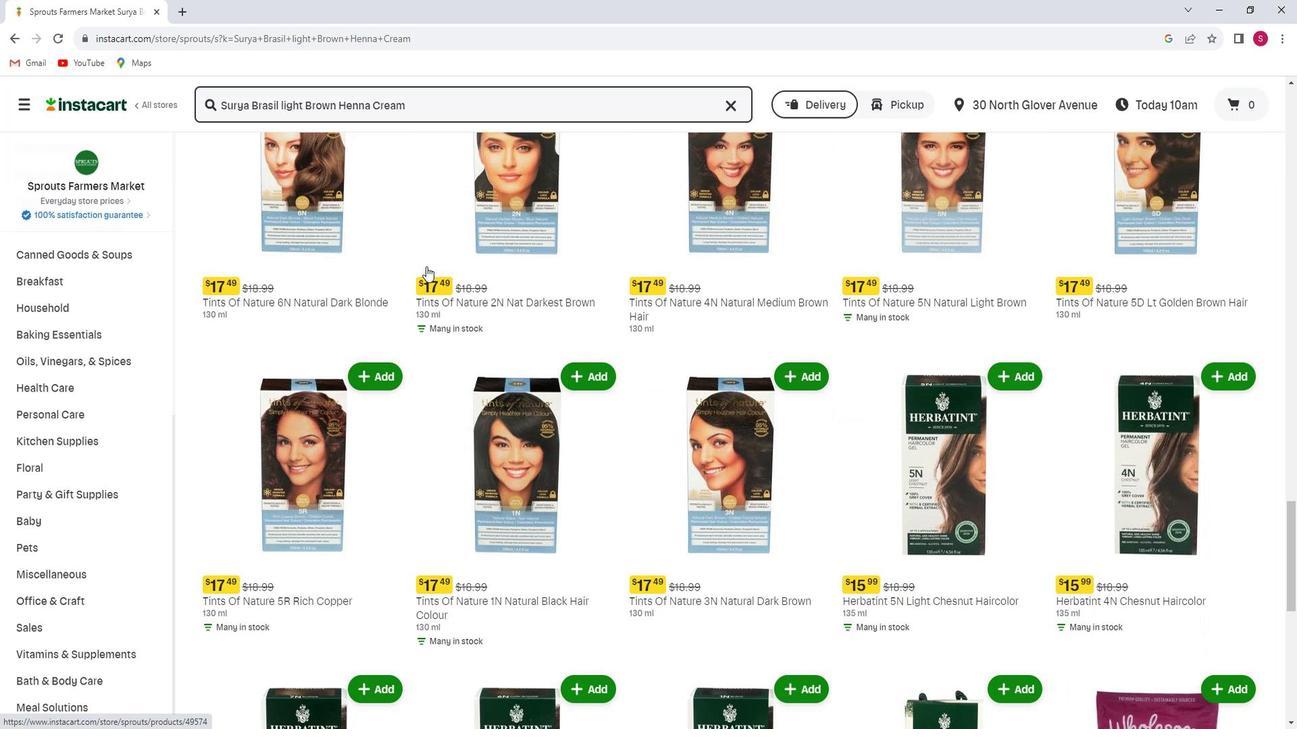 
Action: Mouse scrolled (436, 266) with delta (0, 0)
Screenshot: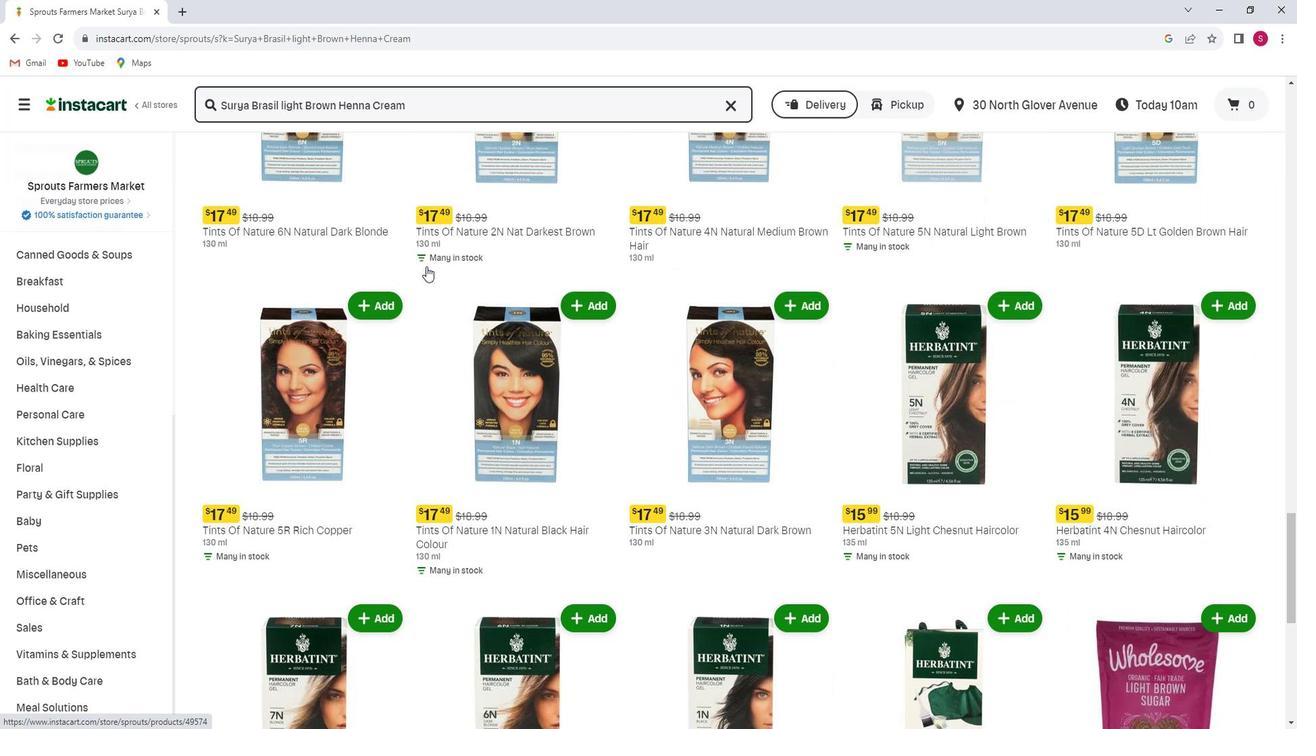 
Action: Mouse scrolled (436, 266) with delta (0, 0)
Screenshot: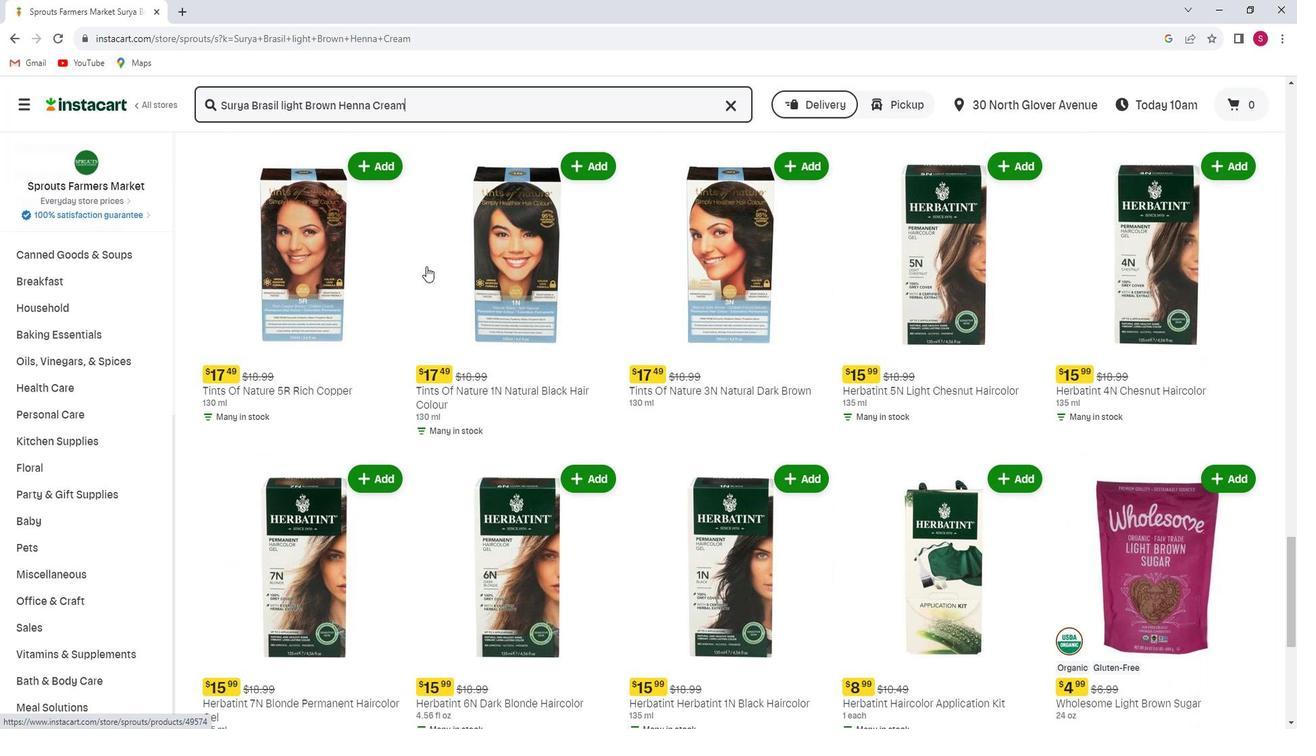 
Action: Mouse scrolled (436, 266) with delta (0, 0)
Screenshot: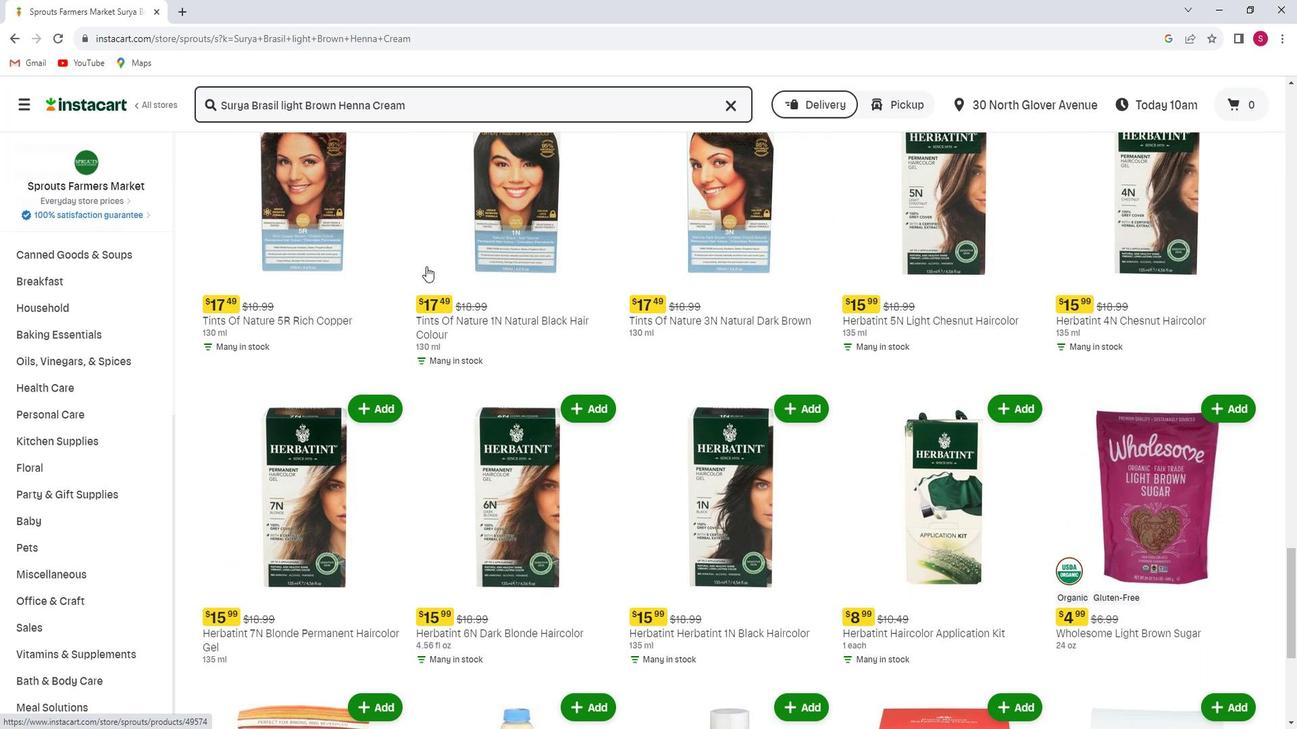
Action: Mouse scrolled (436, 266) with delta (0, 0)
Screenshot: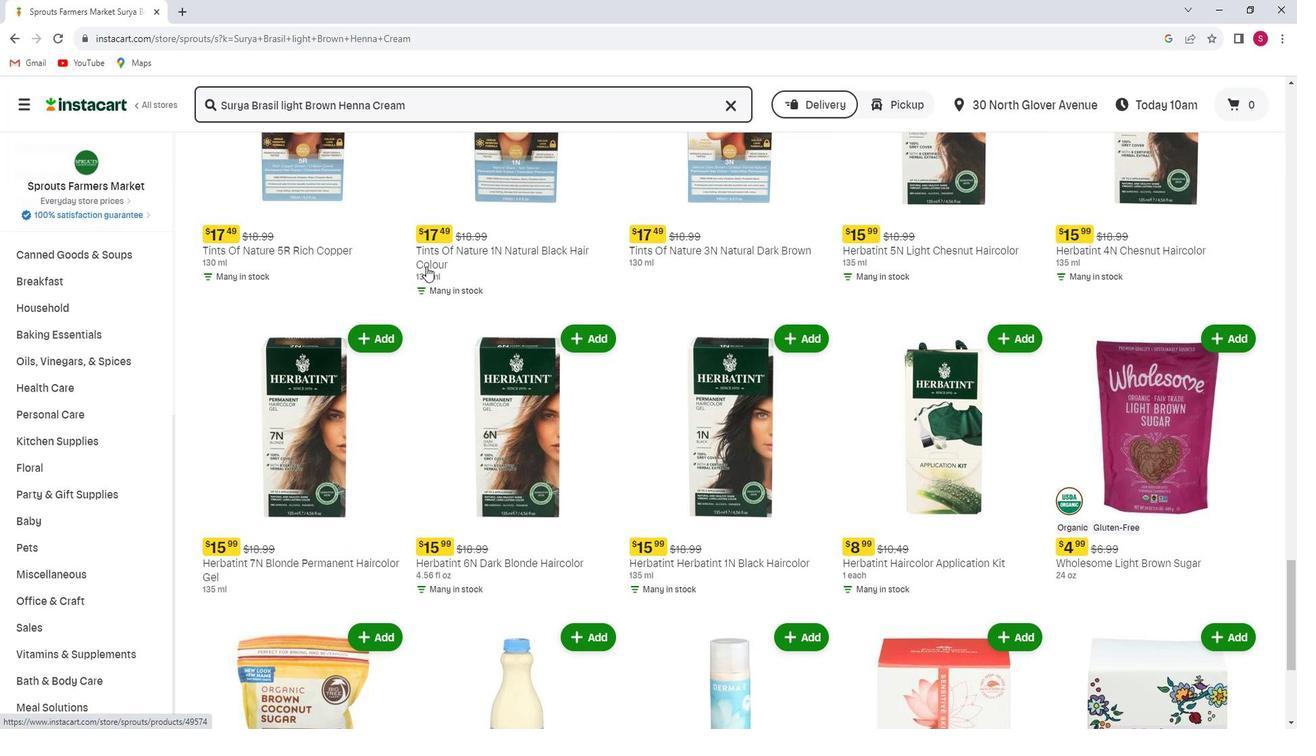 
Action: Mouse scrolled (436, 266) with delta (0, 0)
Screenshot: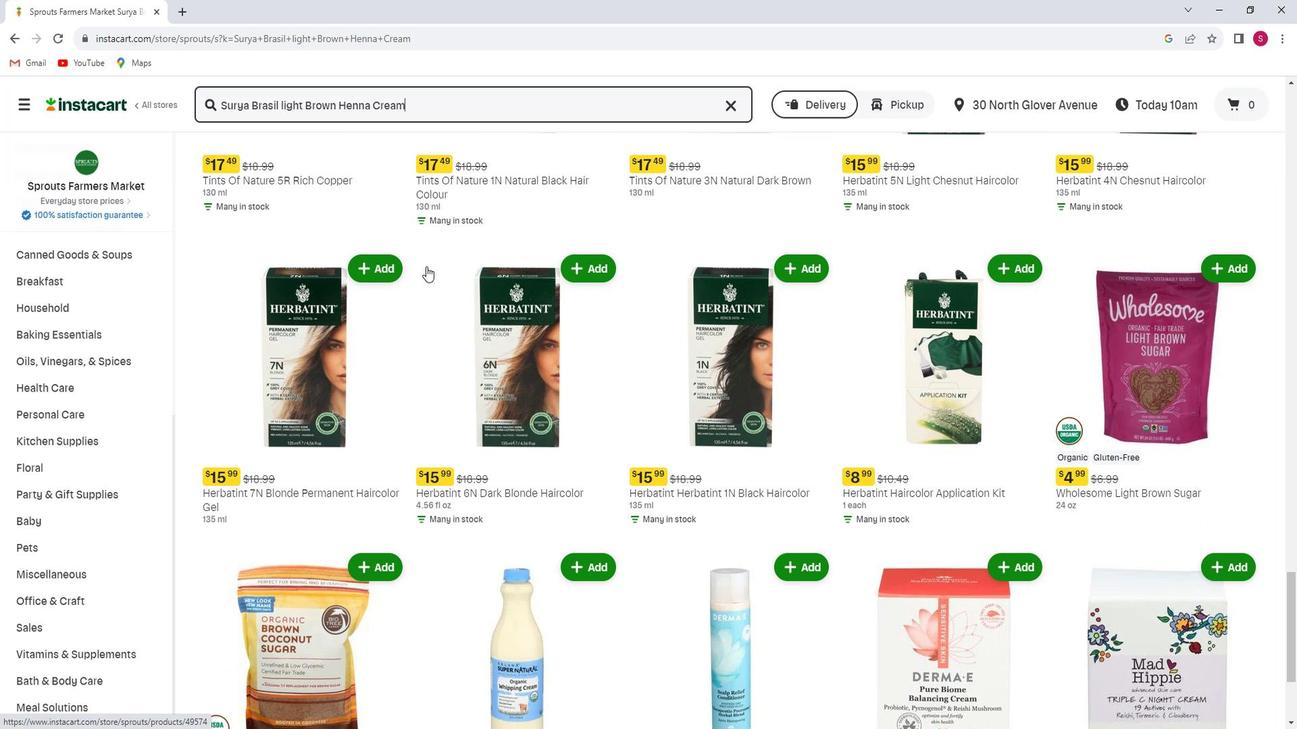 
Action: Mouse scrolled (436, 266) with delta (0, 0)
Screenshot: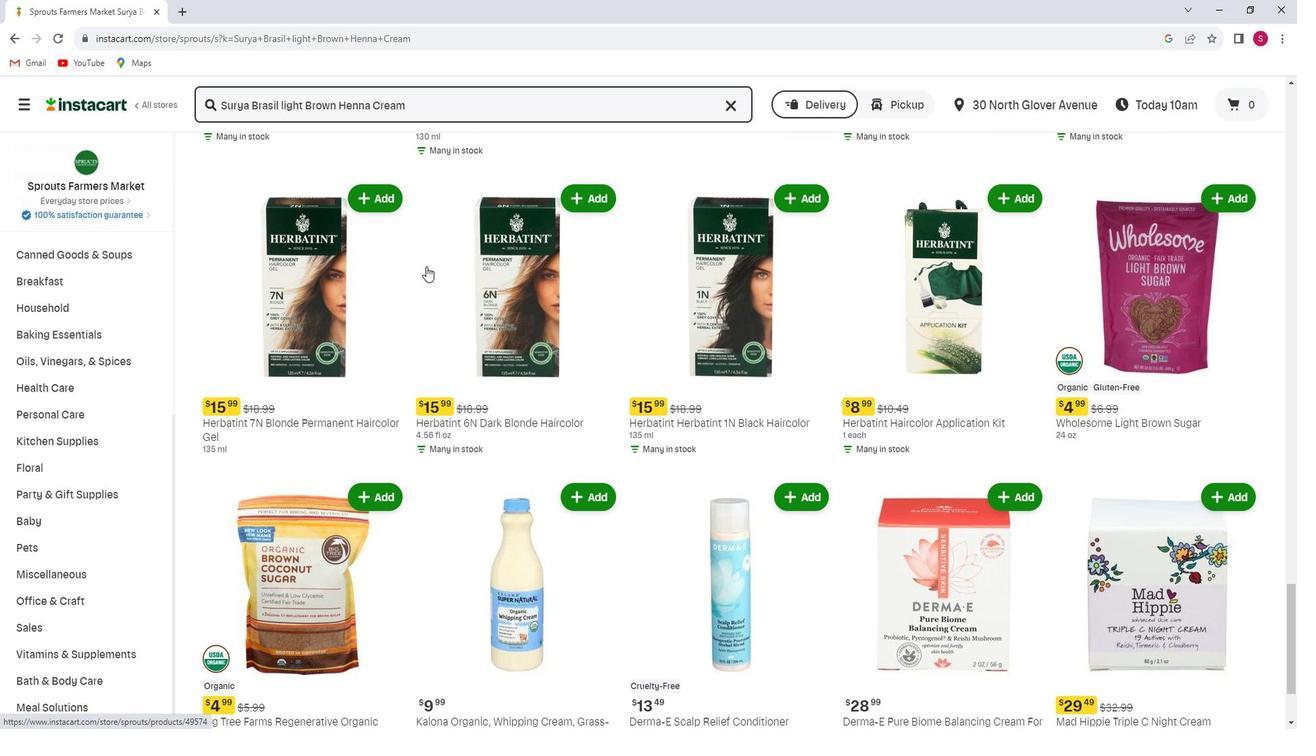 
Action: Mouse scrolled (436, 266) with delta (0, 0)
Screenshot: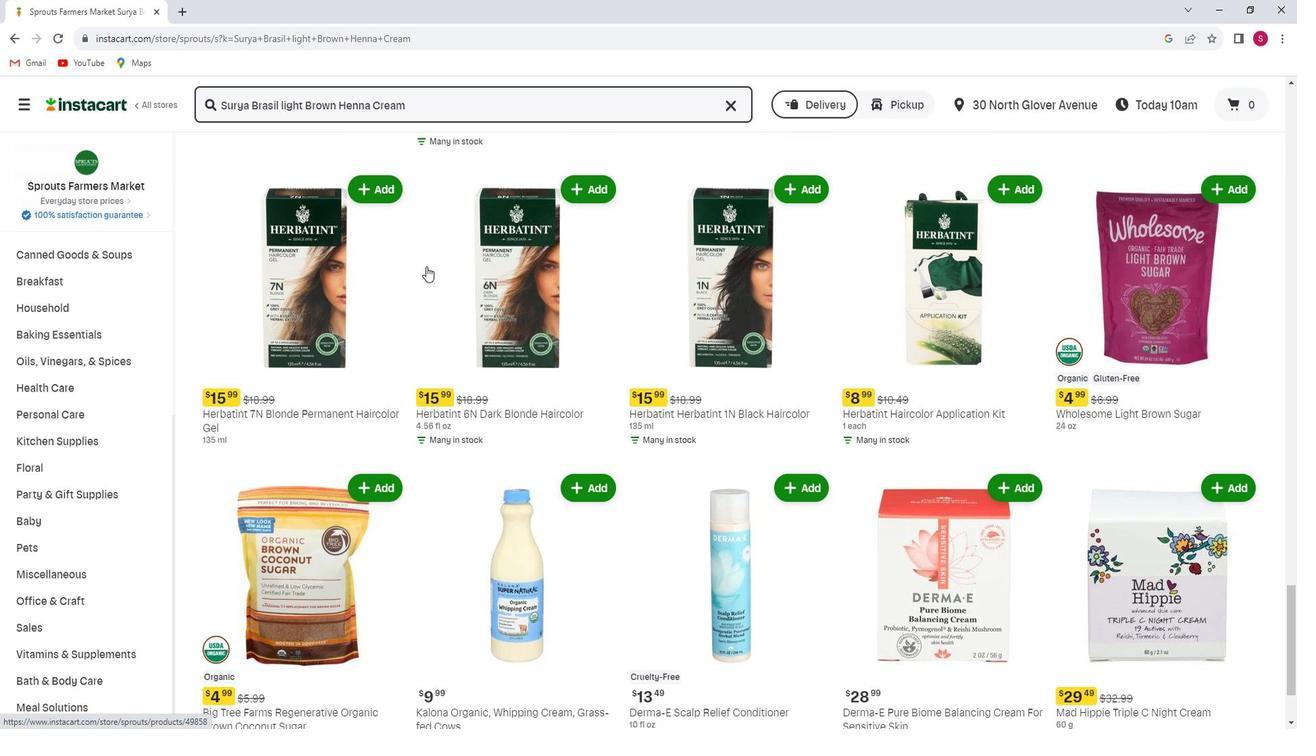 
Action: Mouse scrolled (436, 266) with delta (0, 0)
Screenshot: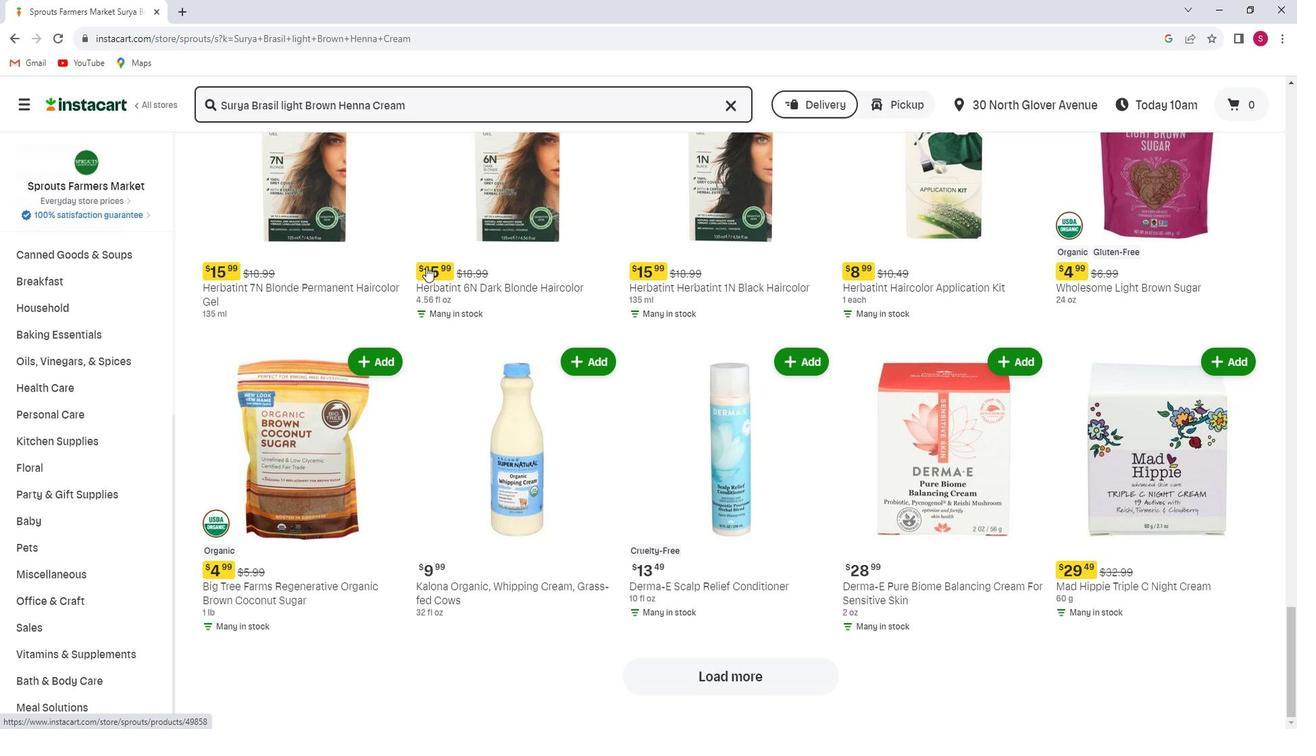 
Action: Mouse scrolled (436, 266) with delta (0, 0)
Screenshot: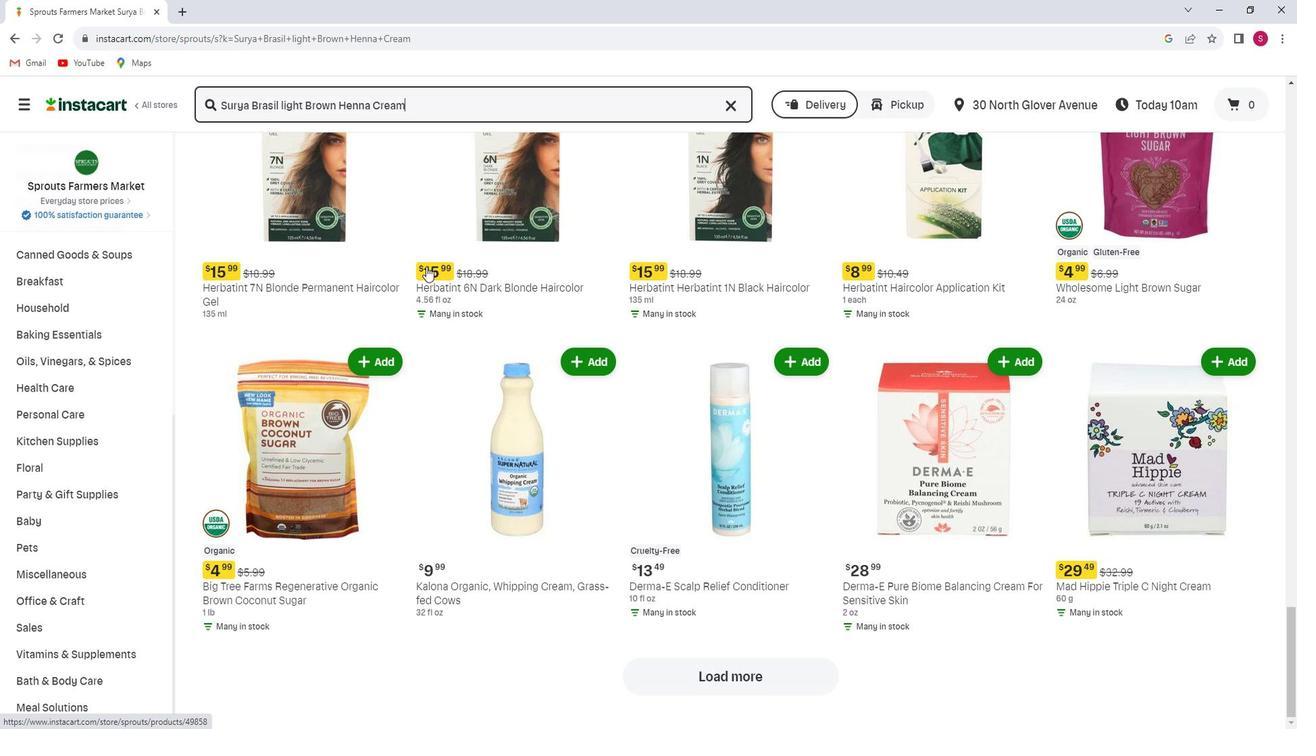 
Action: Mouse scrolled (436, 266) with delta (0, 0)
Screenshot: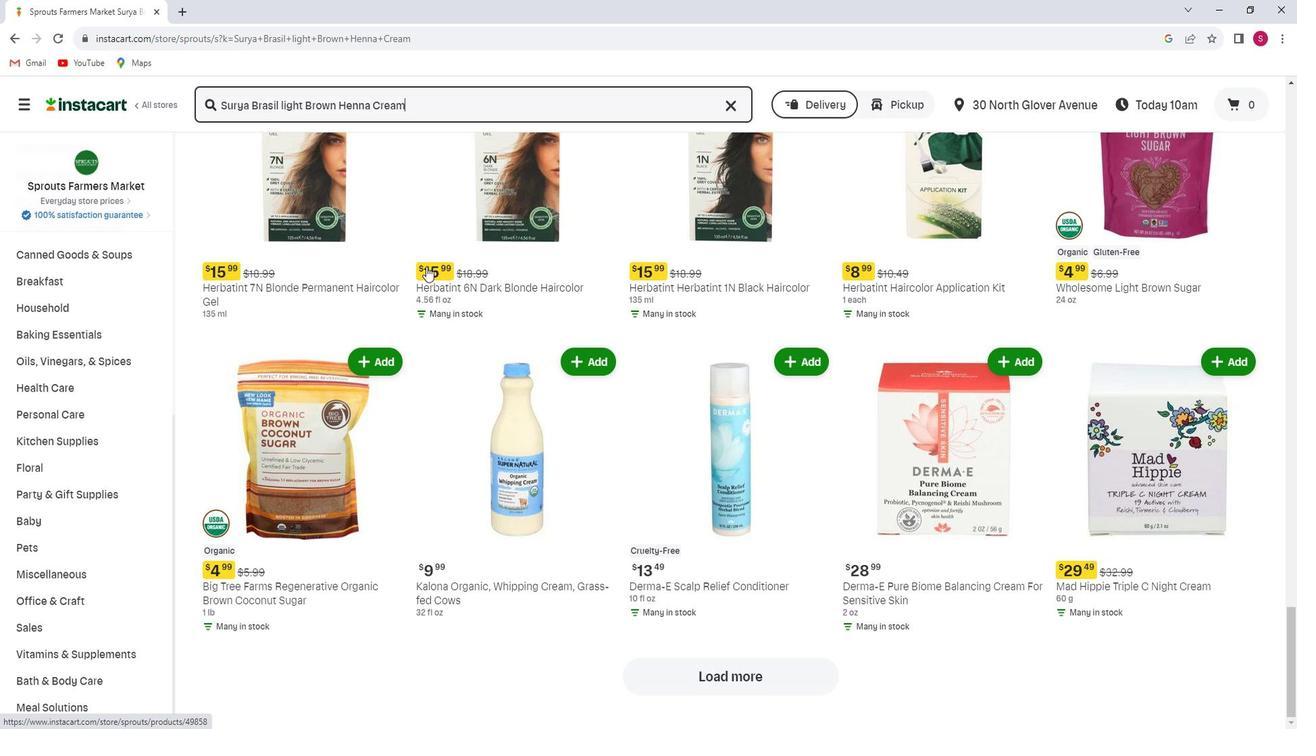 
